 Task: Find a place in Sidlaghatta, India, for 8 guests from 12th to 16th July, with a price range of ₹10,000 to ₹16,000, including amenities like WiFi, TV, and free parking, and features like gym and breakfast.
Action: Mouse moved to (701, 112)
Screenshot: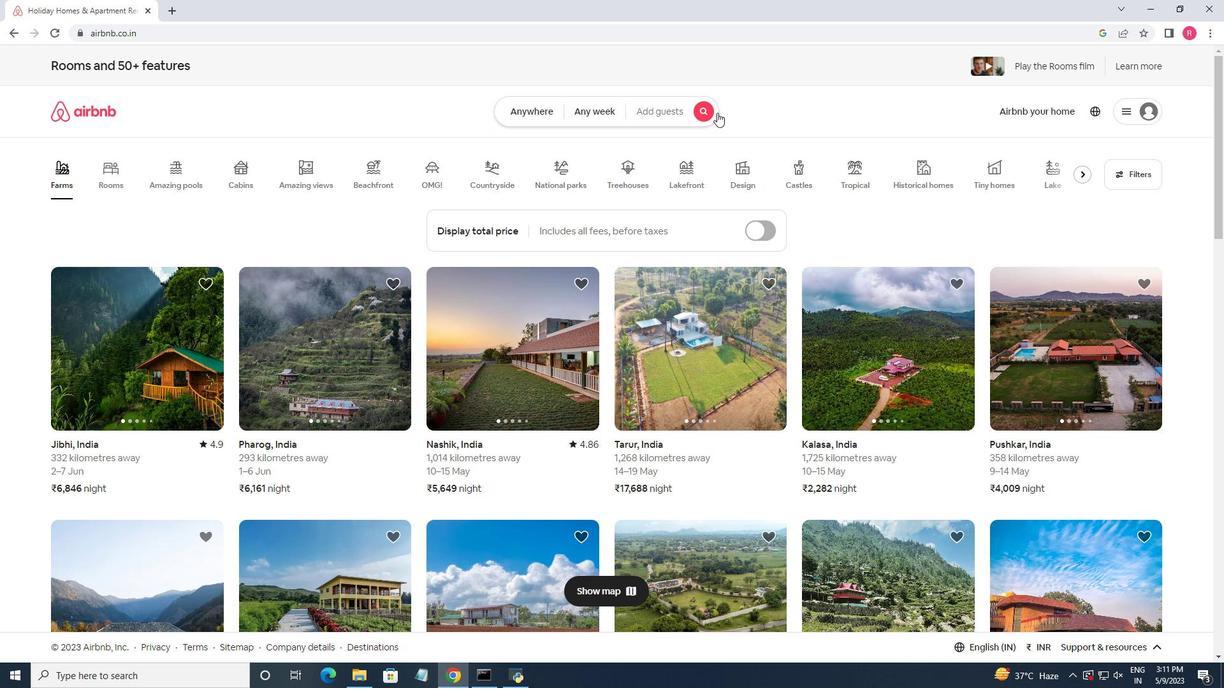
Action: Mouse pressed left at (701, 112)
Screenshot: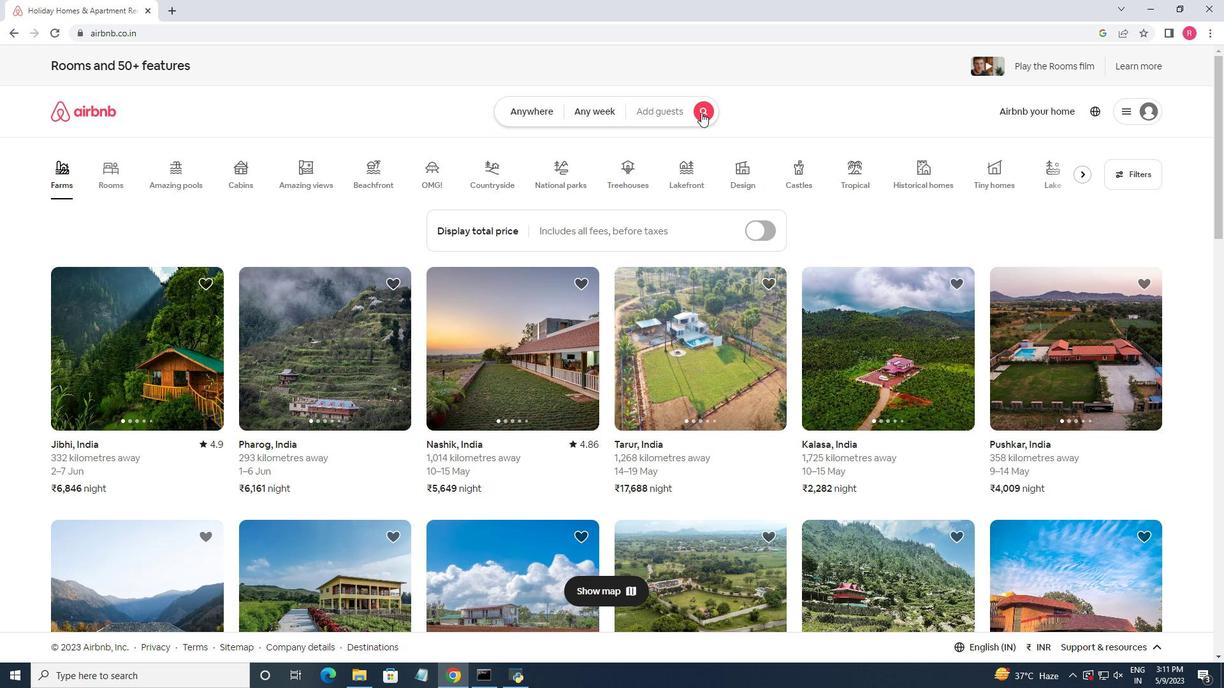 
Action: Mouse moved to (455, 161)
Screenshot: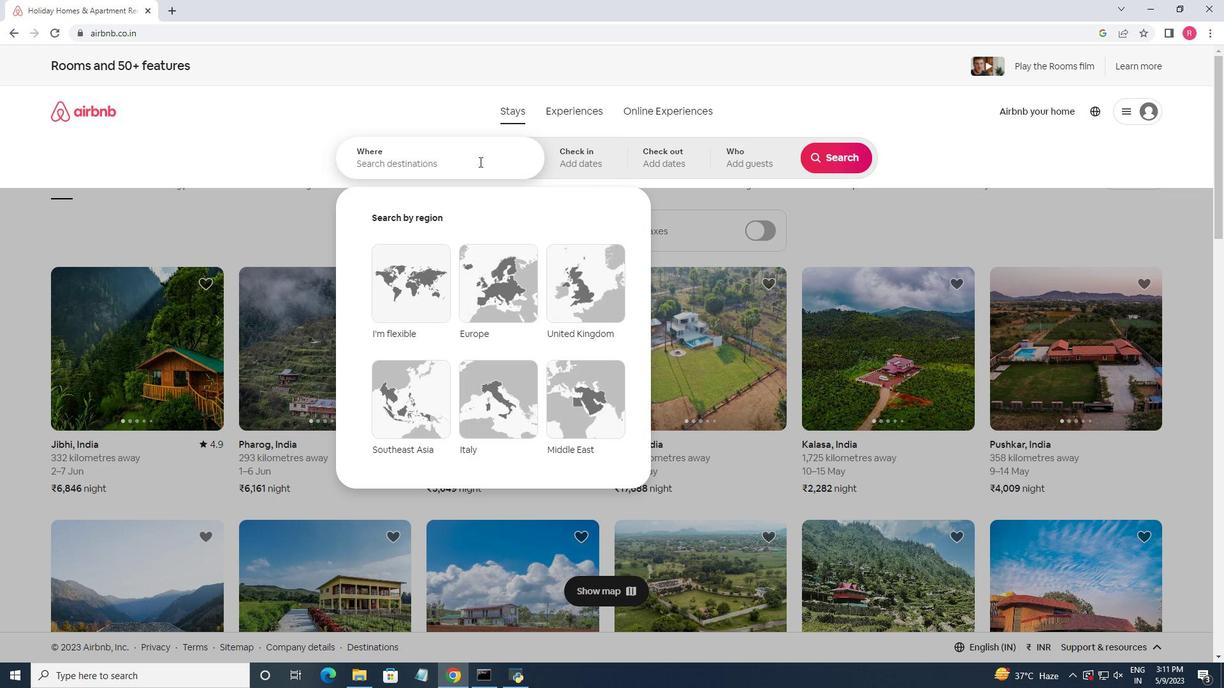 
Action: Mouse pressed left at (455, 161)
Screenshot: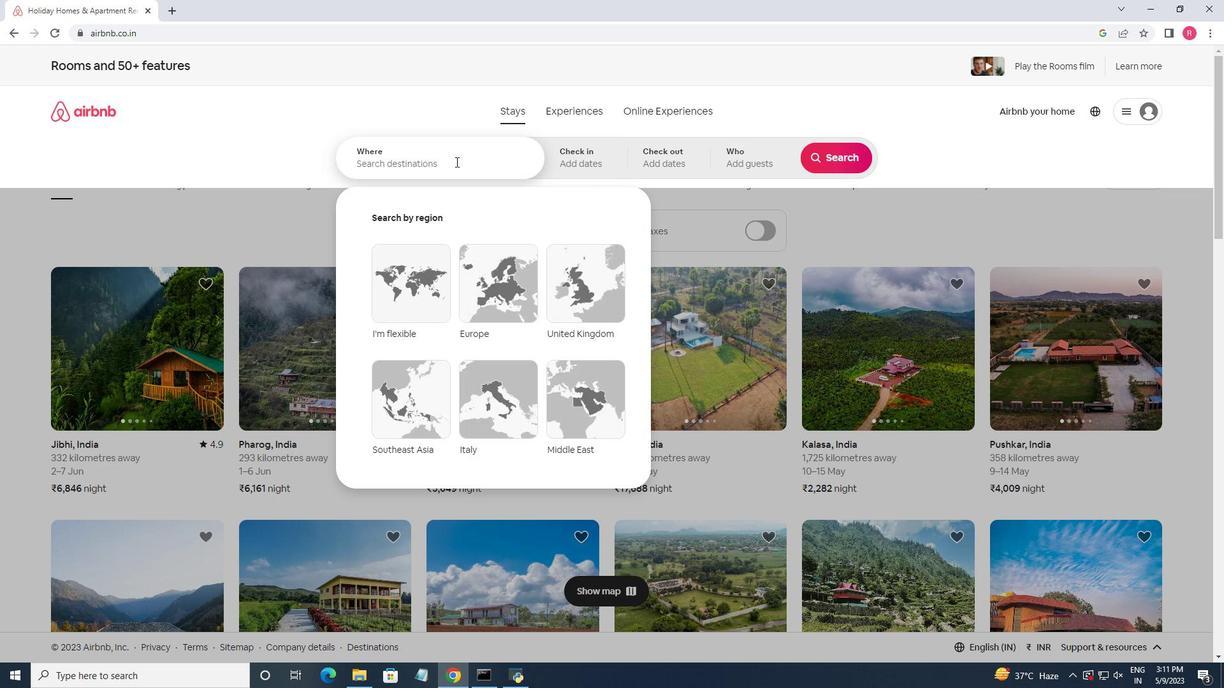 
Action: Mouse moved to (455, 161)
Screenshot: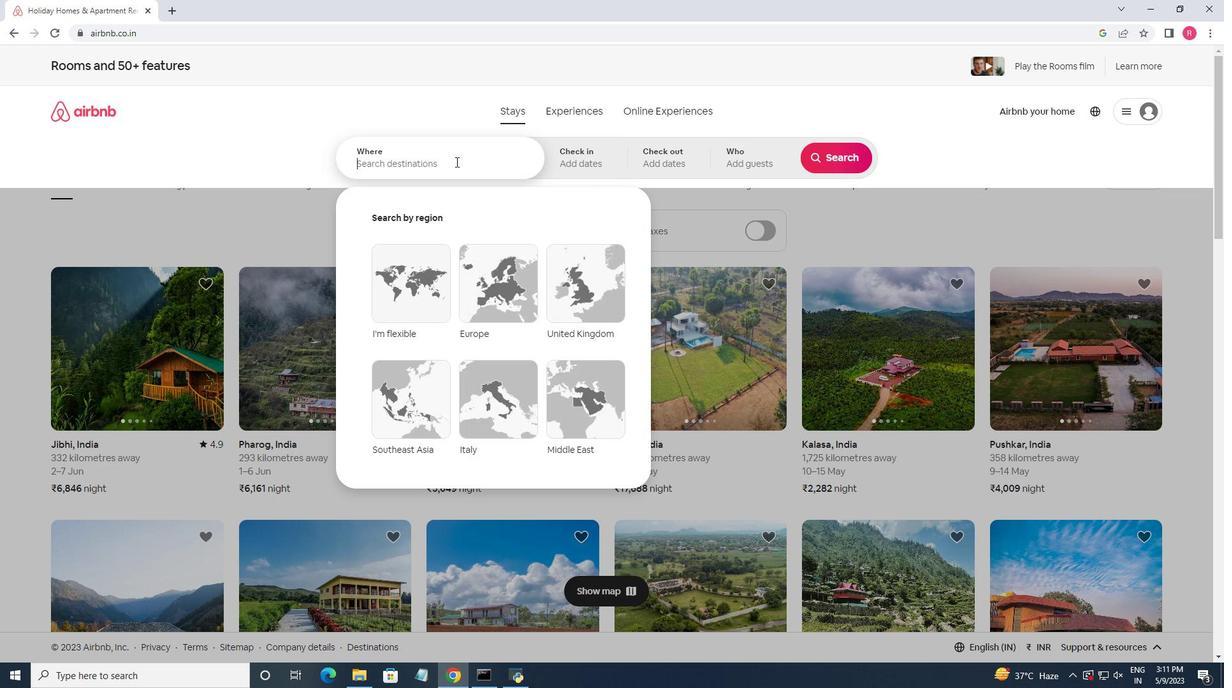 
Action: Key pressed <Key.shift><Key.shift><Key.shift>Sidlaghatta,<Key.space><Key.shift>India
Screenshot: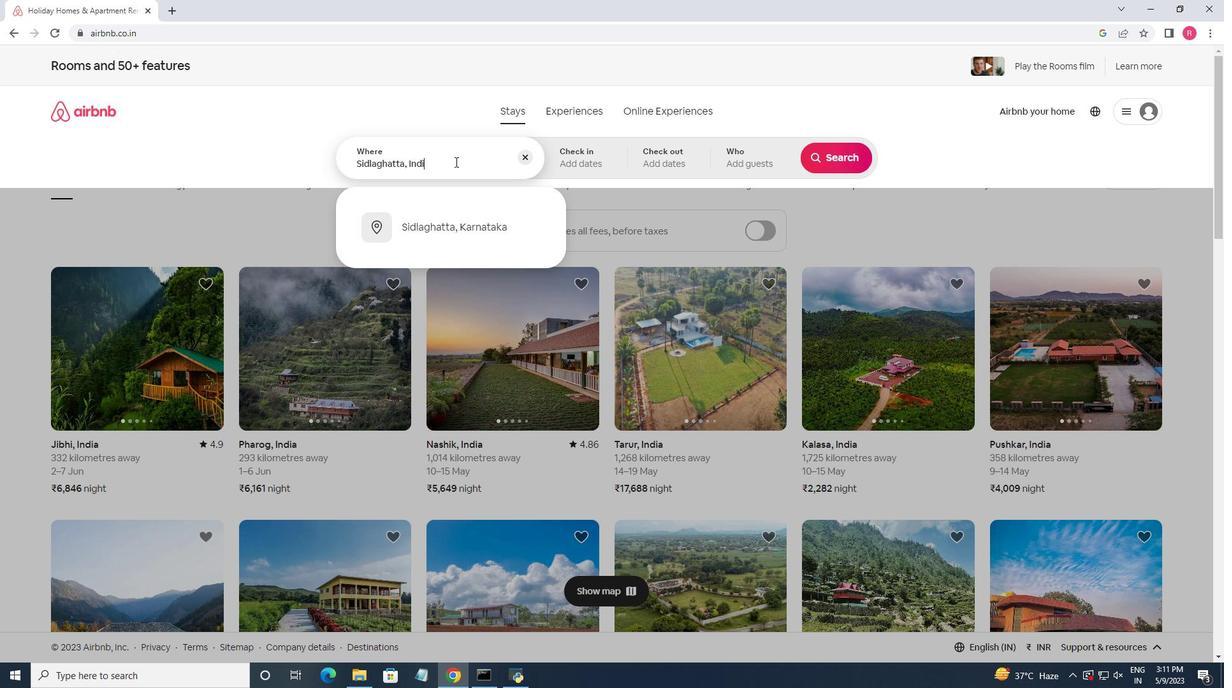
Action: Mouse moved to (468, 176)
Screenshot: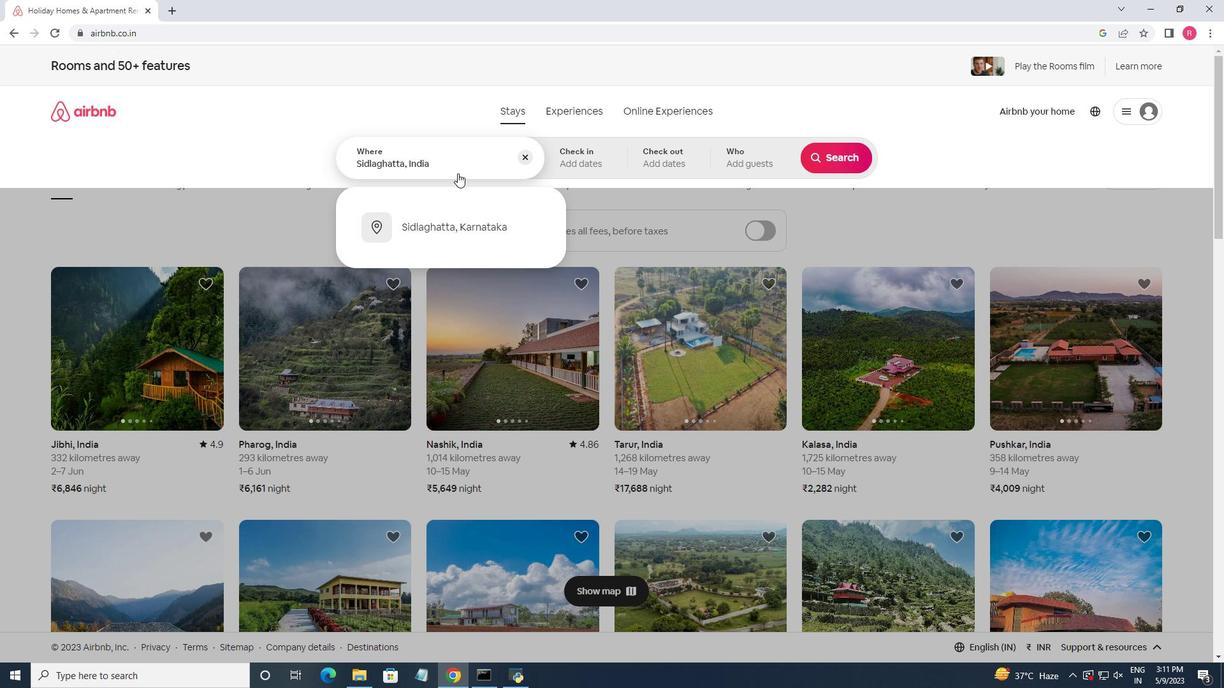 
Action: Key pressed <Key.enter>
Screenshot: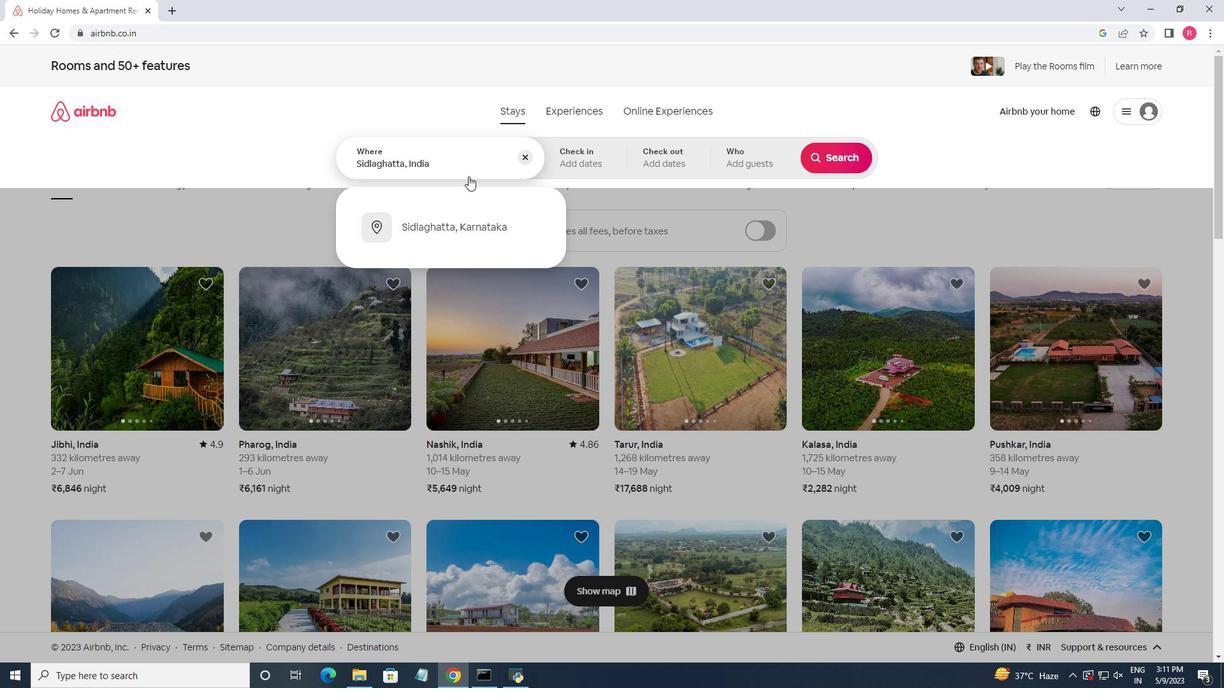 
Action: Mouse moved to (836, 262)
Screenshot: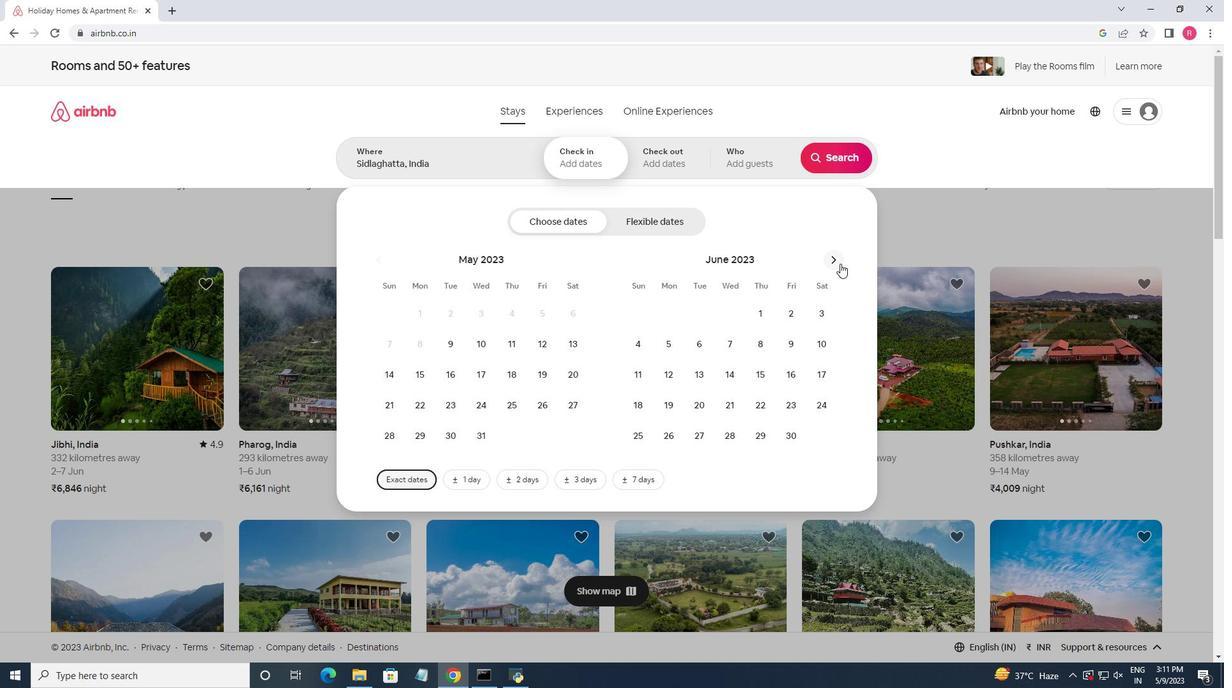 
Action: Mouse pressed left at (836, 262)
Screenshot: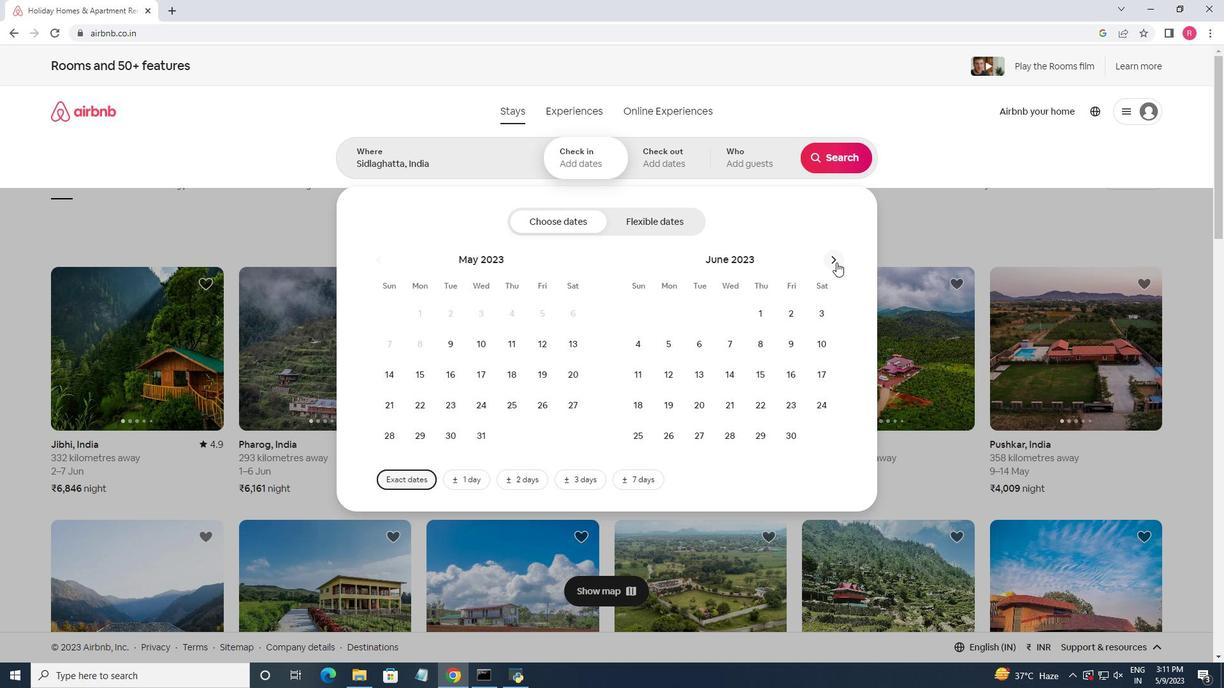 
Action: Mouse moved to (724, 374)
Screenshot: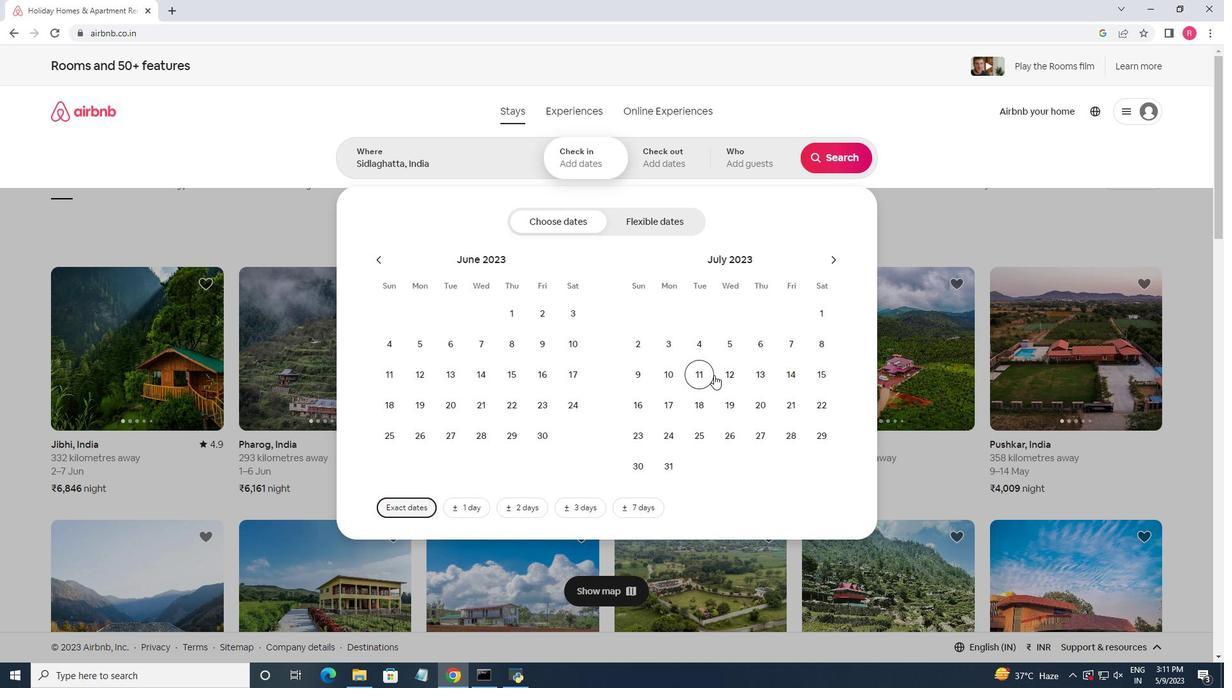 
Action: Mouse pressed left at (724, 374)
Screenshot: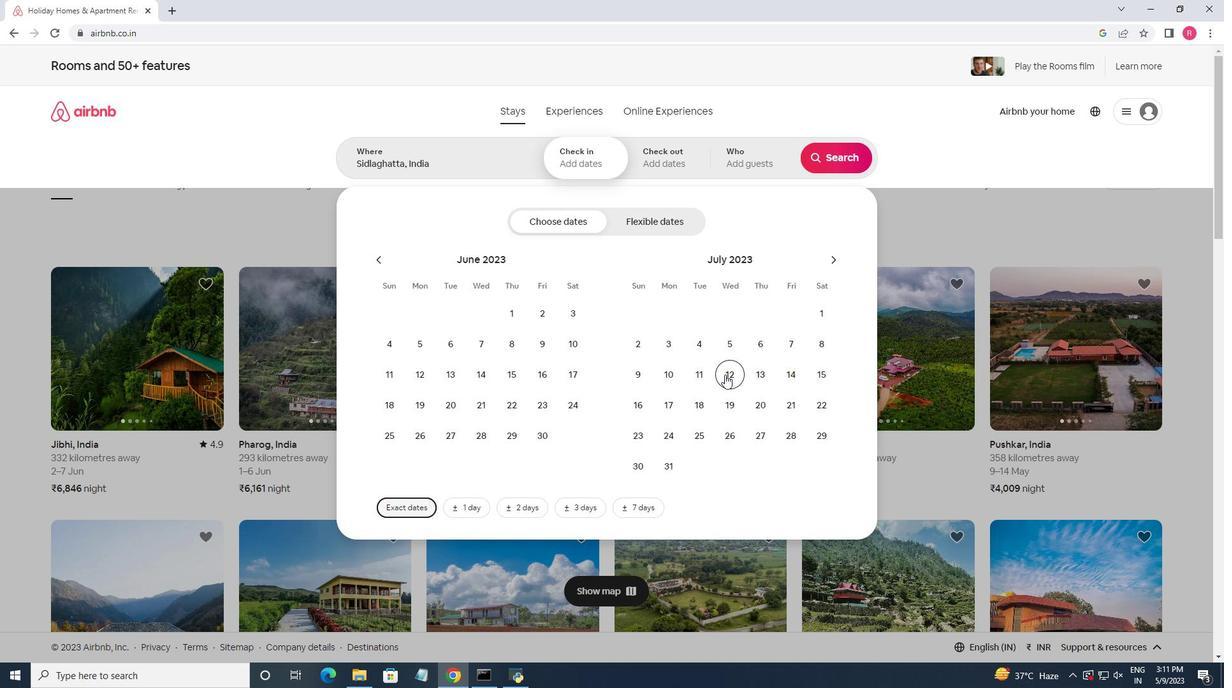 
Action: Mouse moved to (645, 413)
Screenshot: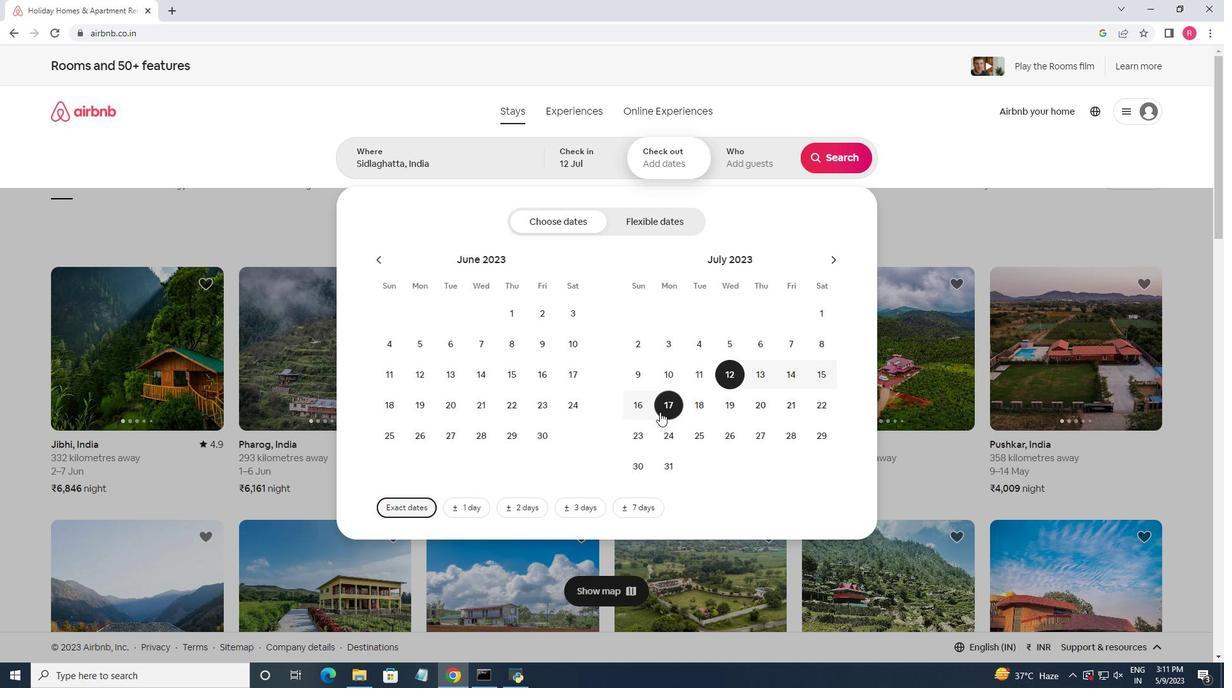 
Action: Mouse pressed left at (645, 413)
Screenshot: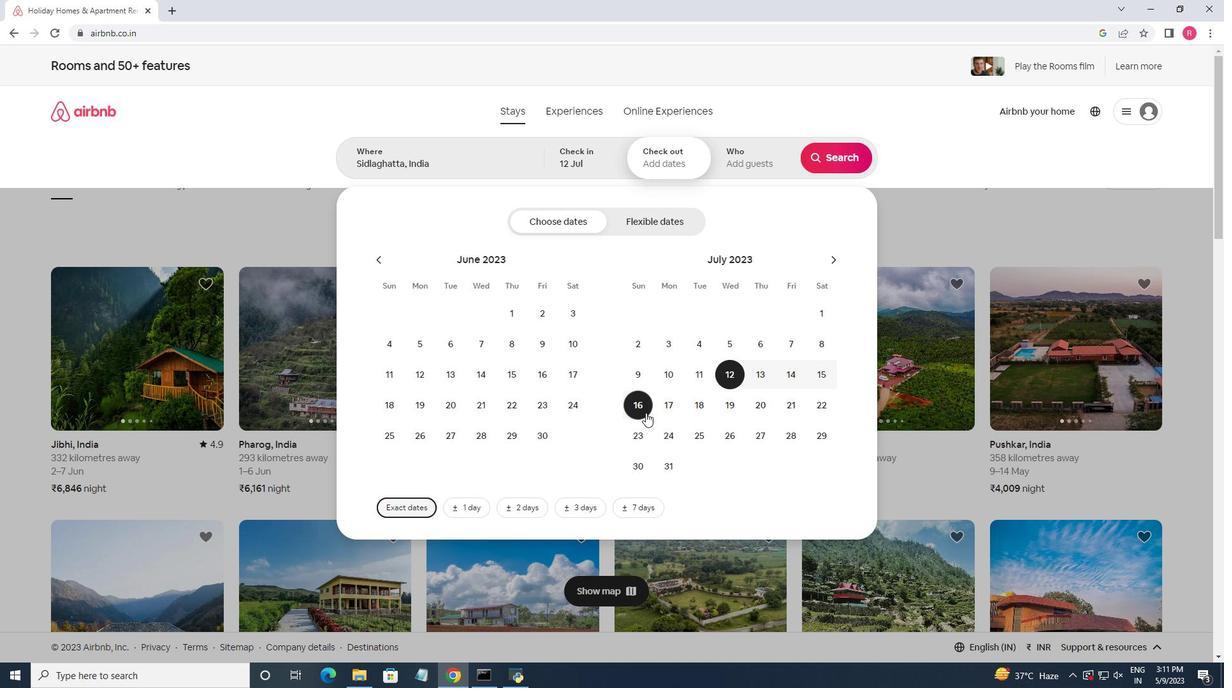 
Action: Mouse moved to (754, 168)
Screenshot: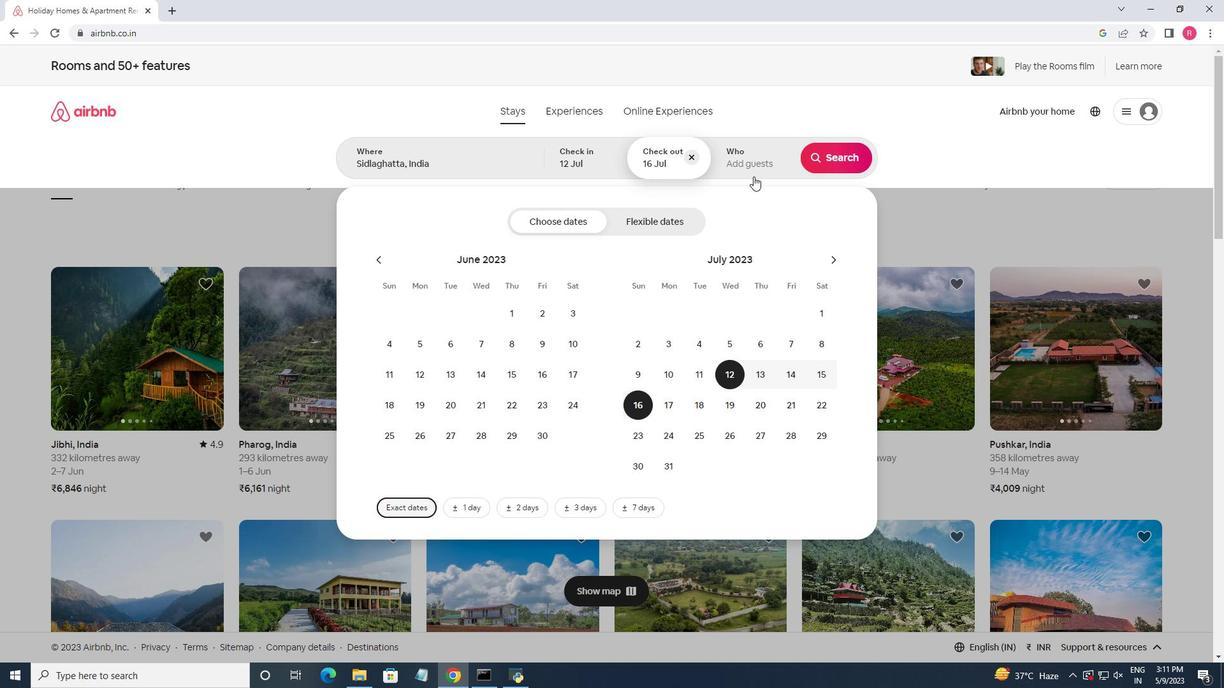 
Action: Mouse pressed left at (754, 168)
Screenshot: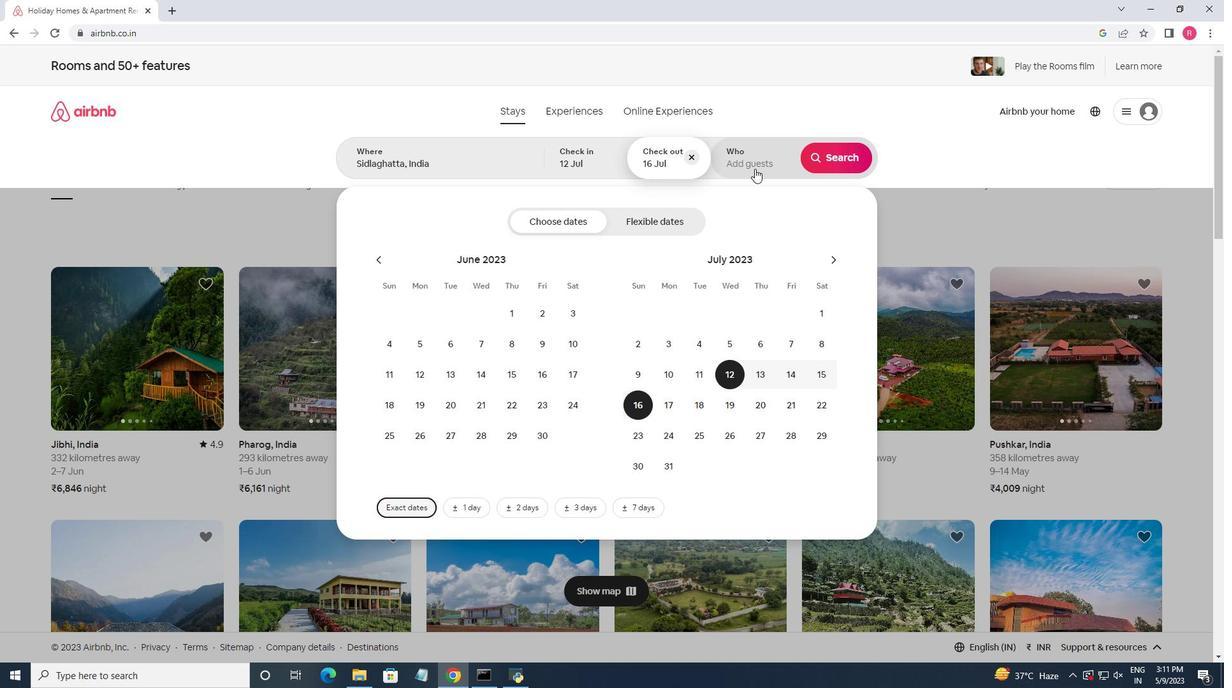 
Action: Mouse moved to (840, 231)
Screenshot: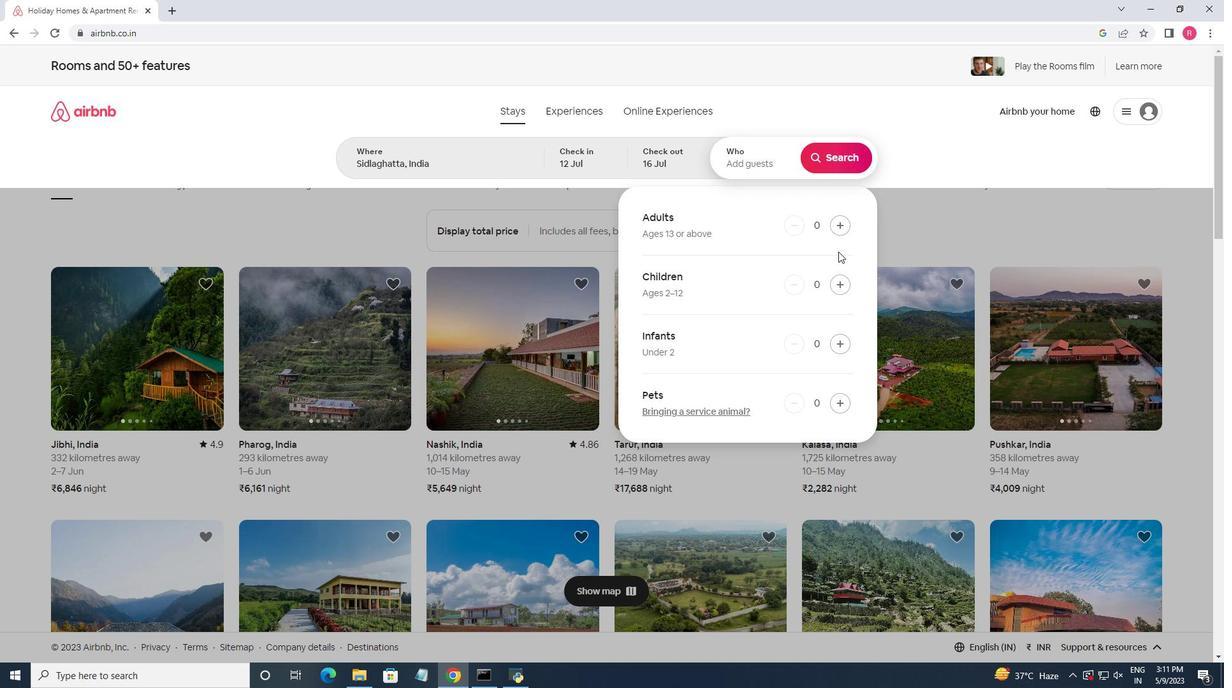 
Action: Mouse pressed left at (840, 231)
Screenshot: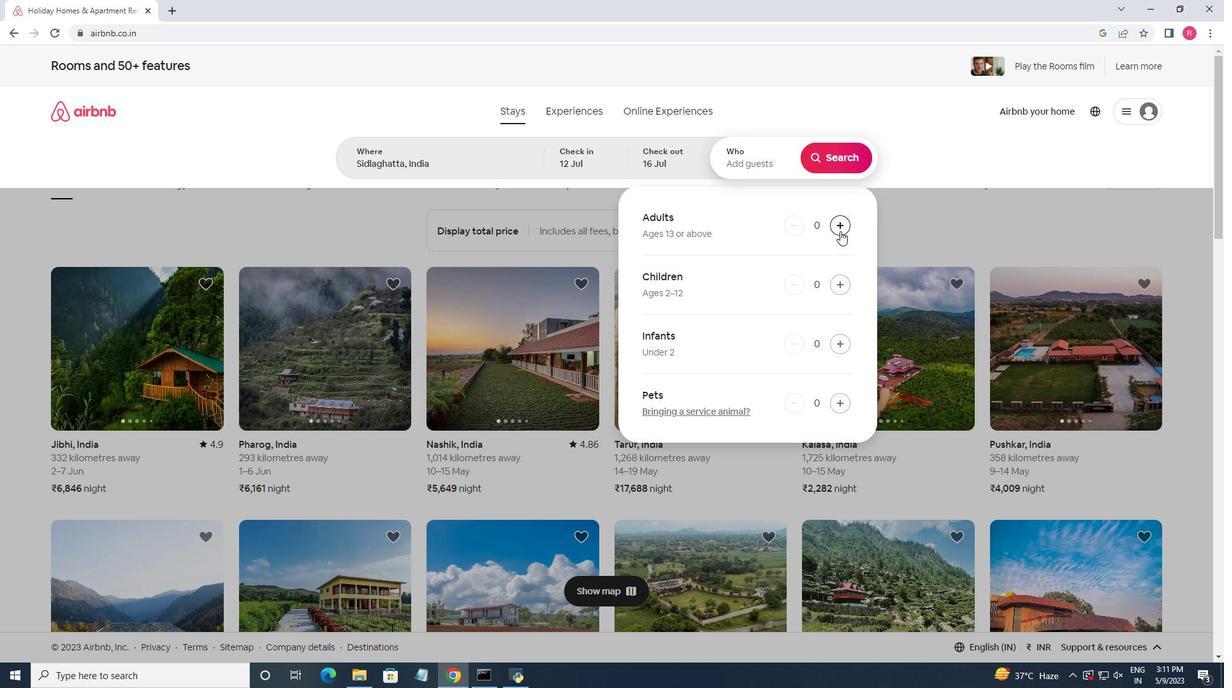 
Action: Mouse pressed left at (840, 231)
Screenshot: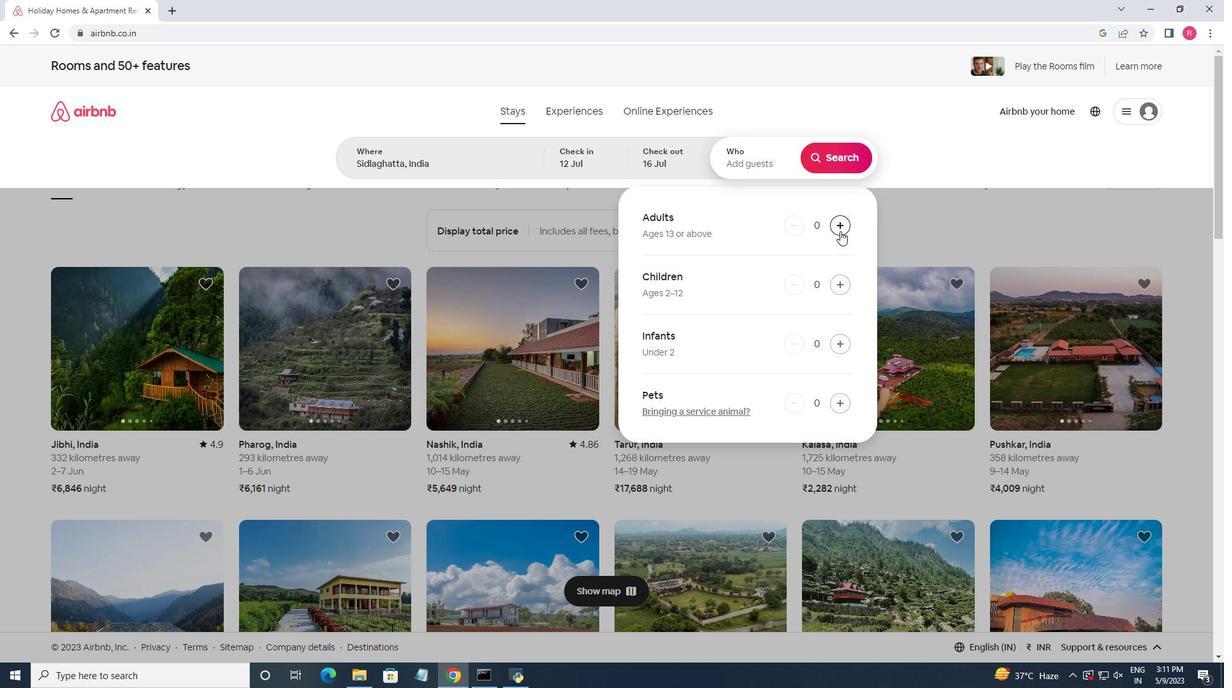 
Action: Mouse pressed left at (840, 231)
Screenshot: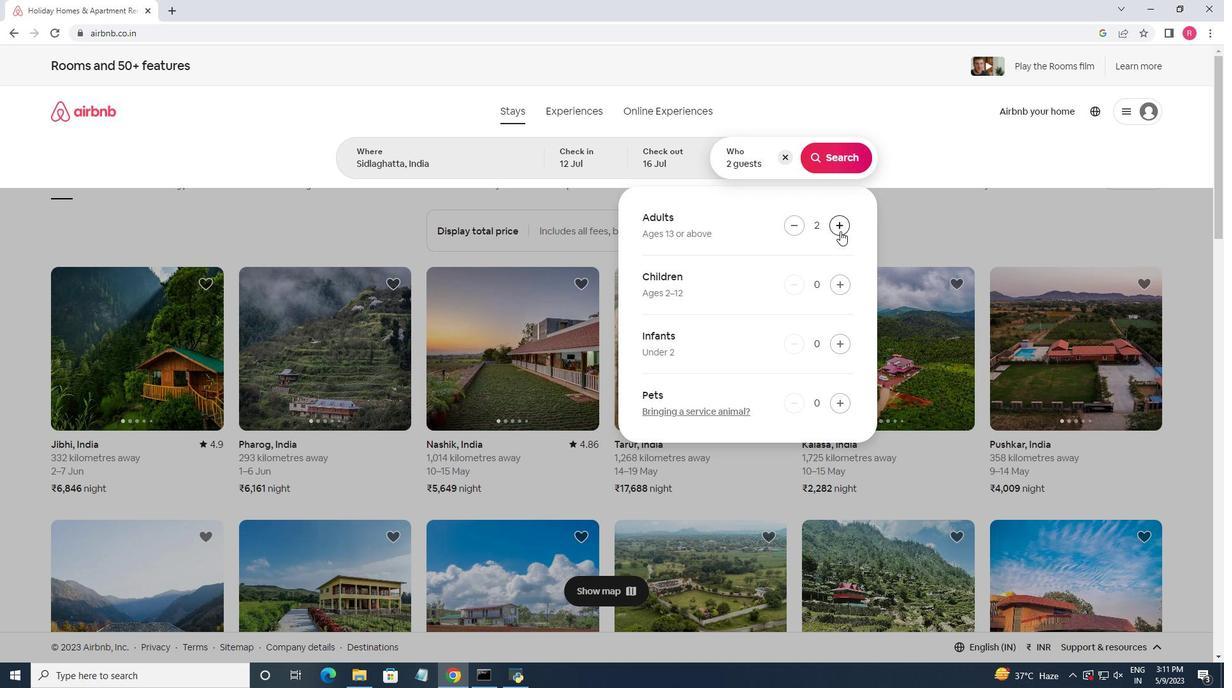 
Action: Mouse pressed left at (840, 231)
Screenshot: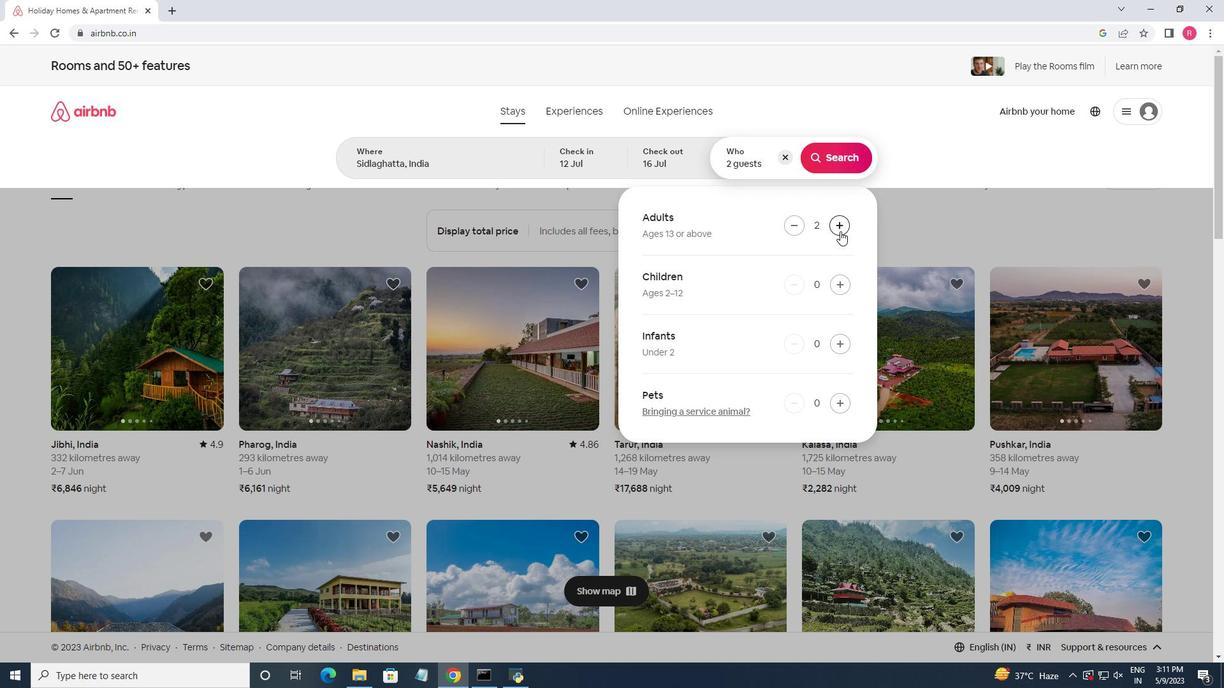 
Action: Mouse pressed left at (840, 231)
Screenshot: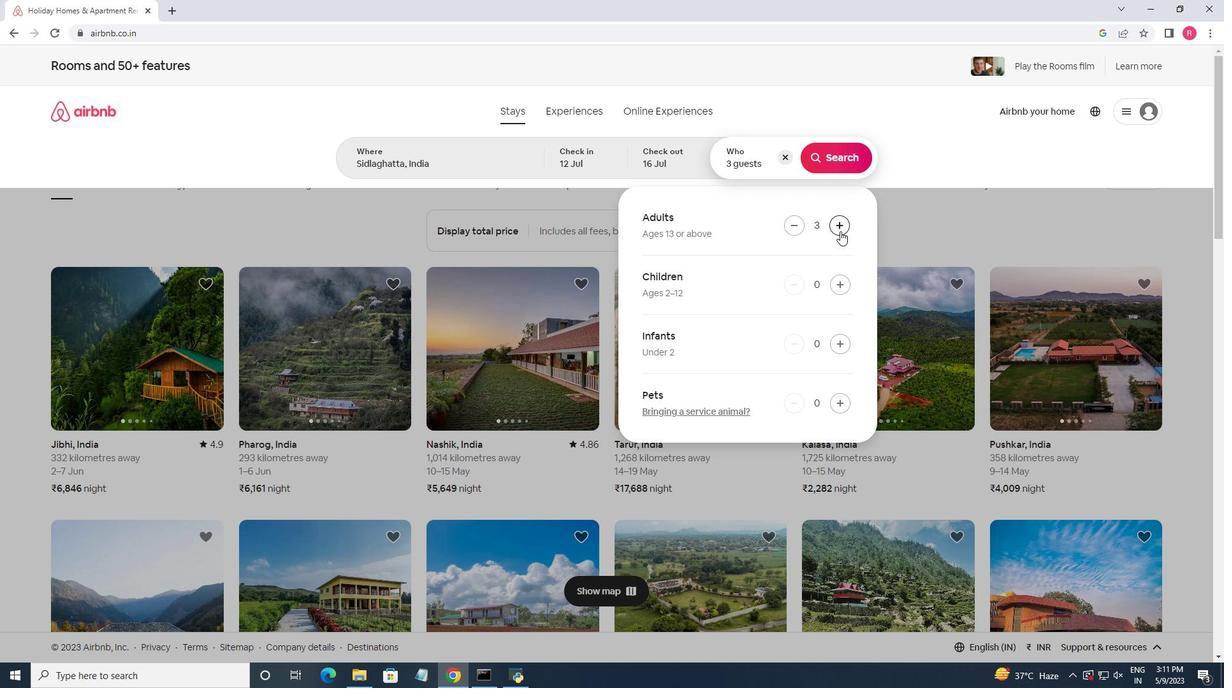 
Action: Mouse pressed left at (840, 231)
Screenshot: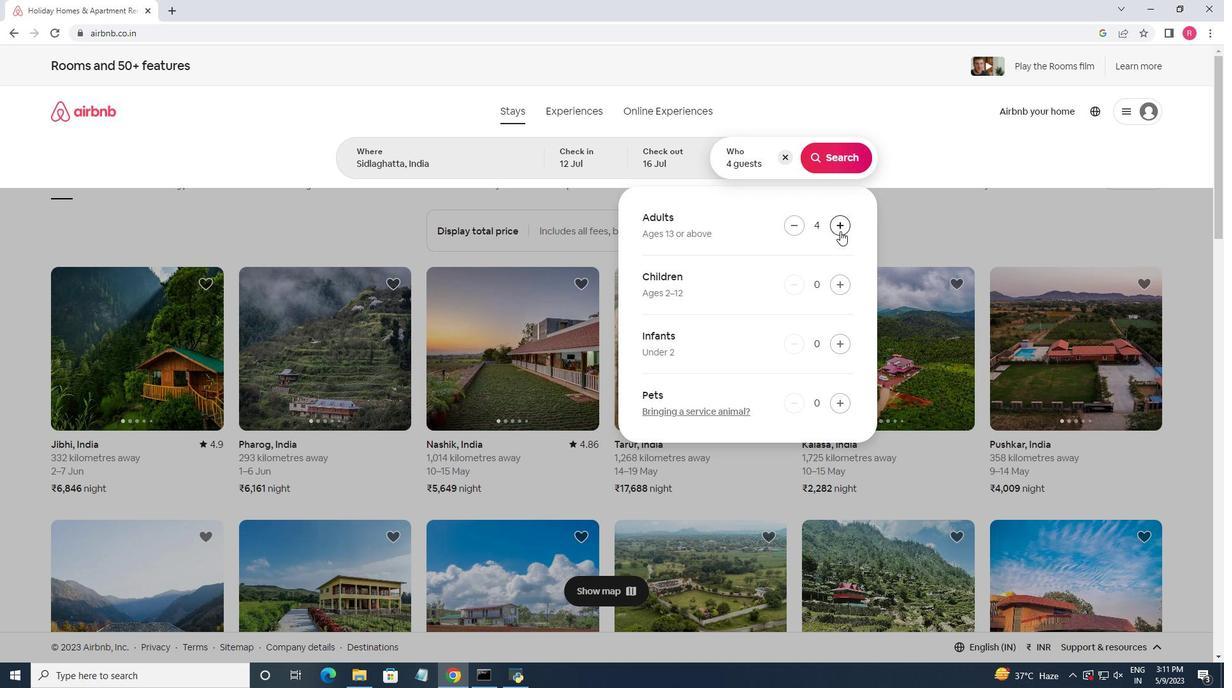 
Action: Mouse pressed left at (840, 231)
Screenshot: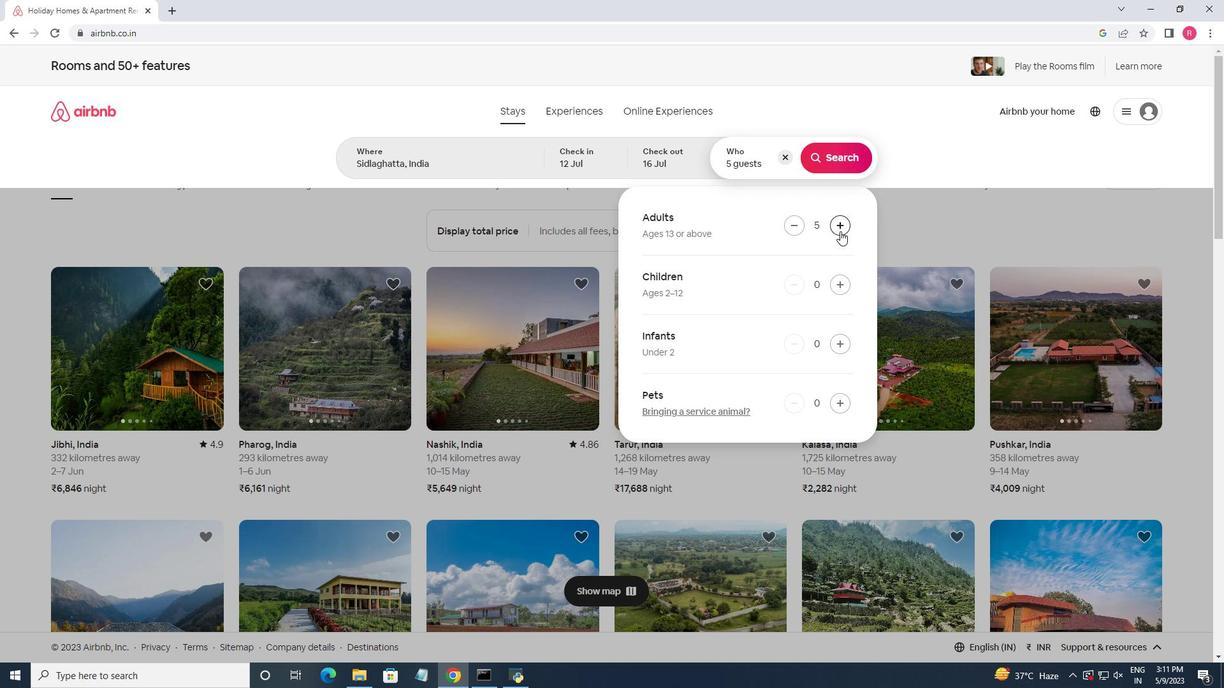 
Action: Mouse moved to (840, 216)
Screenshot: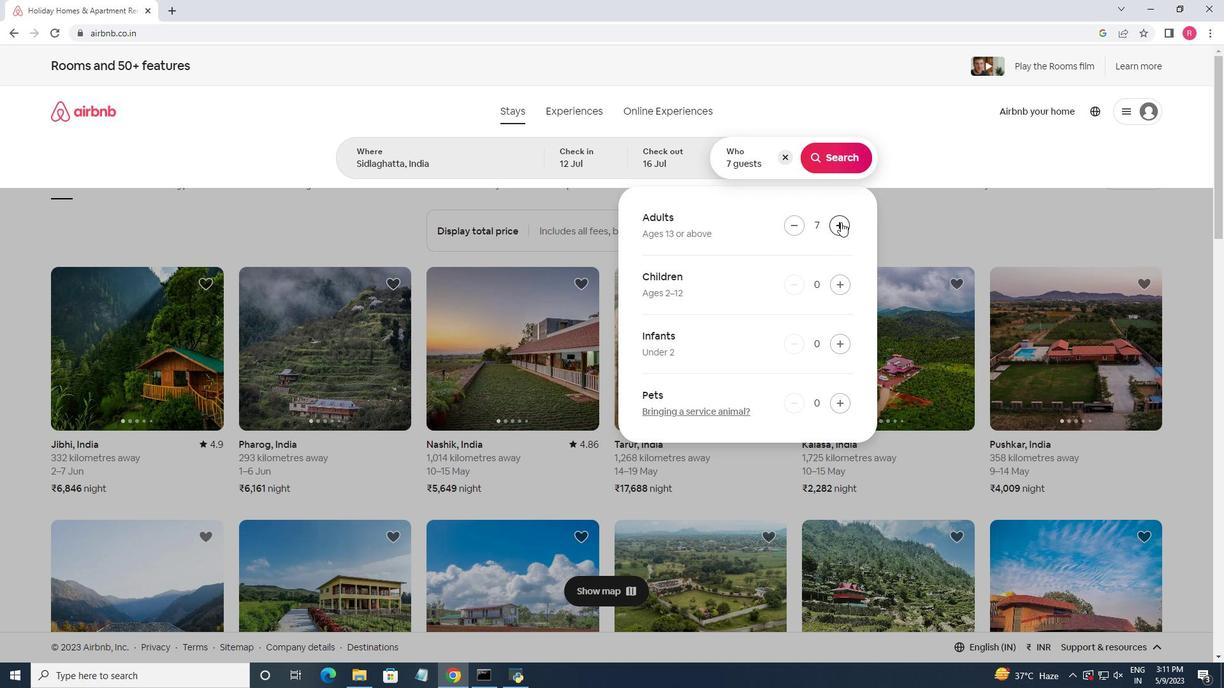
Action: Mouse pressed left at (840, 216)
Screenshot: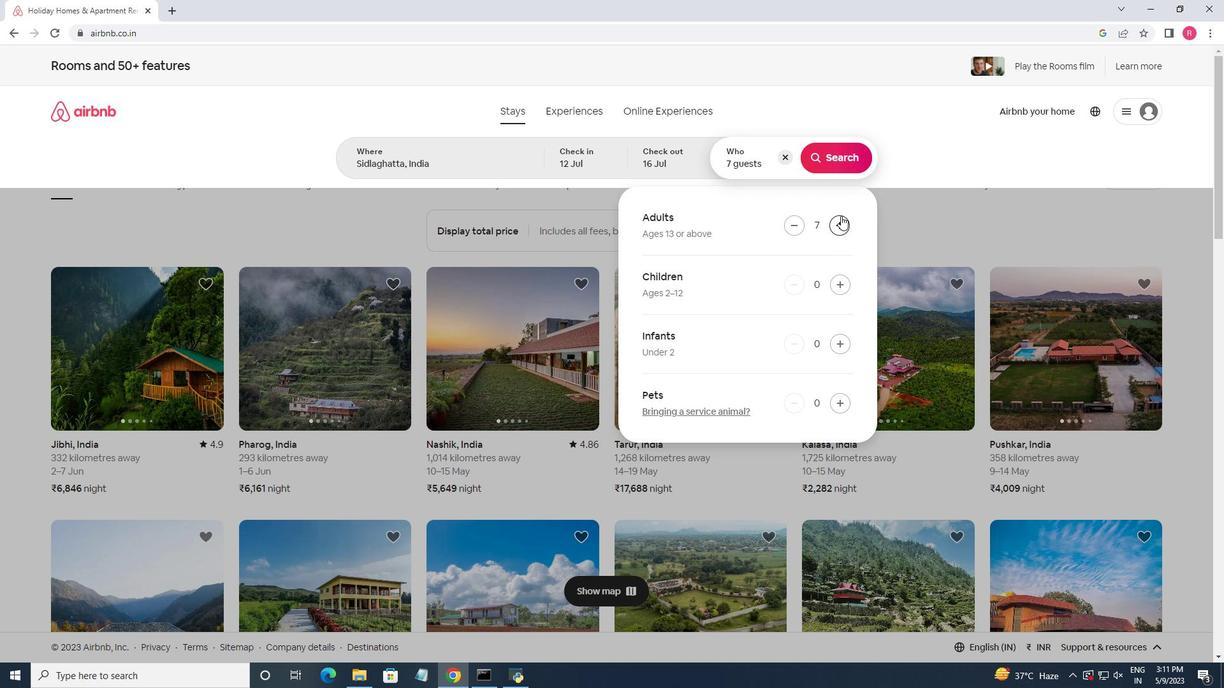 
Action: Mouse moved to (835, 158)
Screenshot: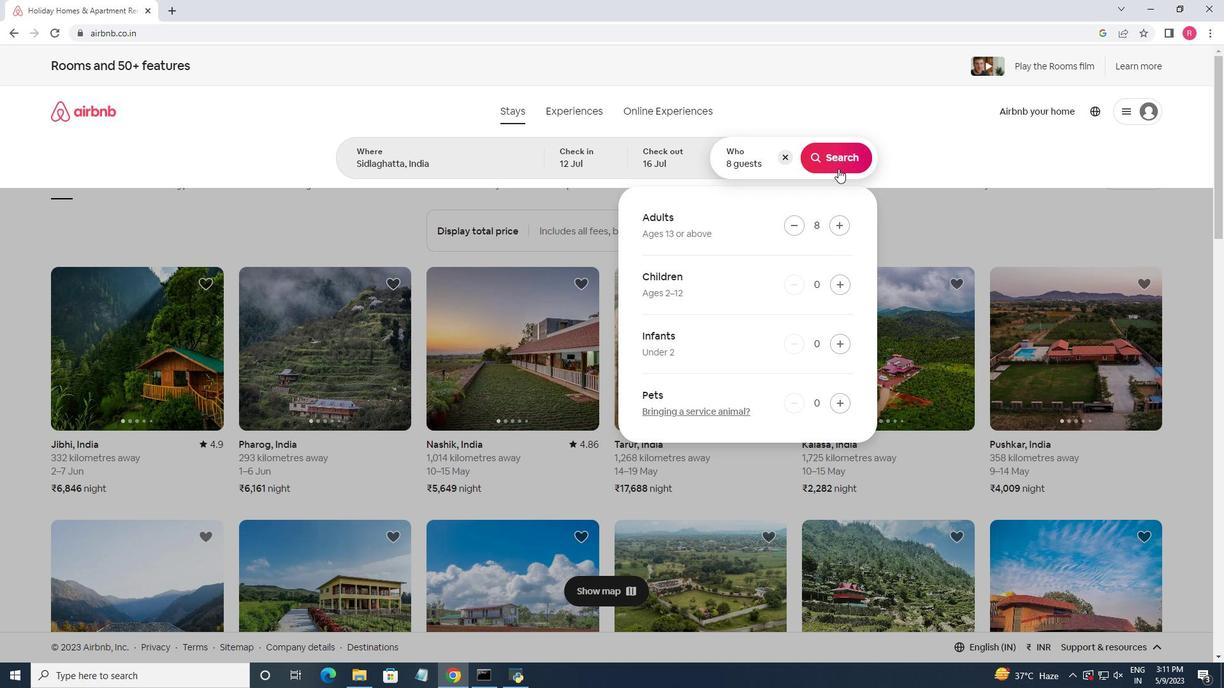 
Action: Mouse pressed left at (835, 158)
Screenshot: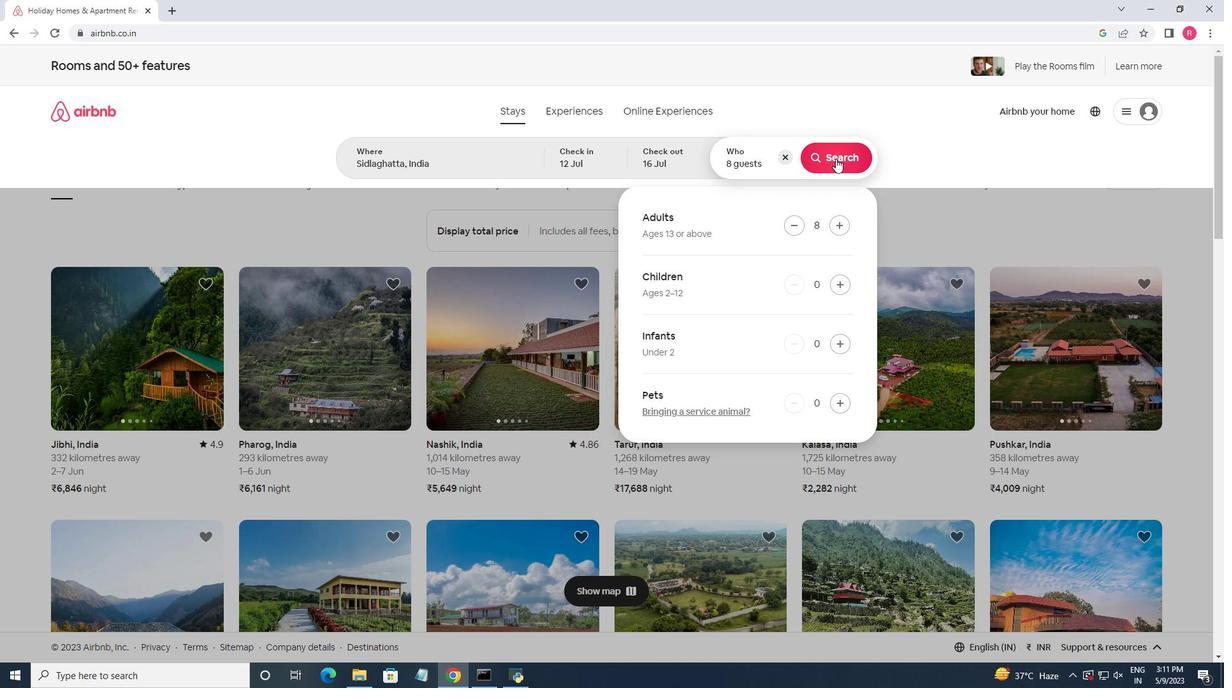 
Action: Mouse moved to (1164, 117)
Screenshot: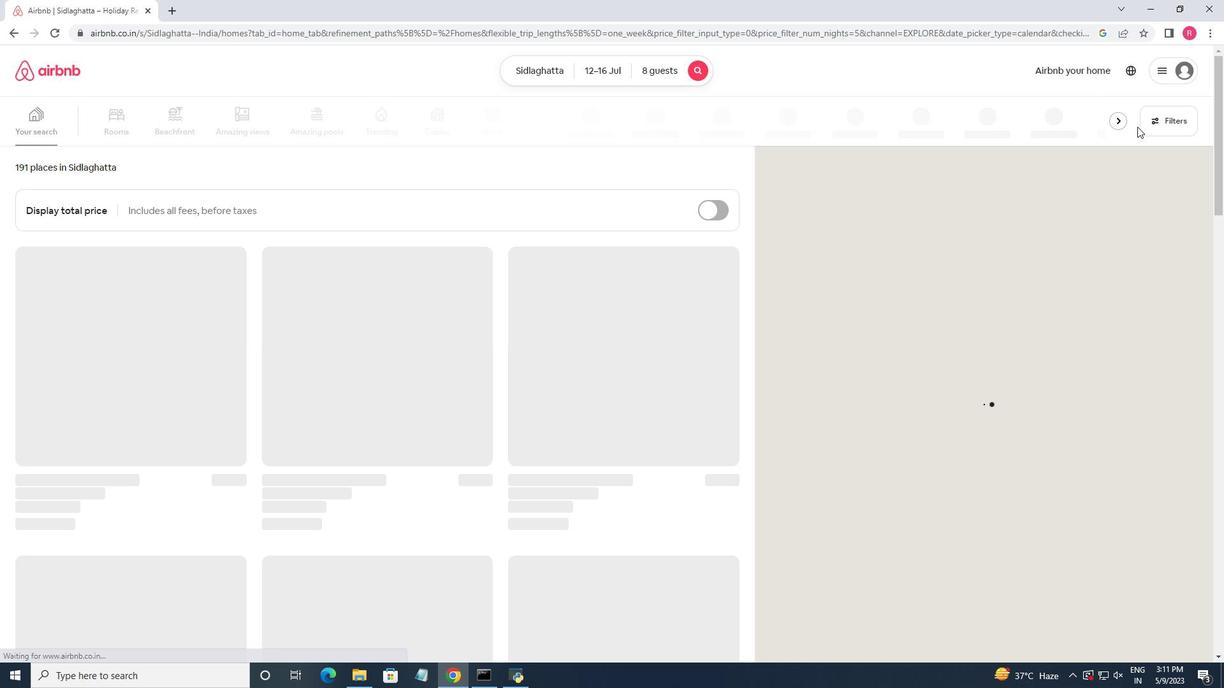 
Action: Mouse pressed left at (1164, 117)
Screenshot: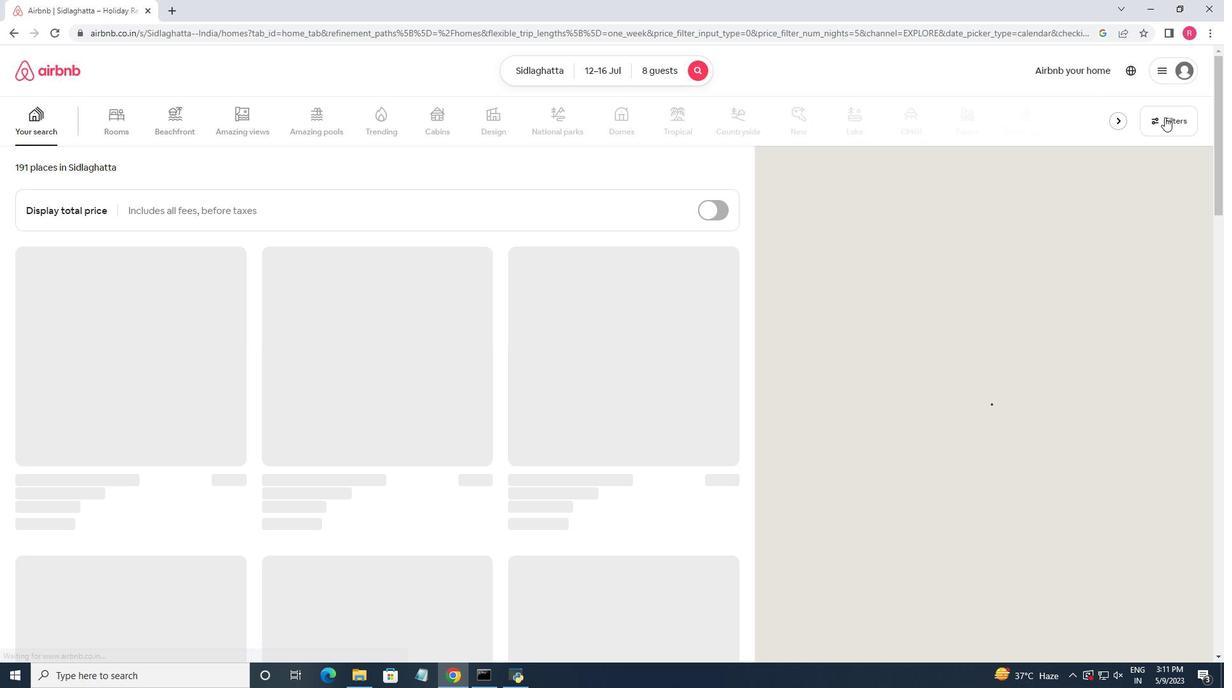 
Action: Mouse moved to (479, 420)
Screenshot: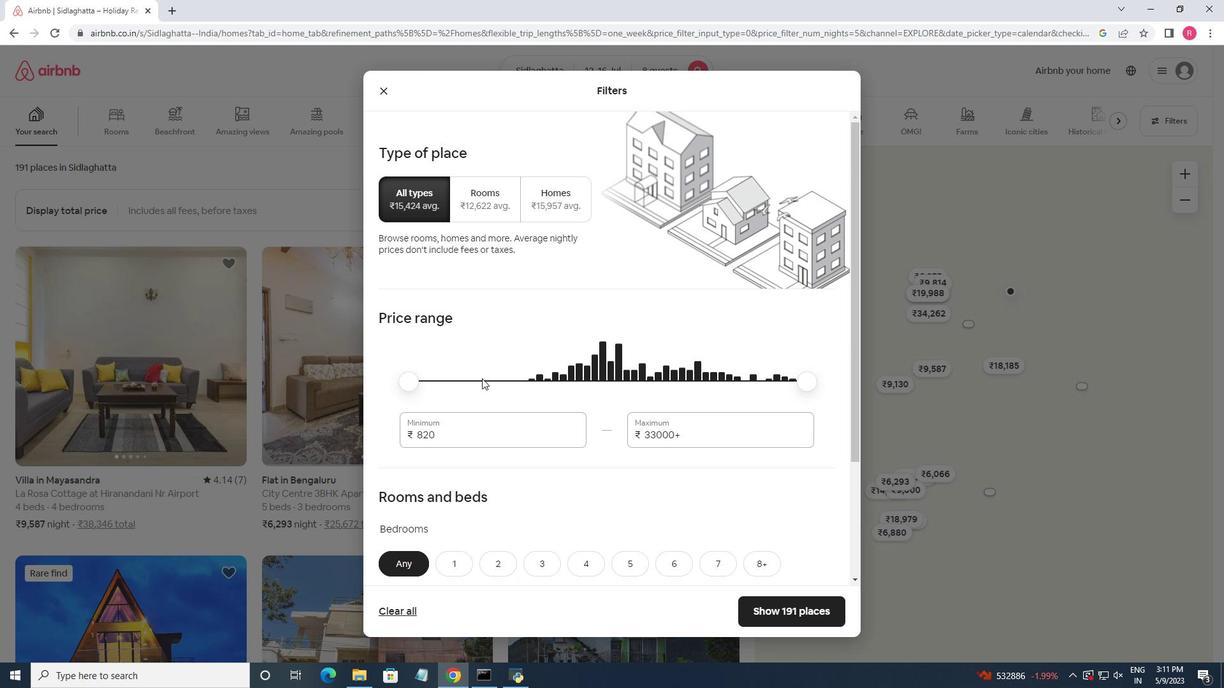 
Action: Mouse pressed left at (479, 420)
Screenshot: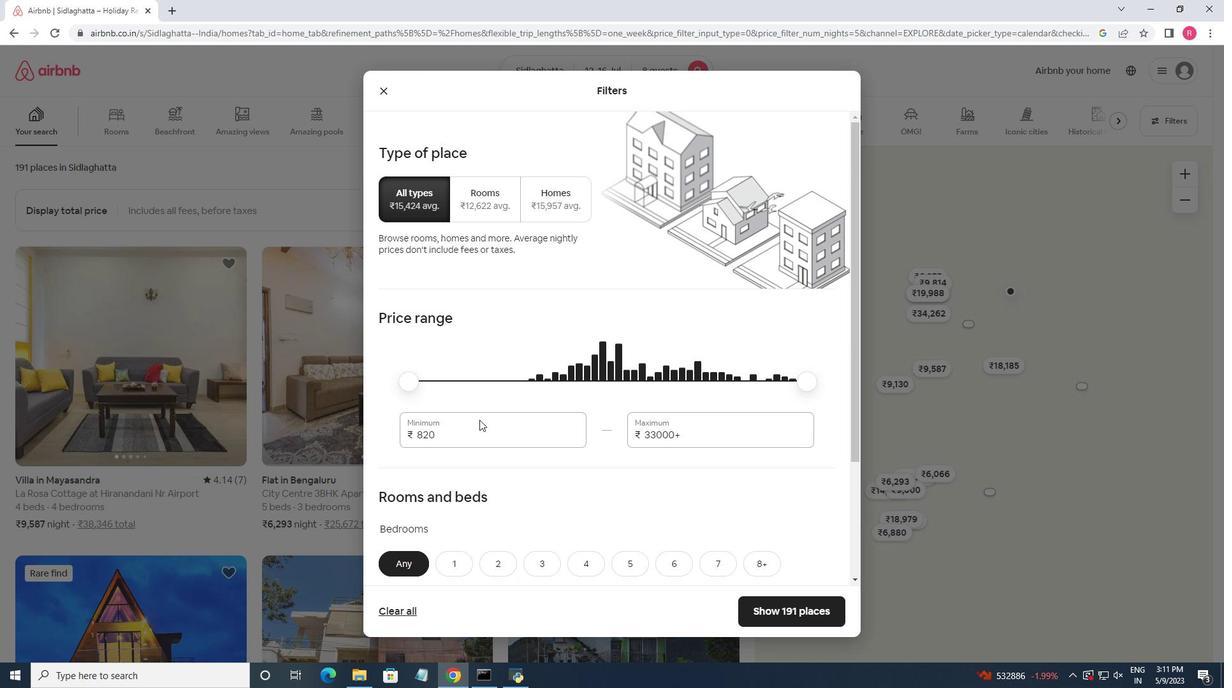 
Action: Mouse pressed left at (479, 420)
Screenshot: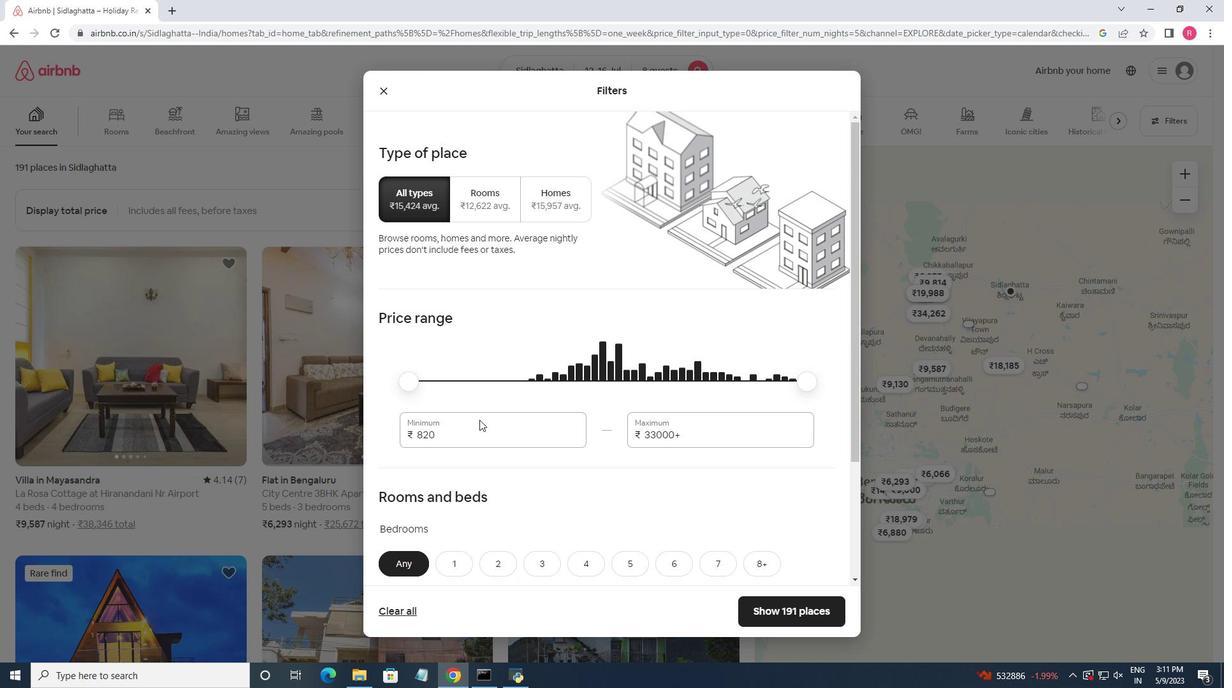 
Action: Mouse moved to (478, 420)
Screenshot: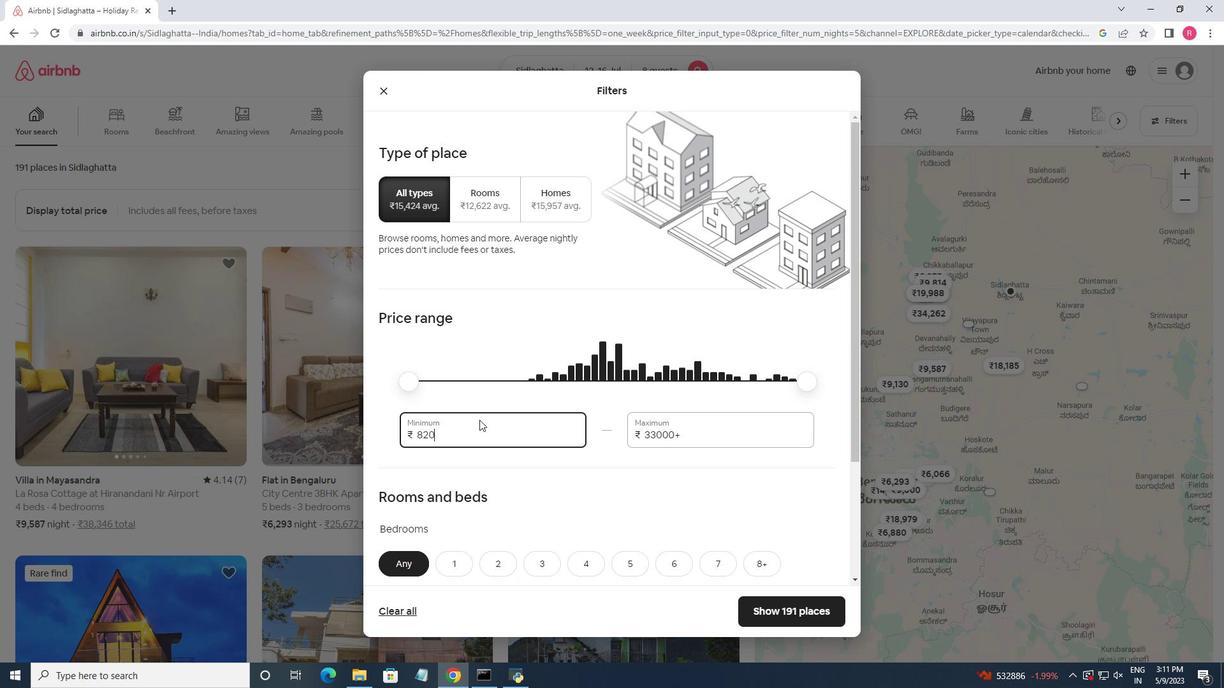
Action: Key pressed <Key.backspace><Key.backspace><Key.backspace>10000<Key.tab>16000
Screenshot: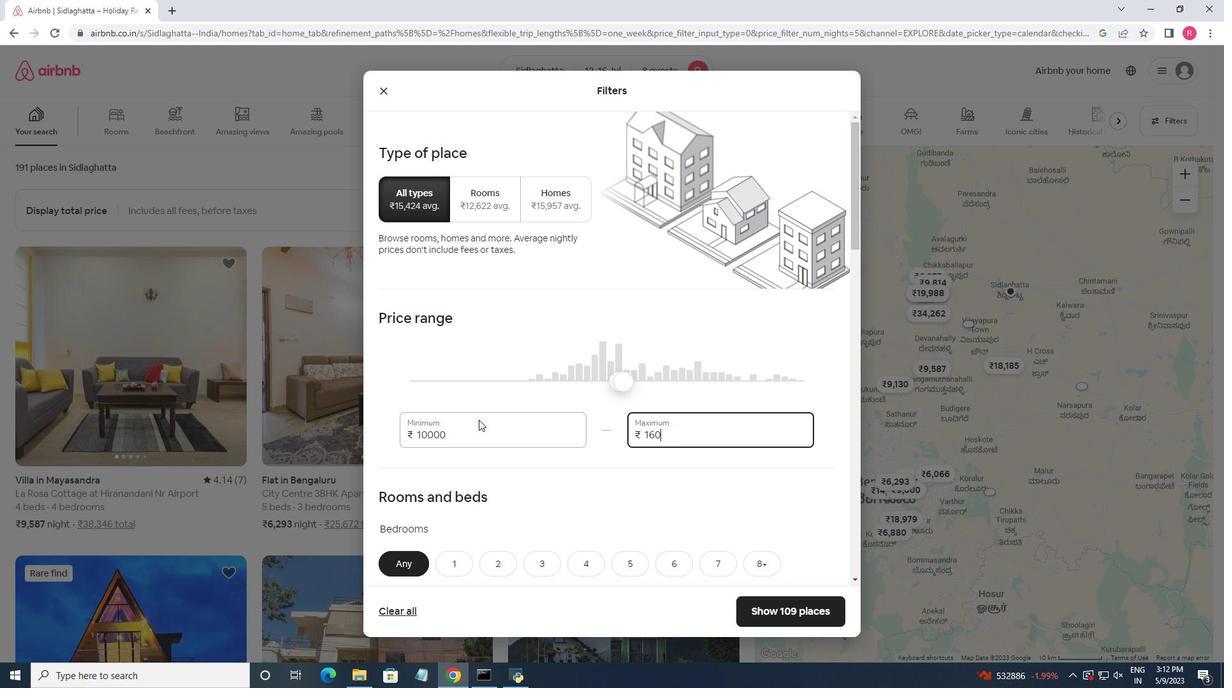
Action: Mouse moved to (547, 451)
Screenshot: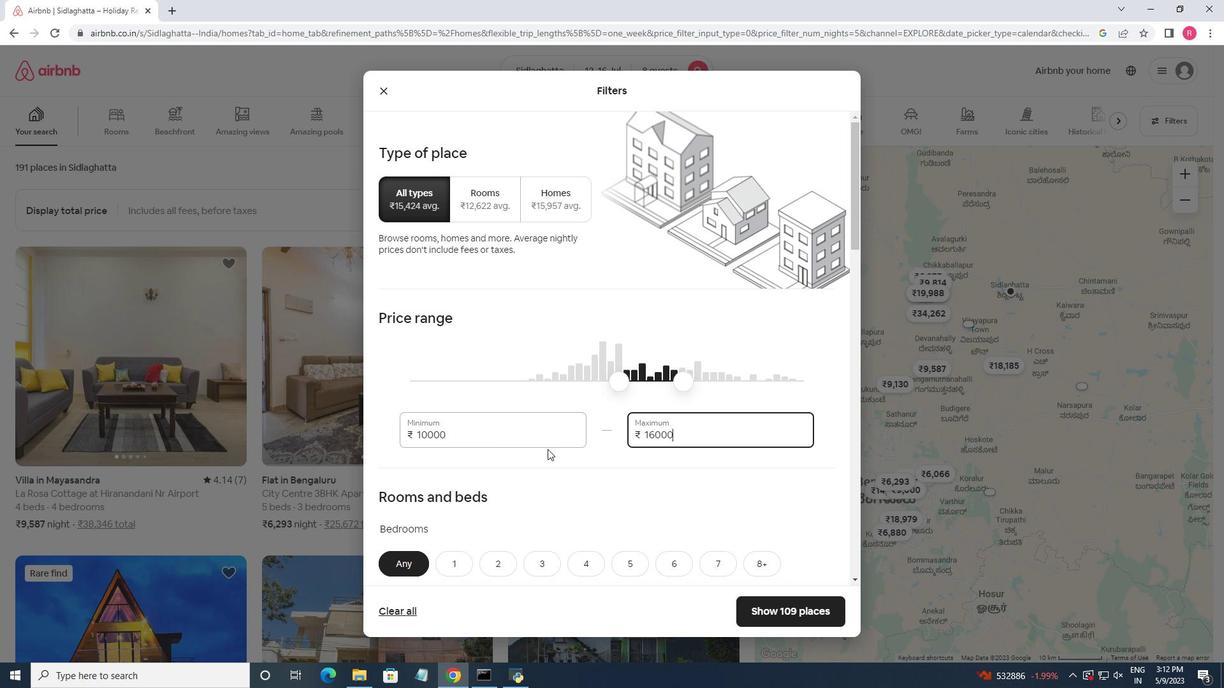 
Action: Mouse scrolled (547, 450) with delta (0, 0)
Screenshot: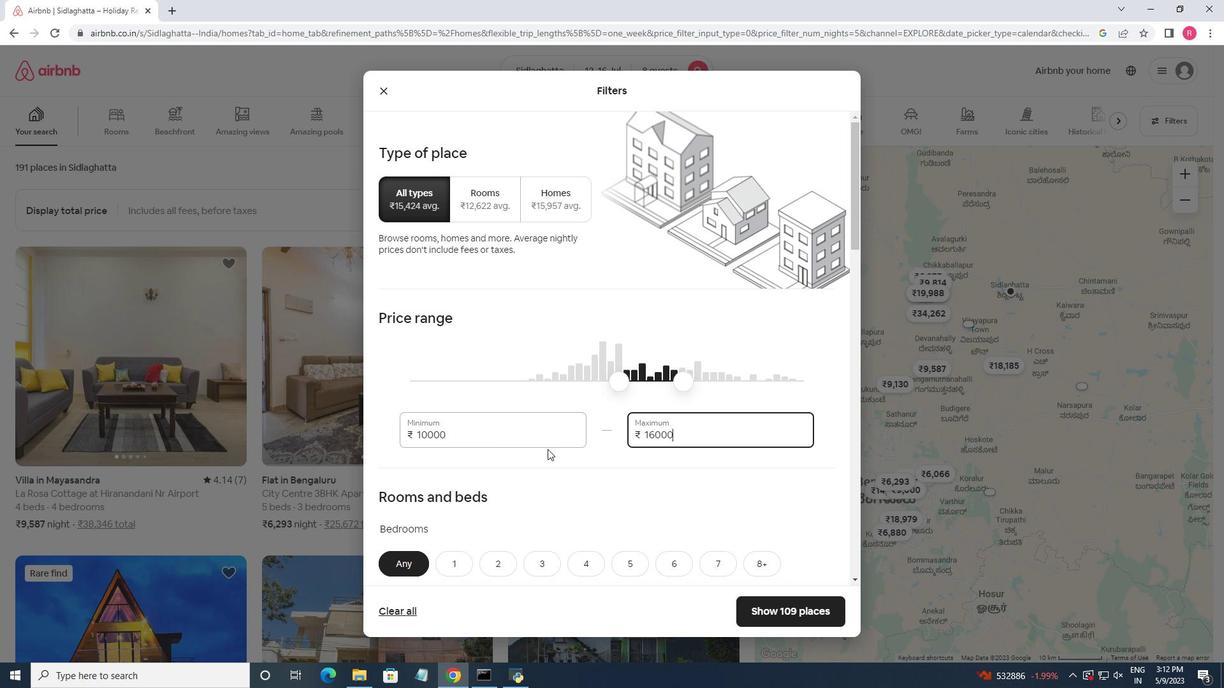 
Action: Mouse moved to (547, 452)
Screenshot: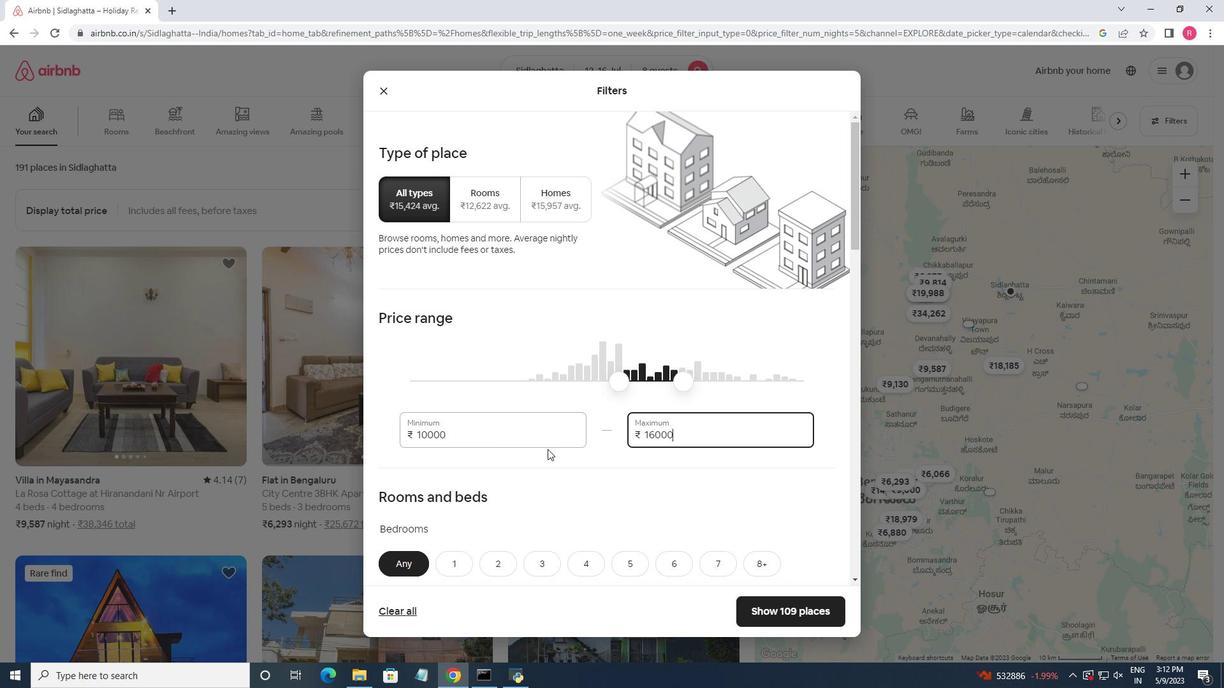 
Action: Mouse scrolled (547, 451) with delta (0, 0)
Screenshot: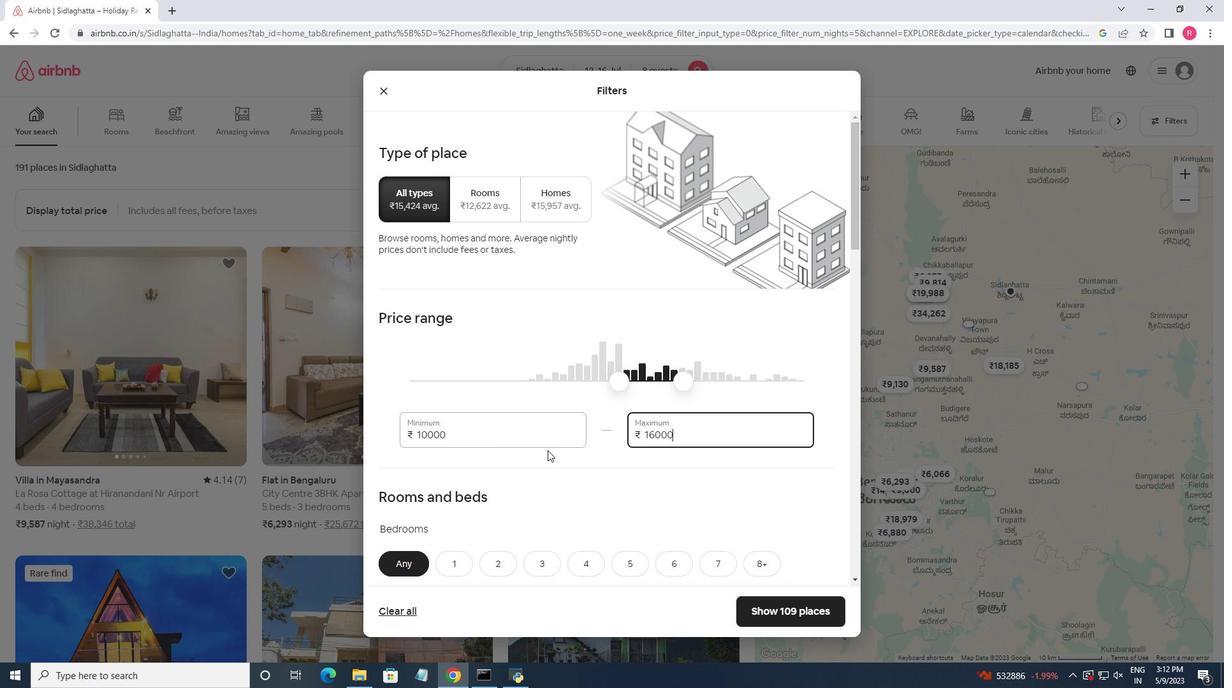 
Action: Mouse moved to (768, 437)
Screenshot: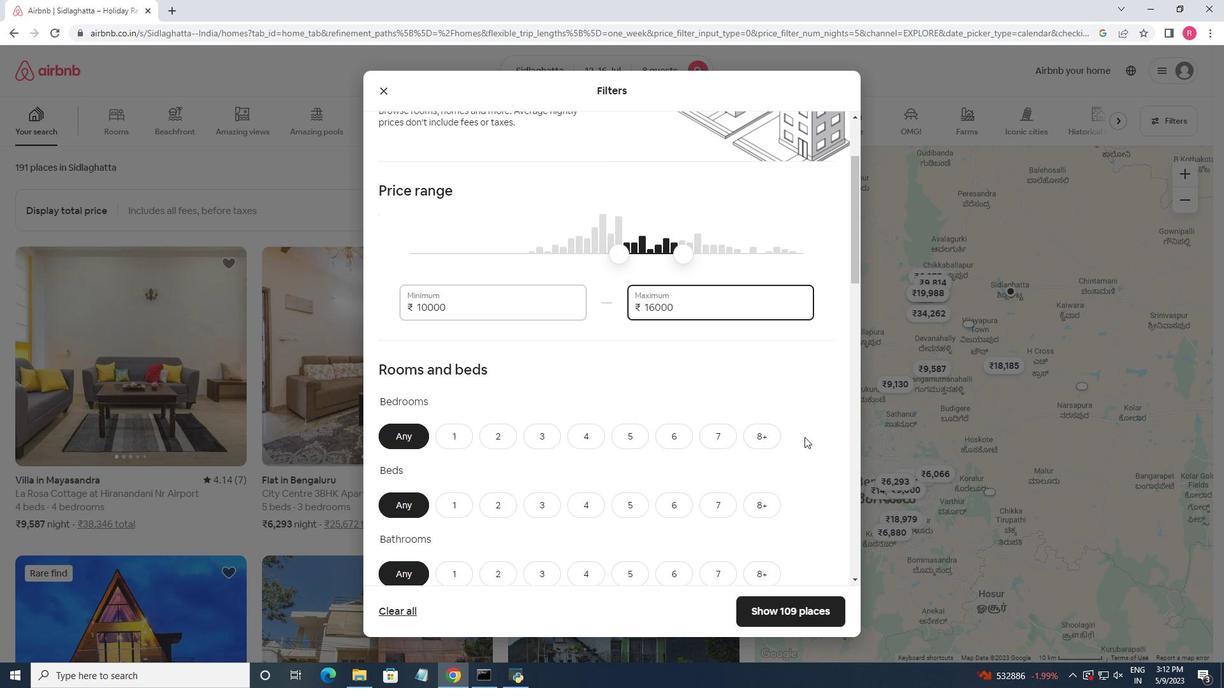 
Action: Mouse pressed left at (768, 437)
Screenshot: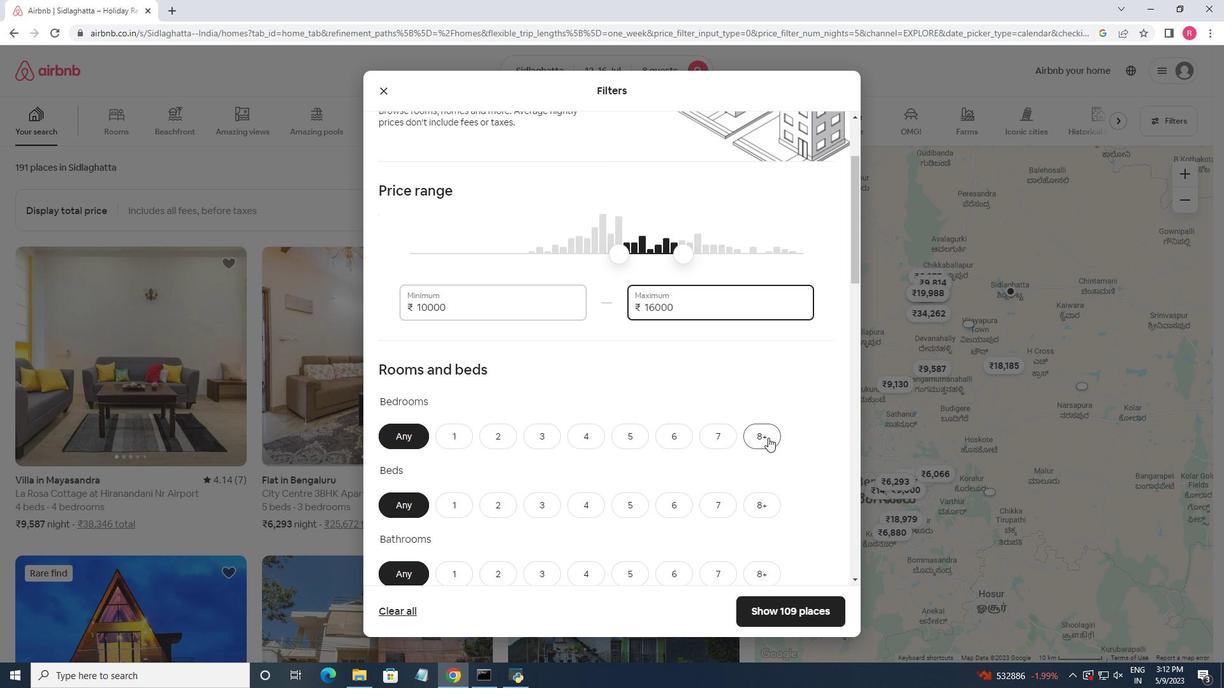 
Action: Mouse moved to (766, 506)
Screenshot: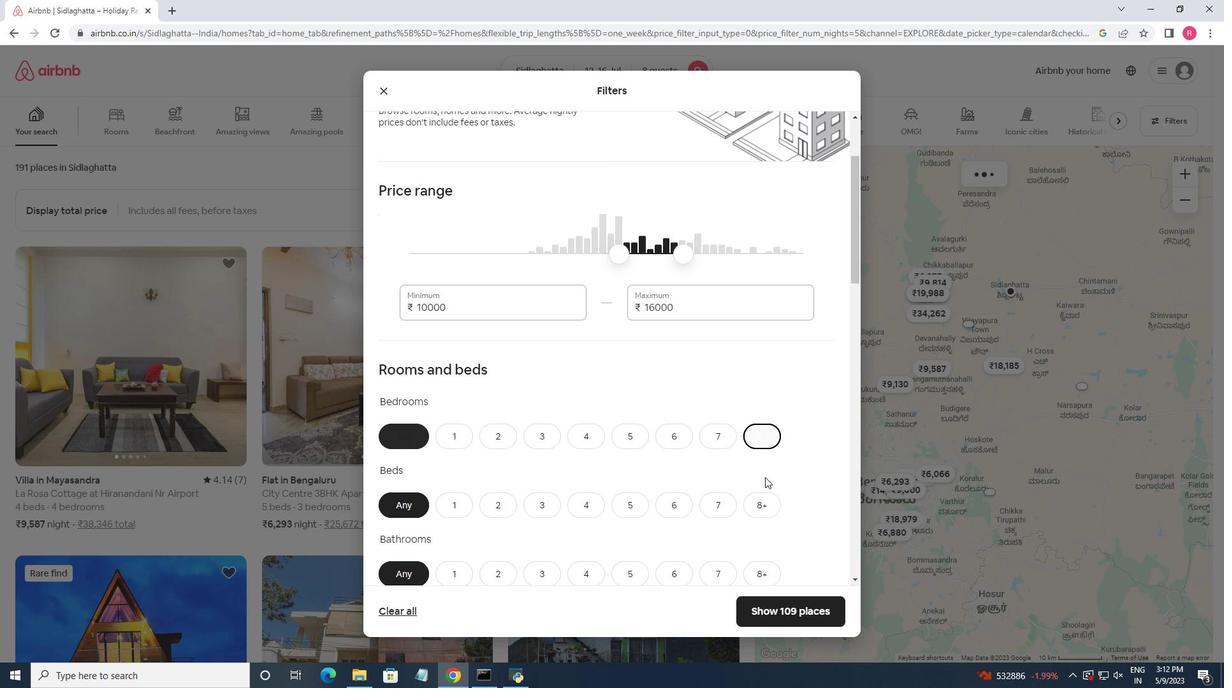 
Action: Mouse pressed left at (766, 506)
Screenshot: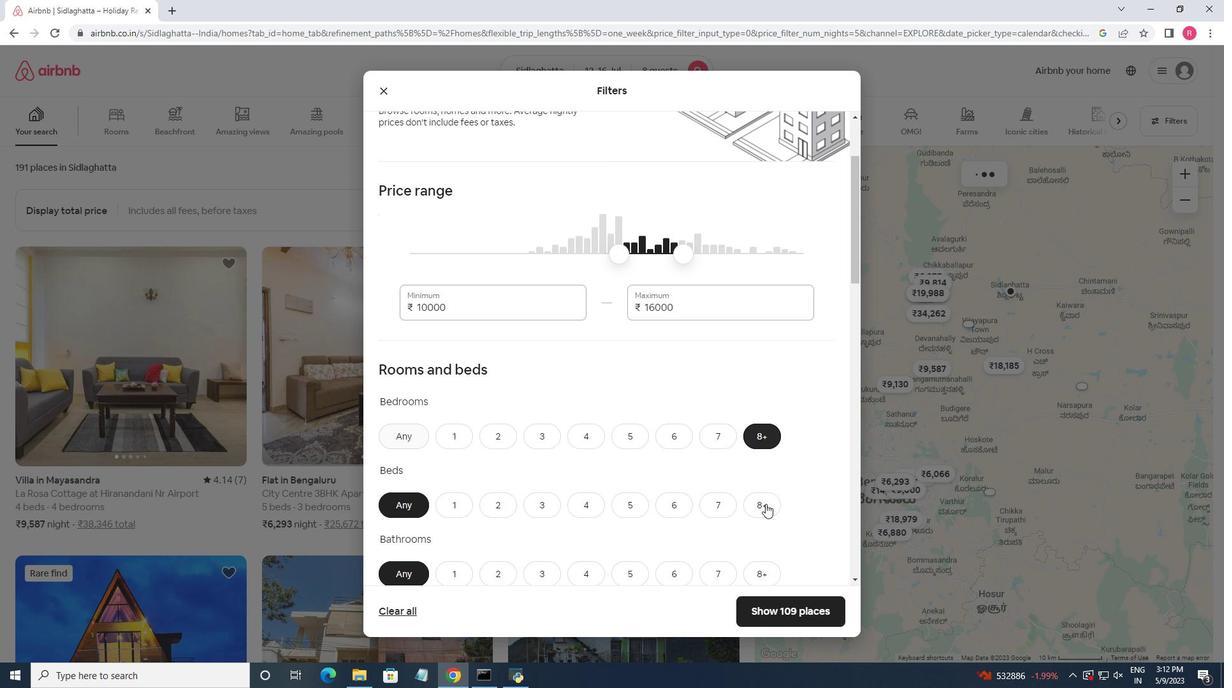 
Action: Mouse moved to (800, 432)
Screenshot: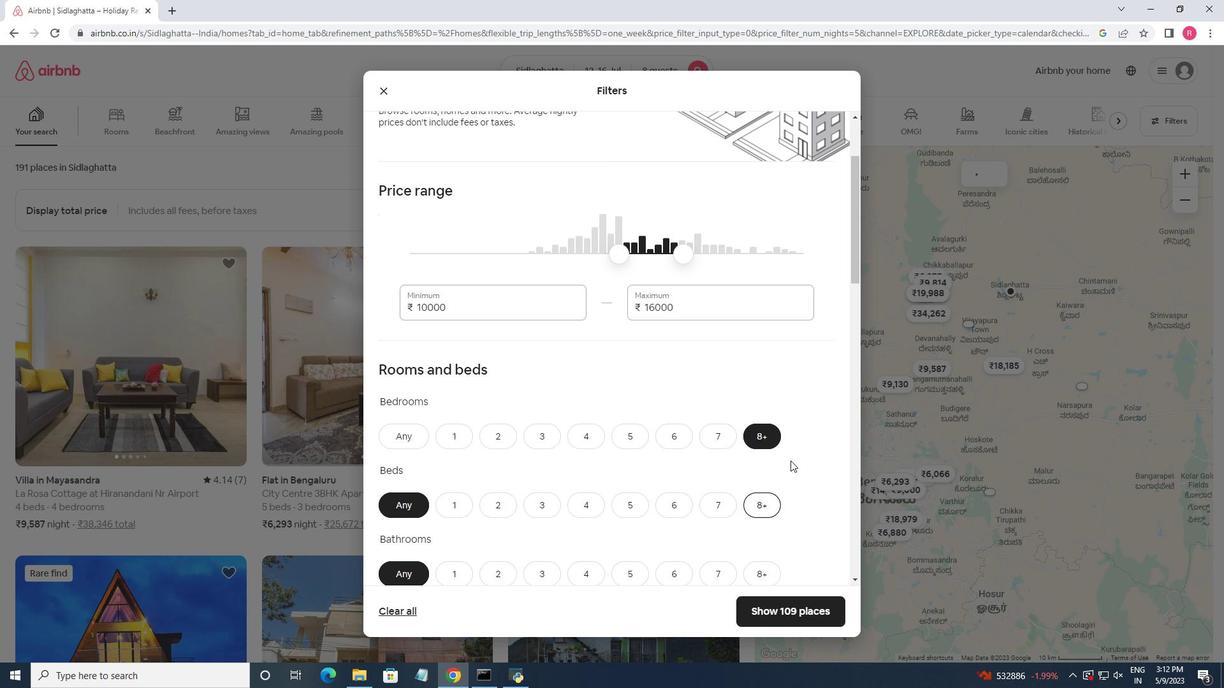 
Action: Mouse scrolled (800, 431) with delta (0, 0)
Screenshot: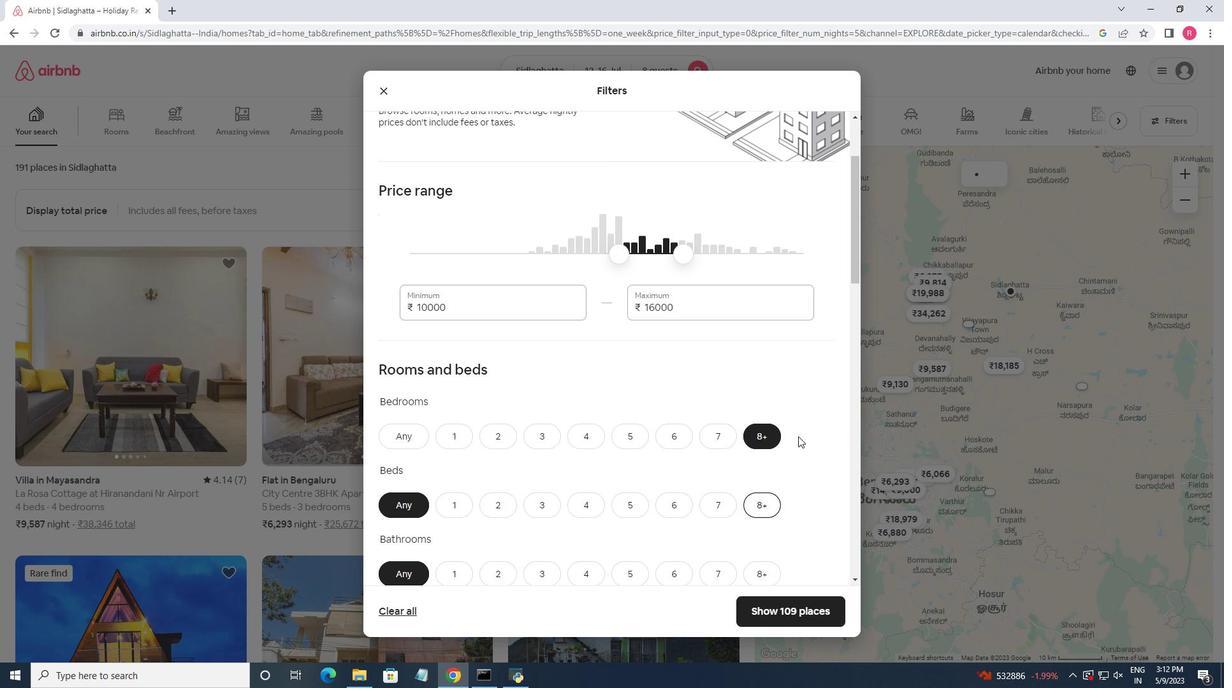 
Action: Mouse scrolled (800, 431) with delta (0, 0)
Screenshot: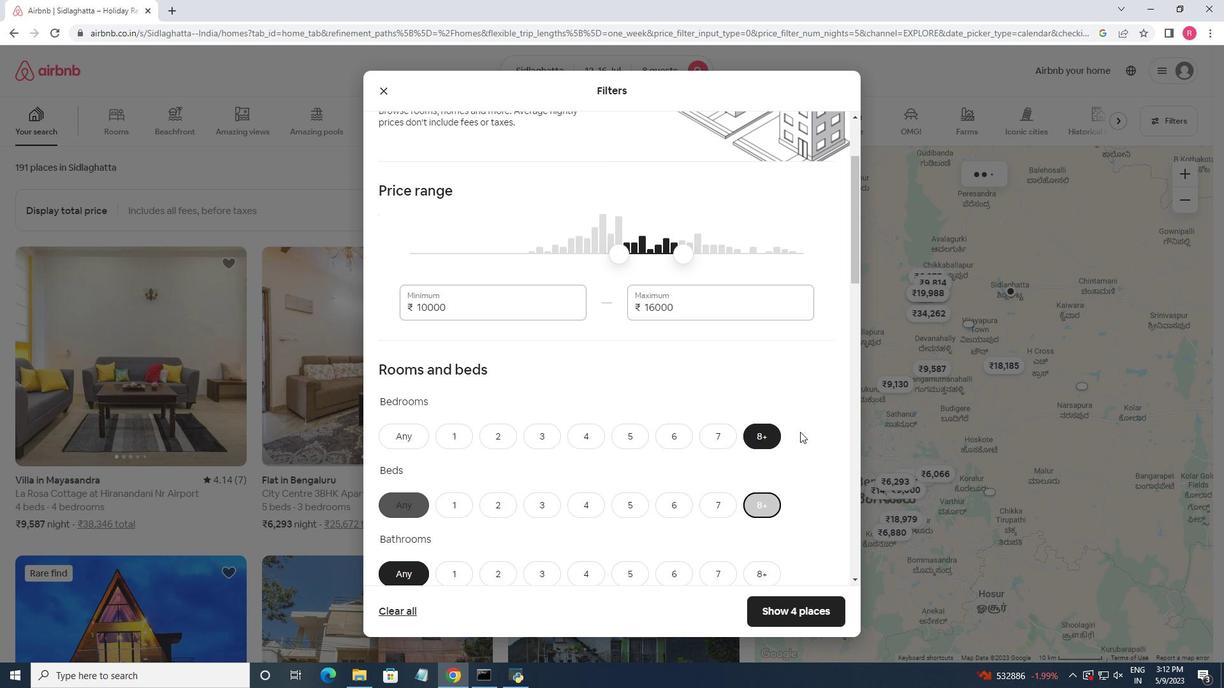 
Action: Mouse moved to (770, 452)
Screenshot: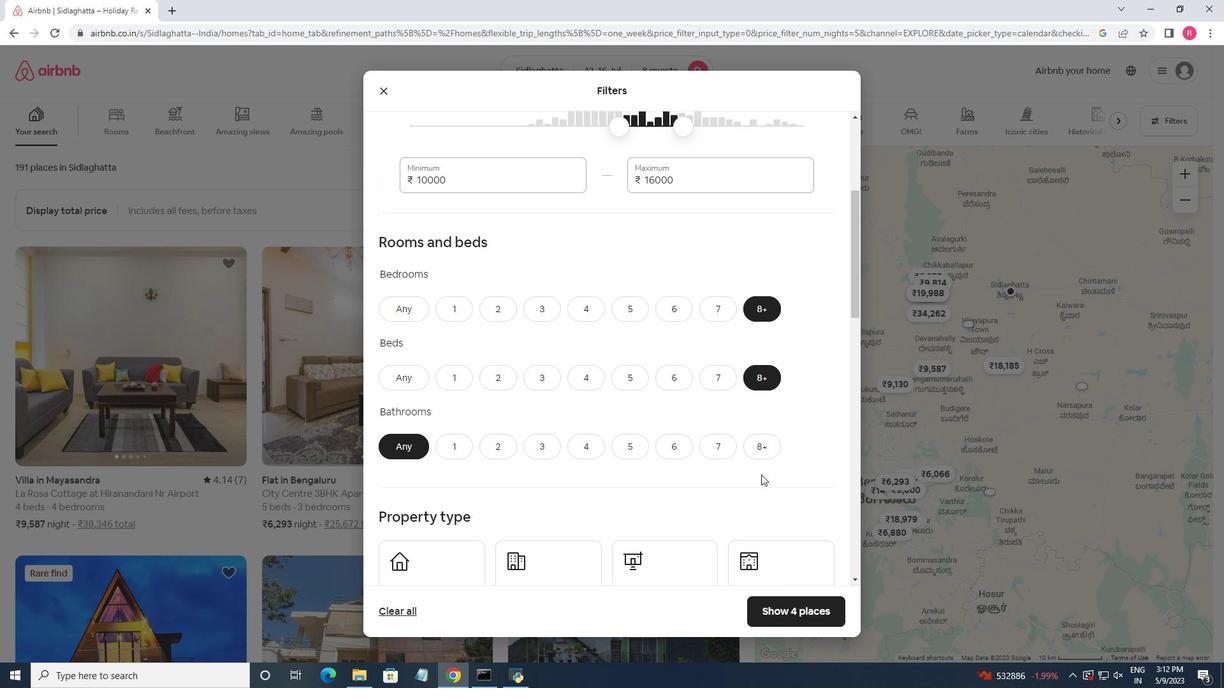 
Action: Mouse pressed left at (770, 452)
Screenshot: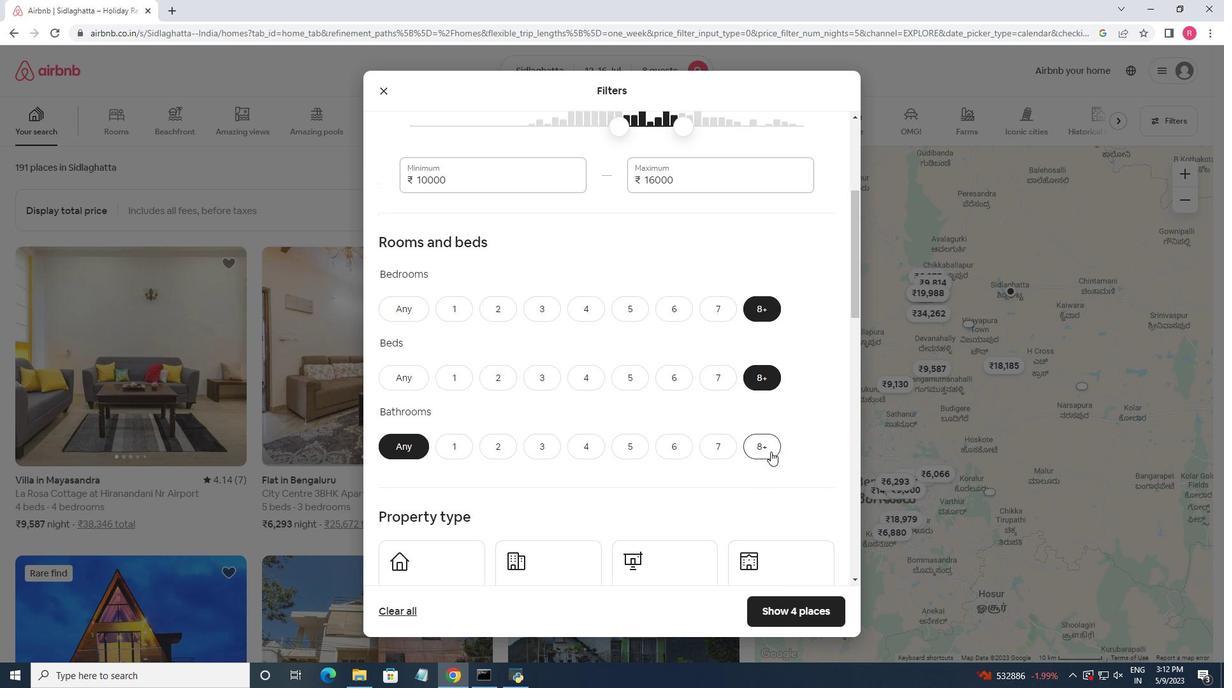 
Action: Mouse moved to (713, 410)
Screenshot: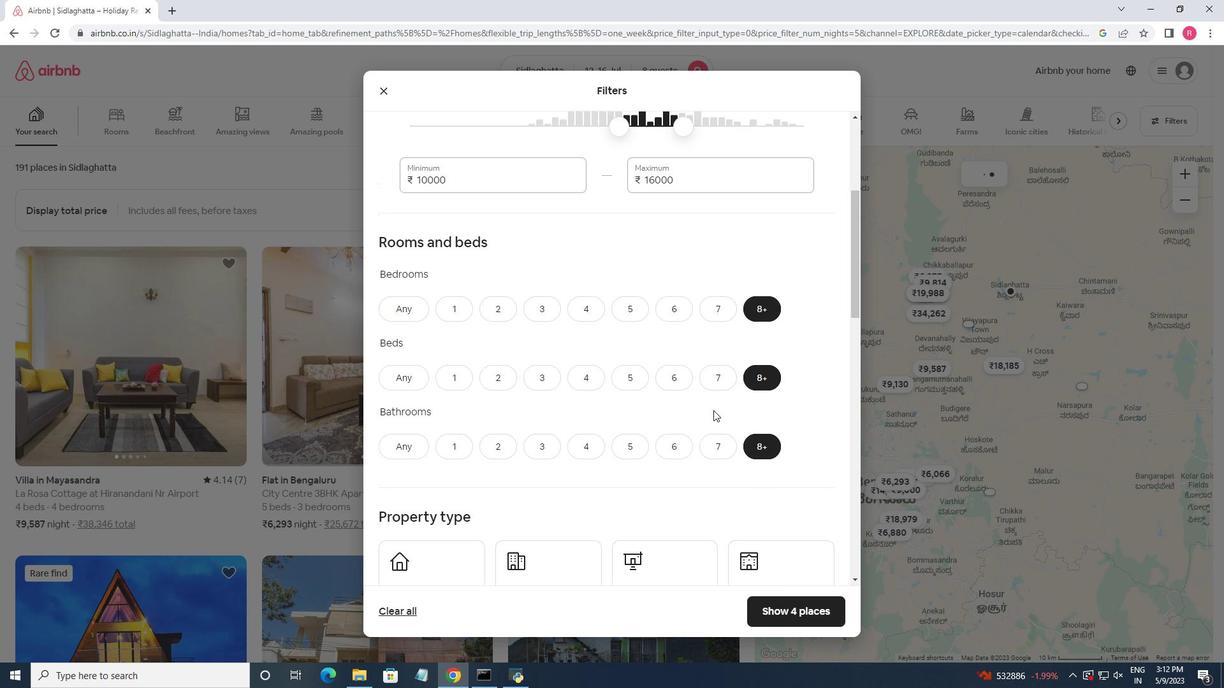 
Action: Mouse scrolled (713, 409) with delta (0, 0)
Screenshot: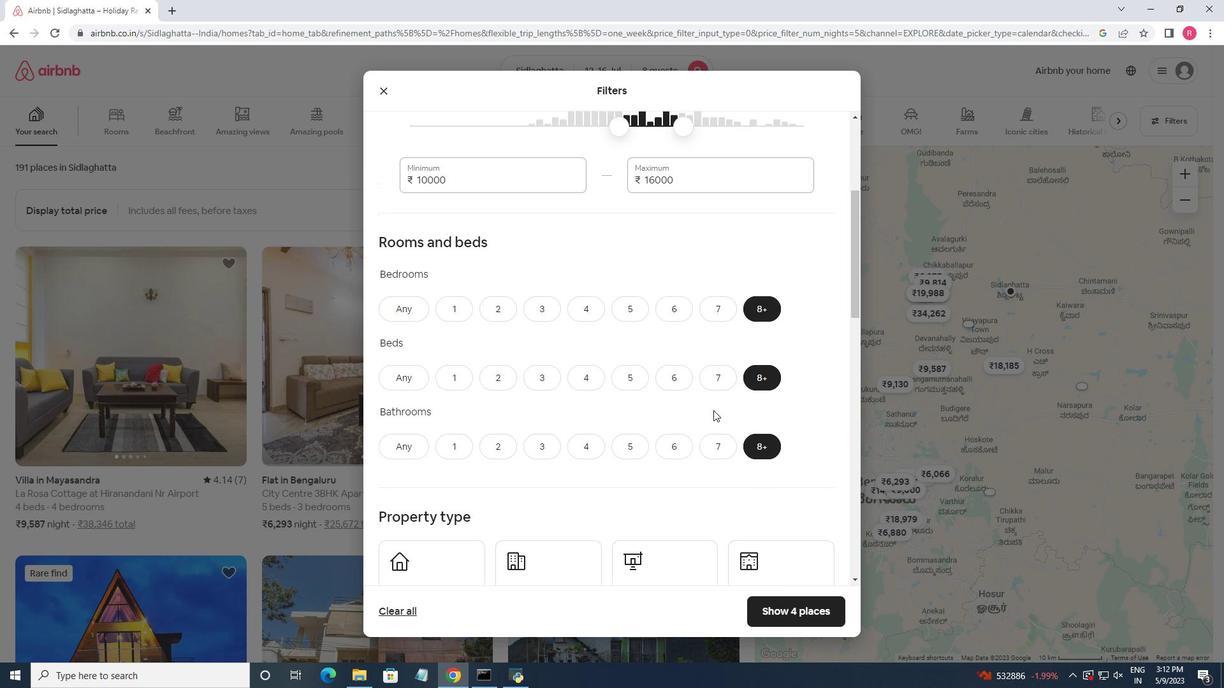 
Action: Mouse moved to (712, 410)
Screenshot: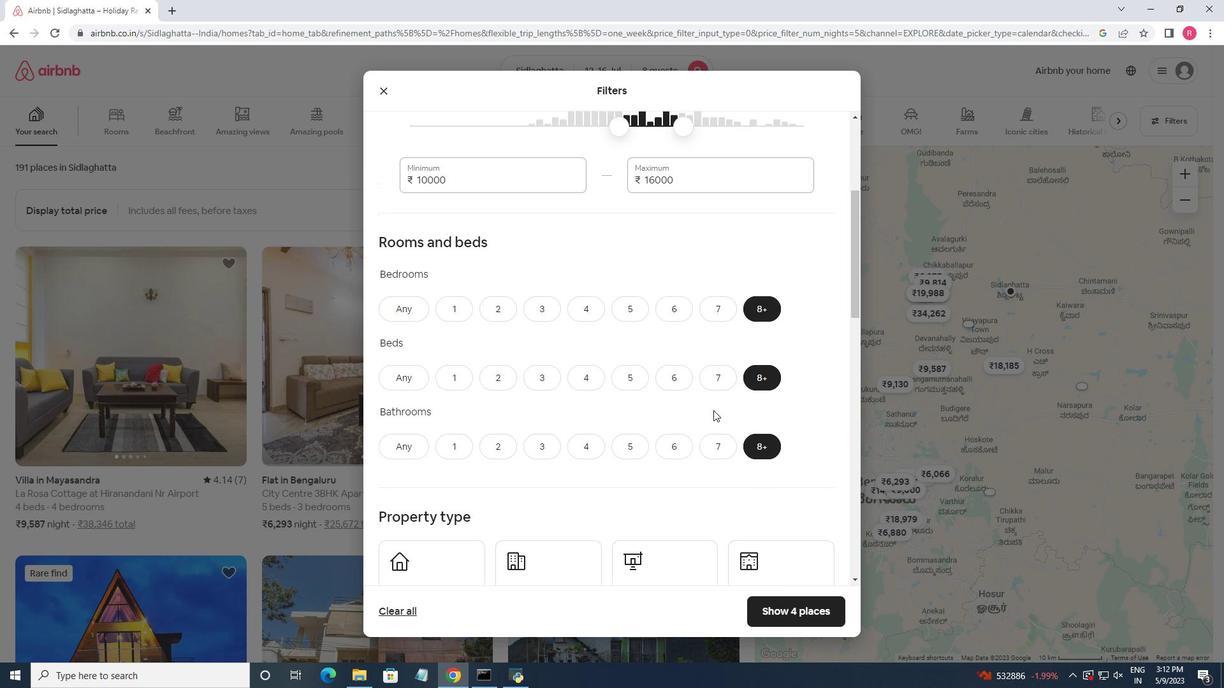 
Action: Mouse scrolled (712, 409) with delta (0, 0)
Screenshot: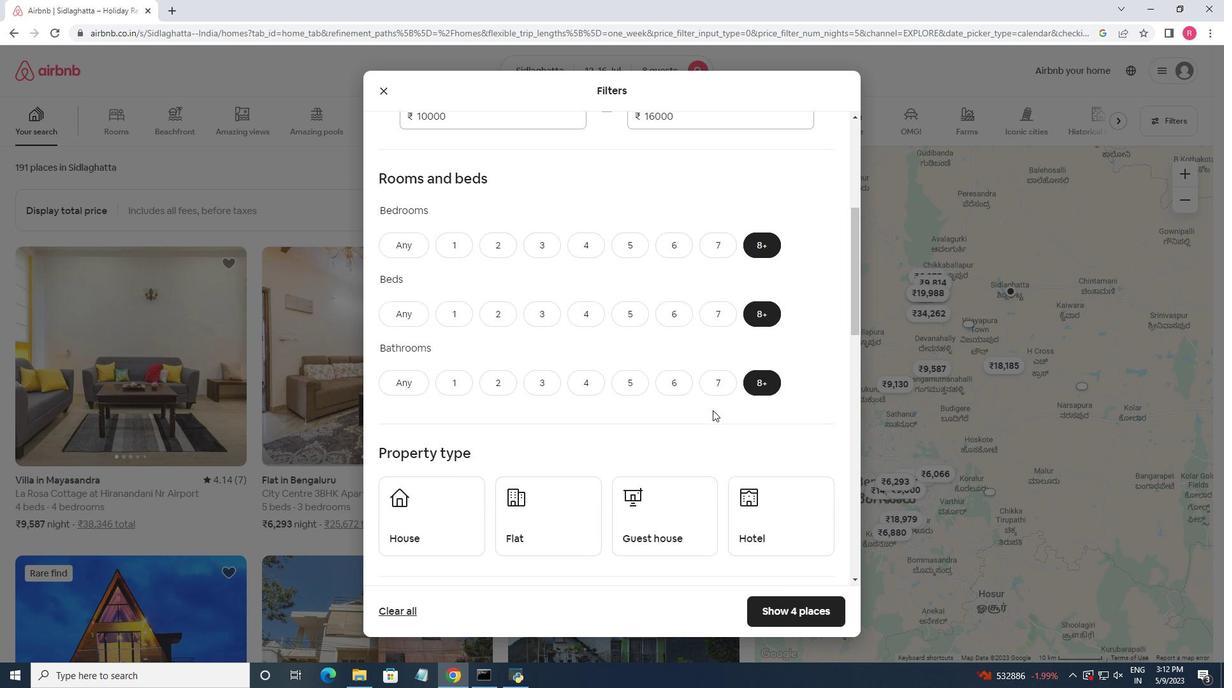 
Action: Mouse scrolled (712, 409) with delta (0, 0)
Screenshot: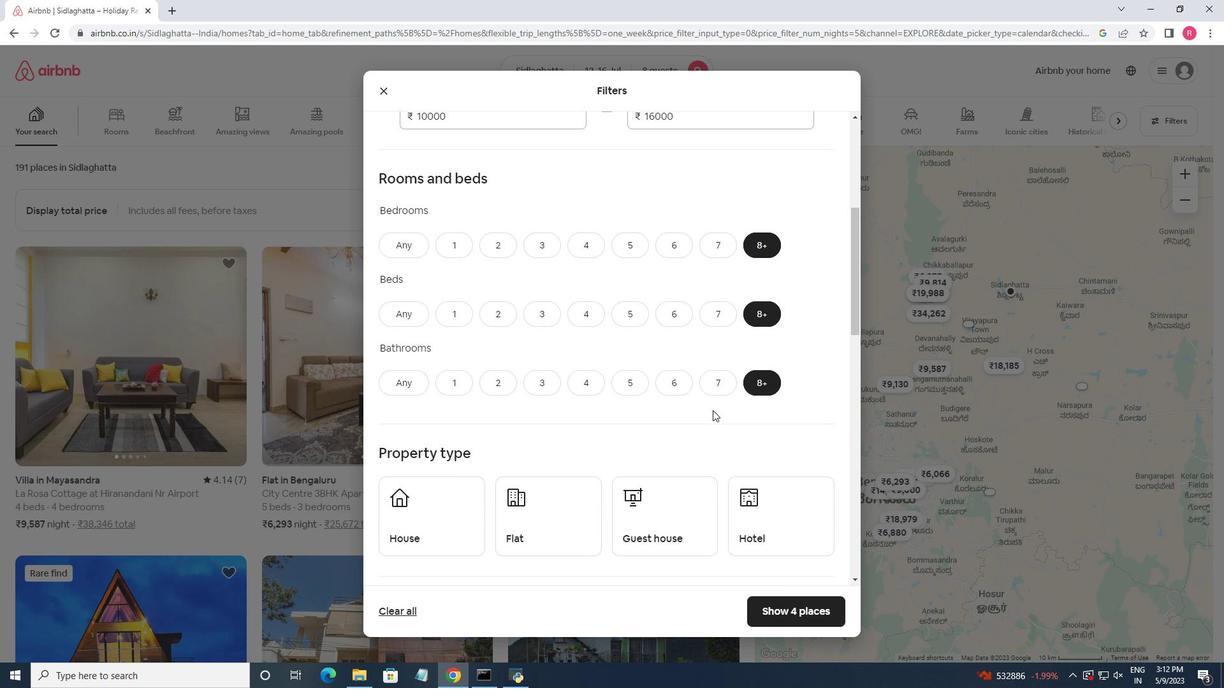 
Action: Mouse moved to (422, 390)
Screenshot: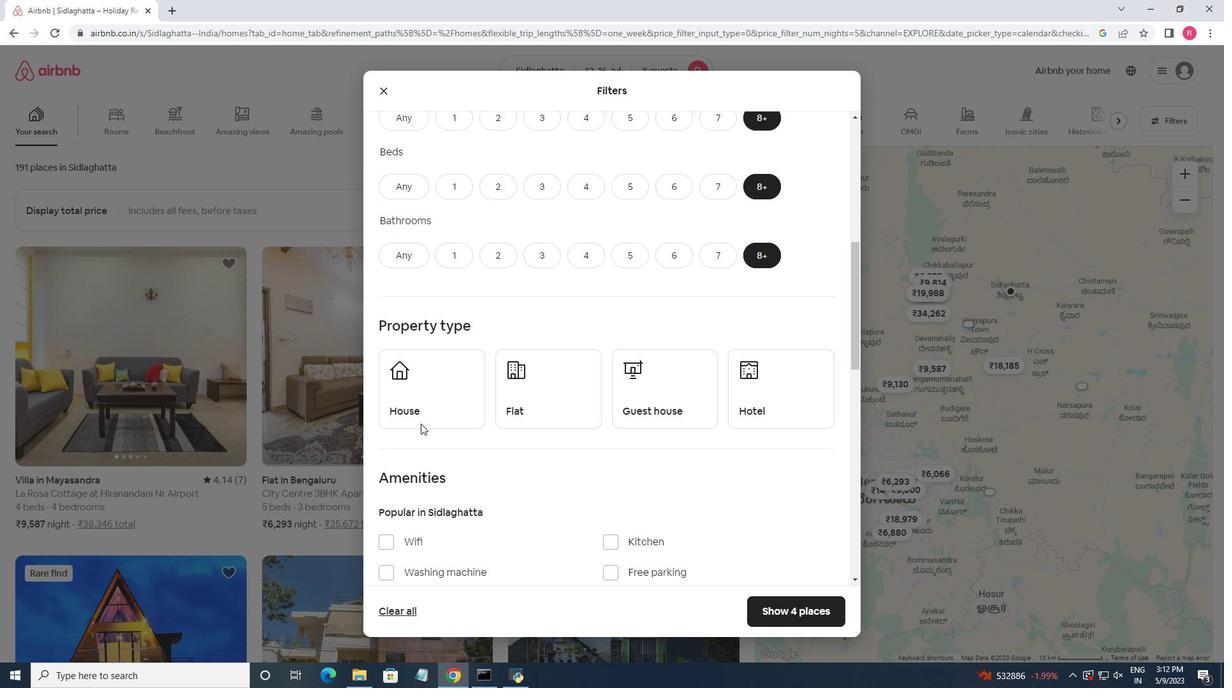 
Action: Mouse pressed left at (422, 390)
Screenshot: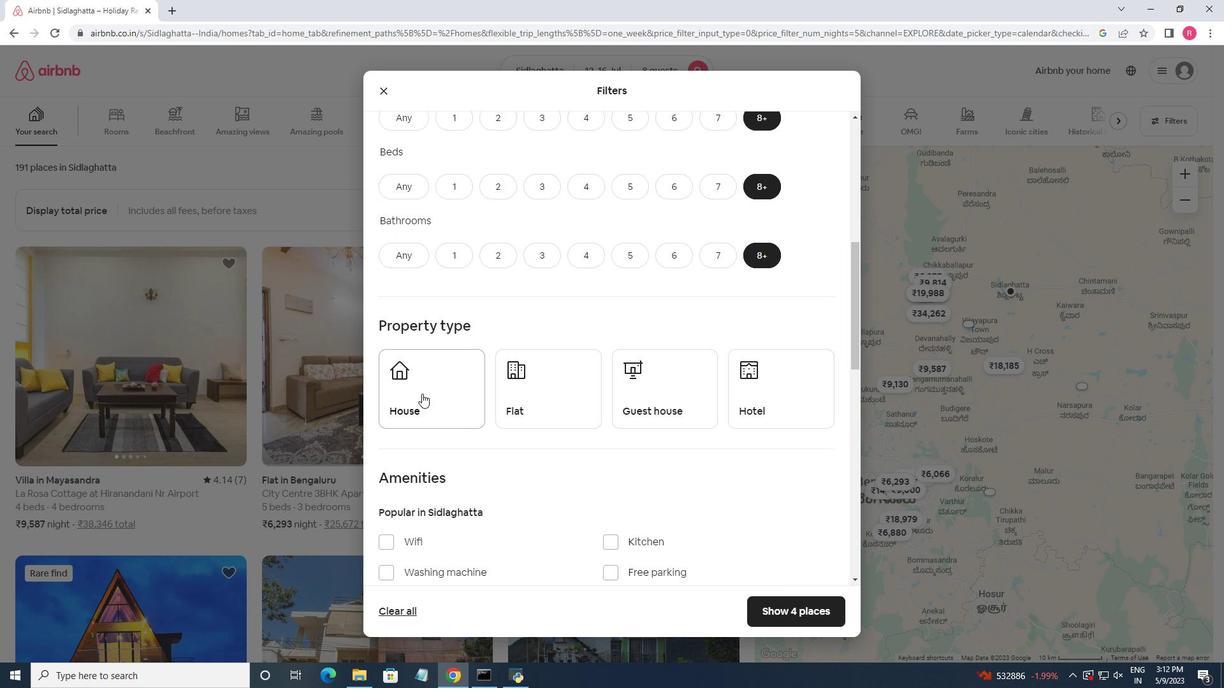 
Action: Mouse moved to (550, 388)
Screenshot: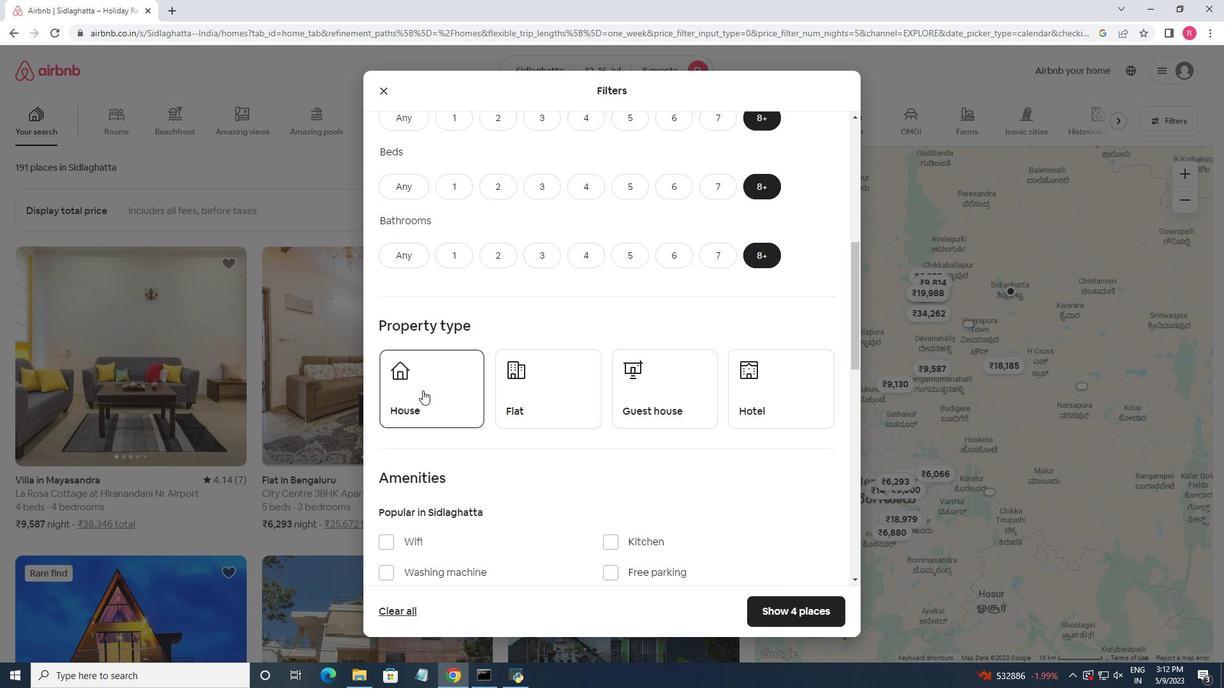 
Action: Mouse pressed left at (550, 388)
Screenshot: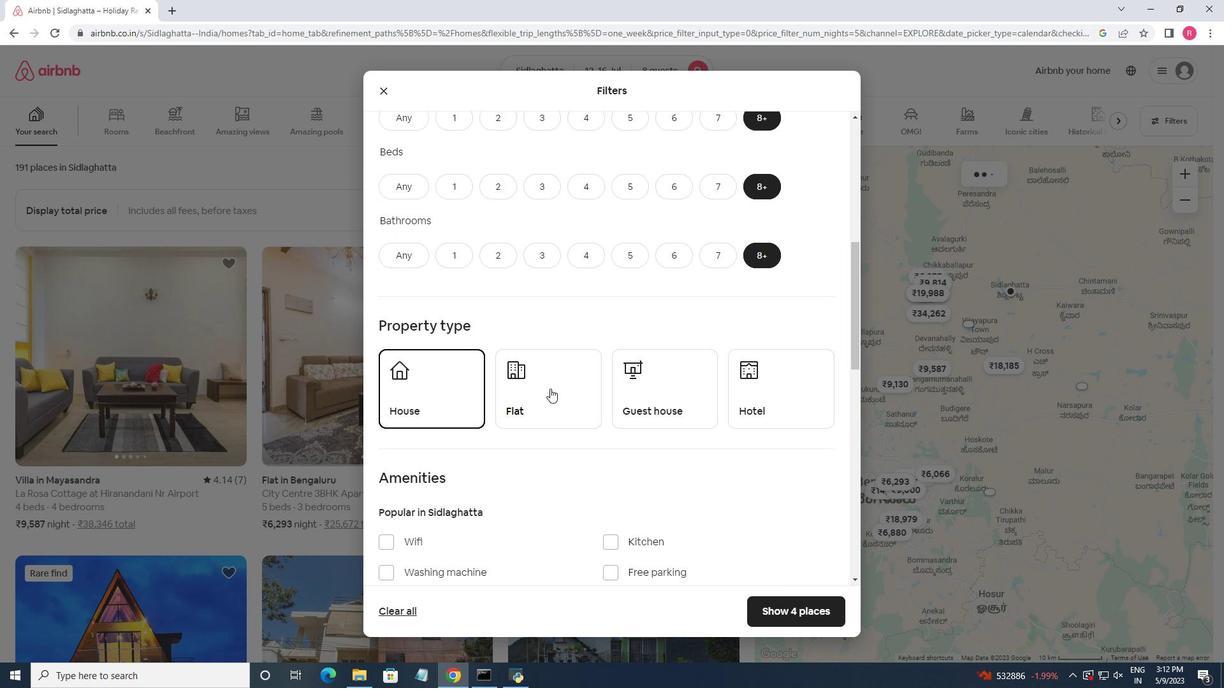 
Action: Mouse moved to (653, 385)
Screenshot: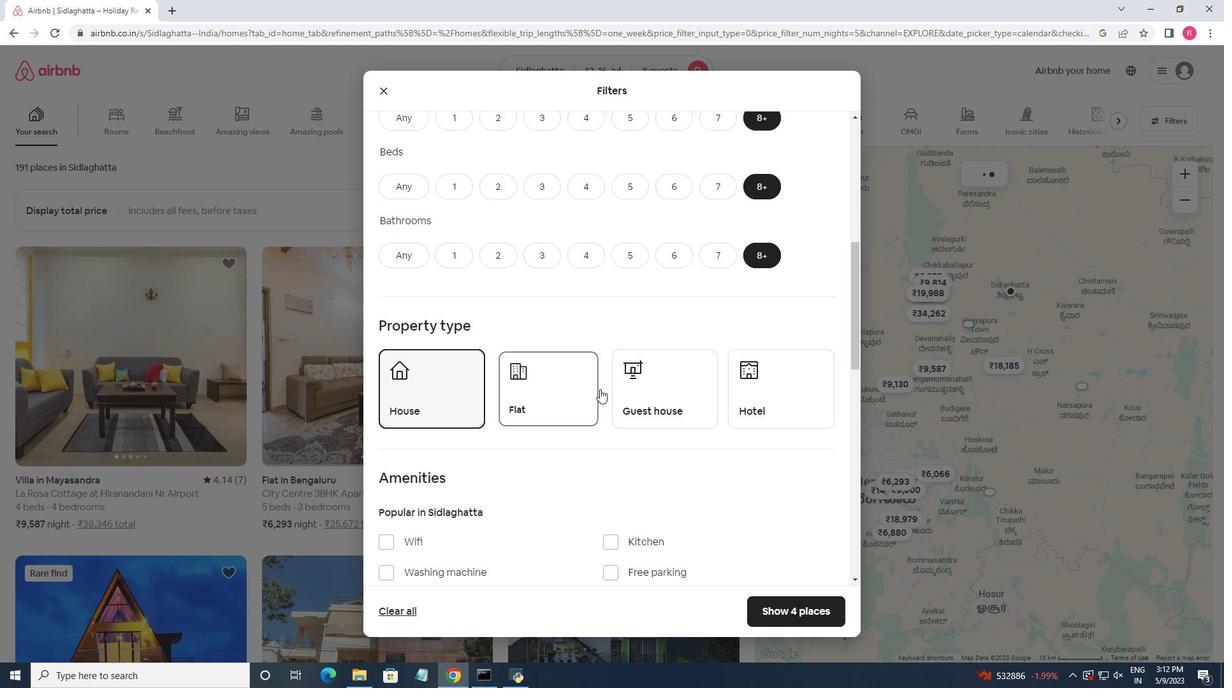 
Action: Mouse pressed left at (653, 385)
Screenshot: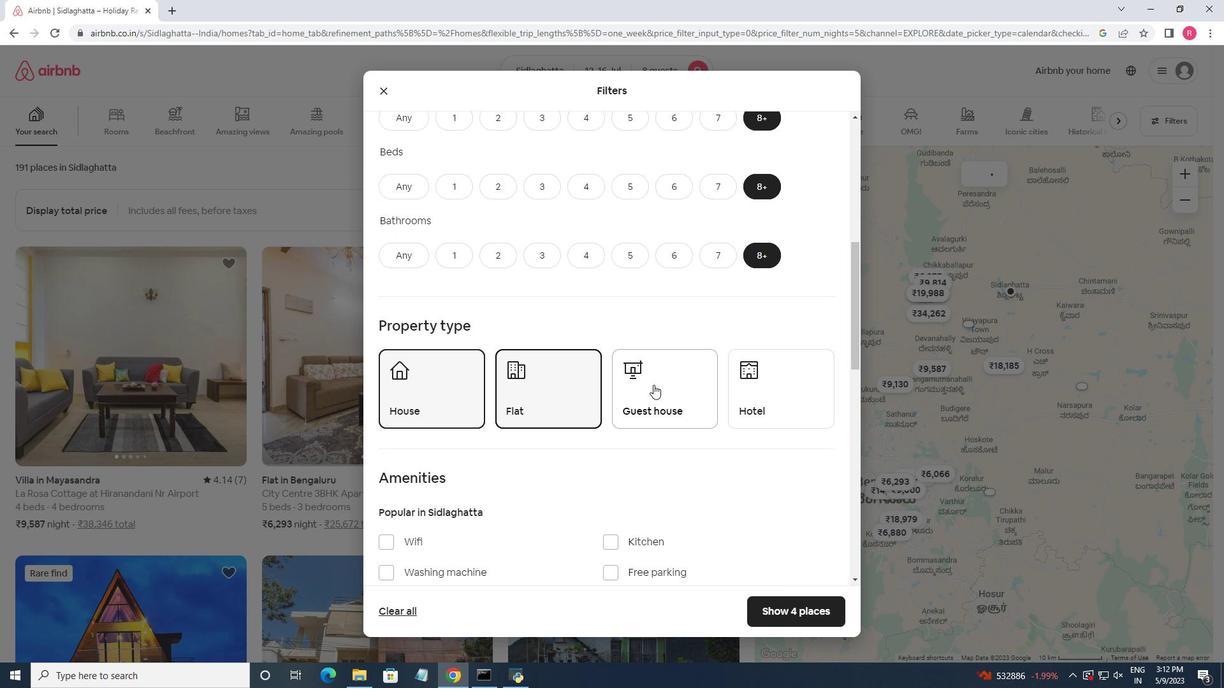 
Action: Mouse moved to (622, 382)
Screenshot: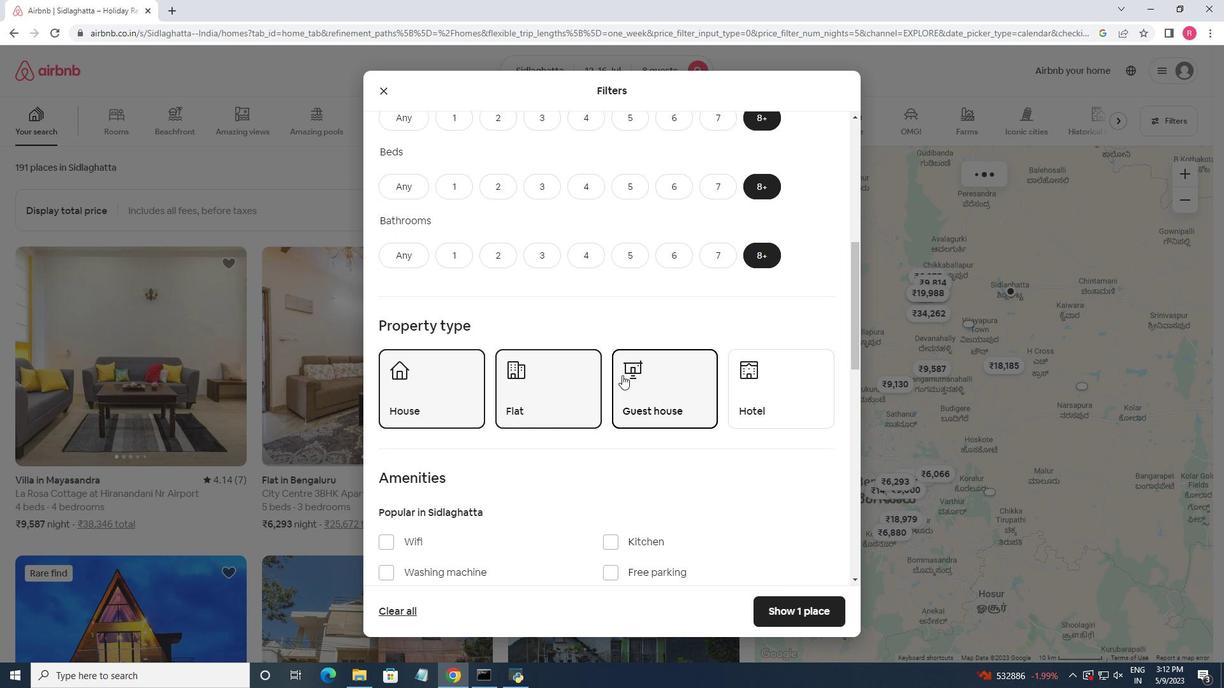
Action: Mouse scrolled (622, 381) with delta (0, 0)
Screenshot: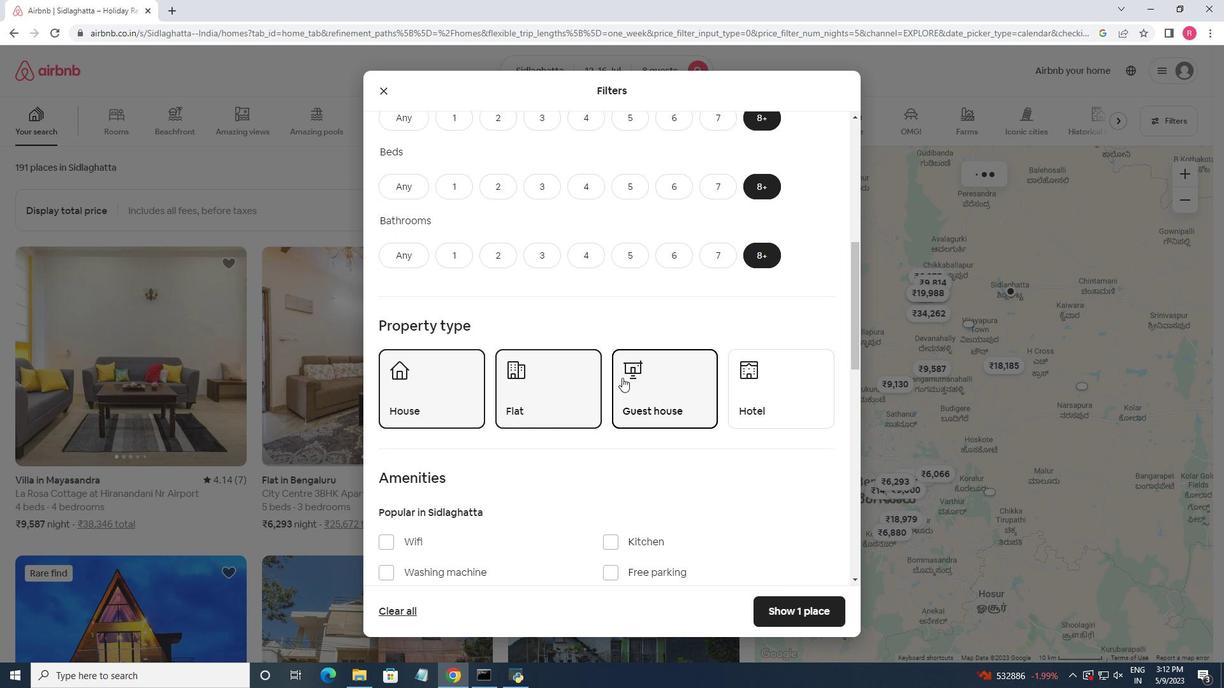 
Action: Mouse moved to (622, 385)
Screenshot: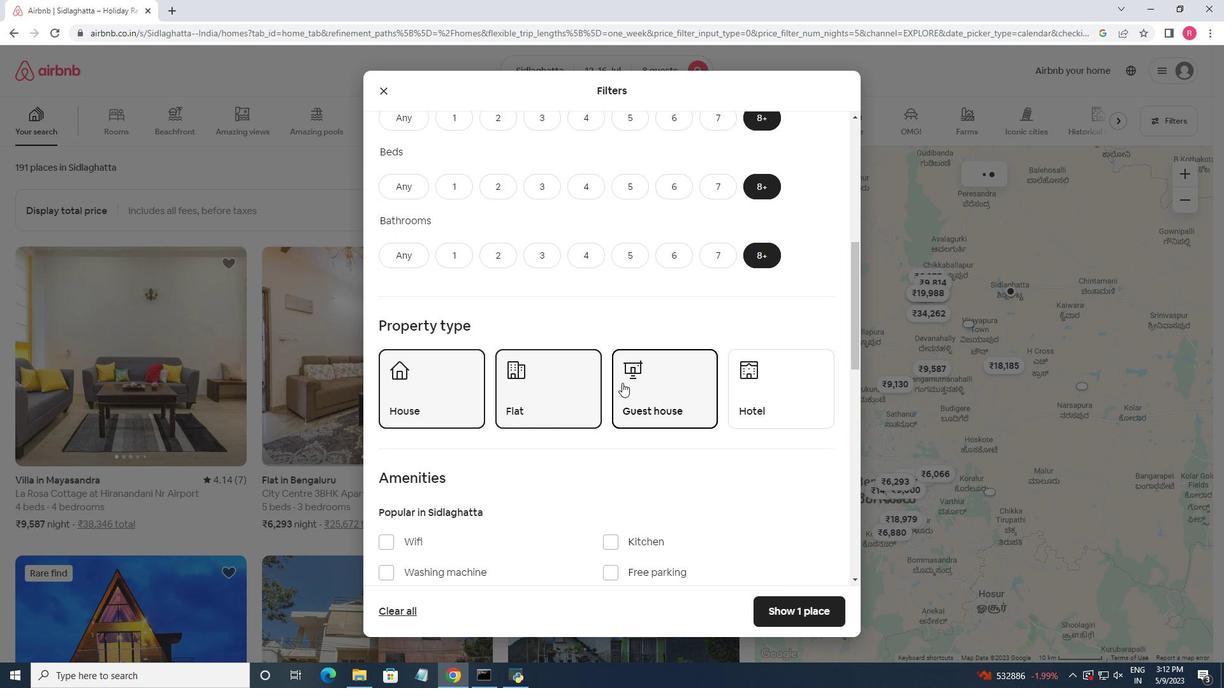 
Action: Mouse scrolled (622, 385) with delta (0, 0)
Screenshot: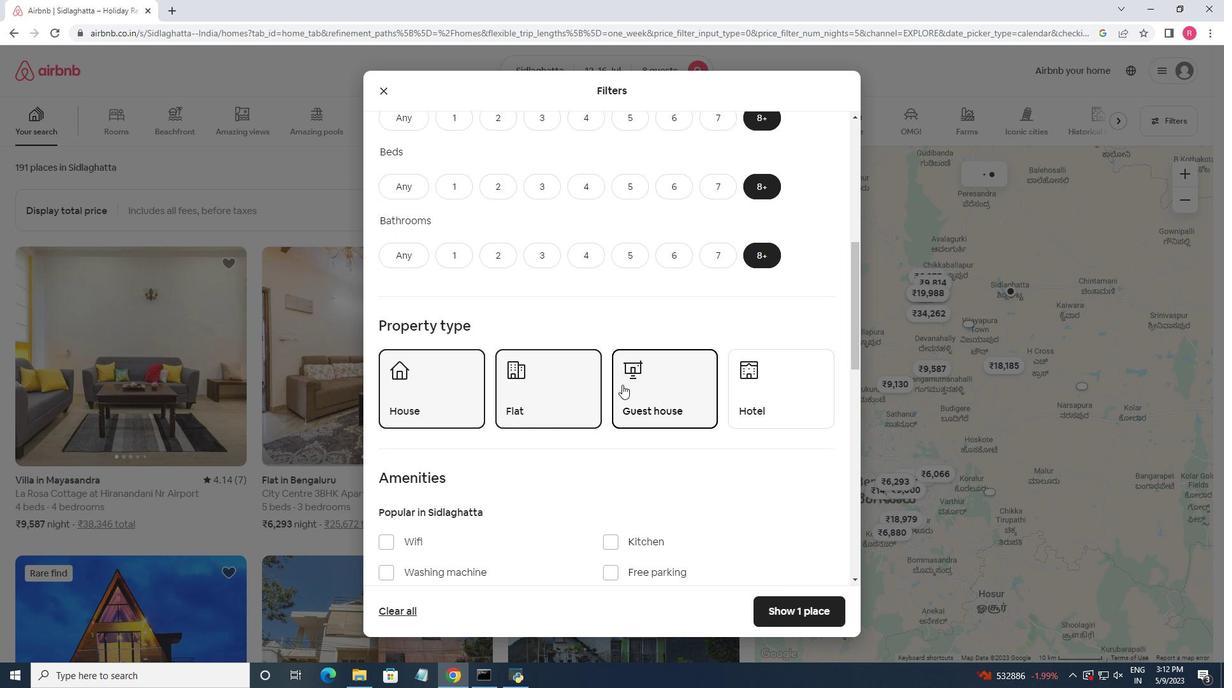 
Action: Mouse moved to (622, 387)
Screenshot: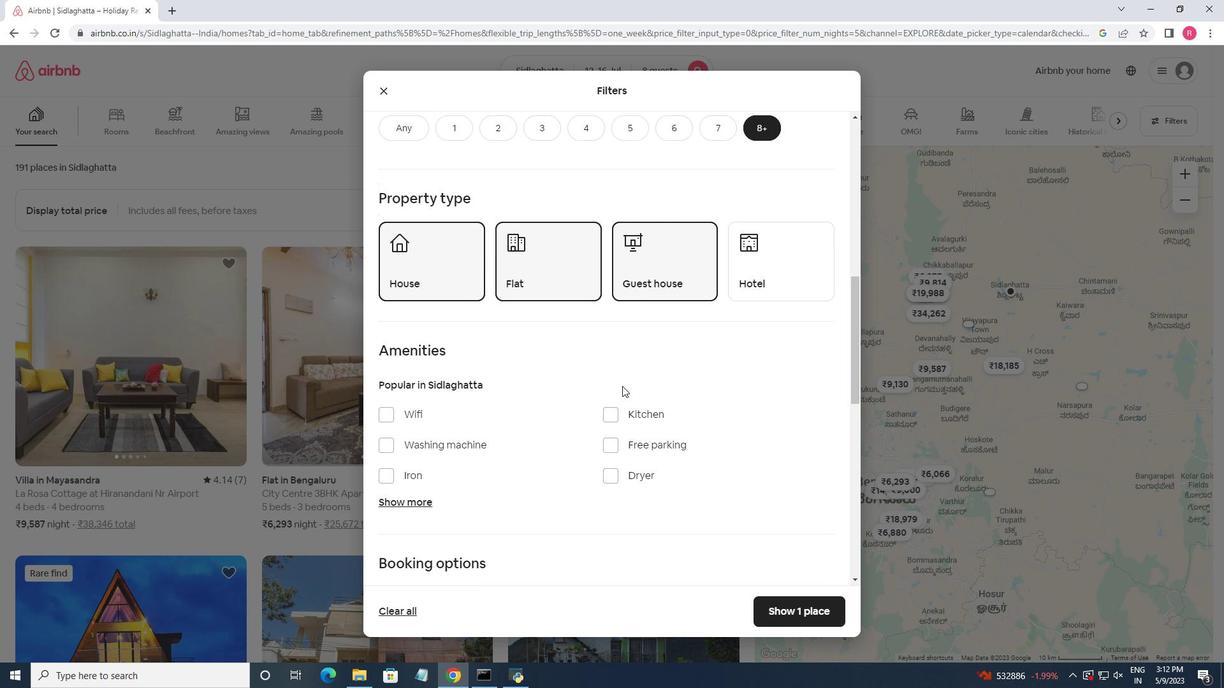 
Action: Mouse scrolled (622, 386) with delta (0, 0)
Screenshot: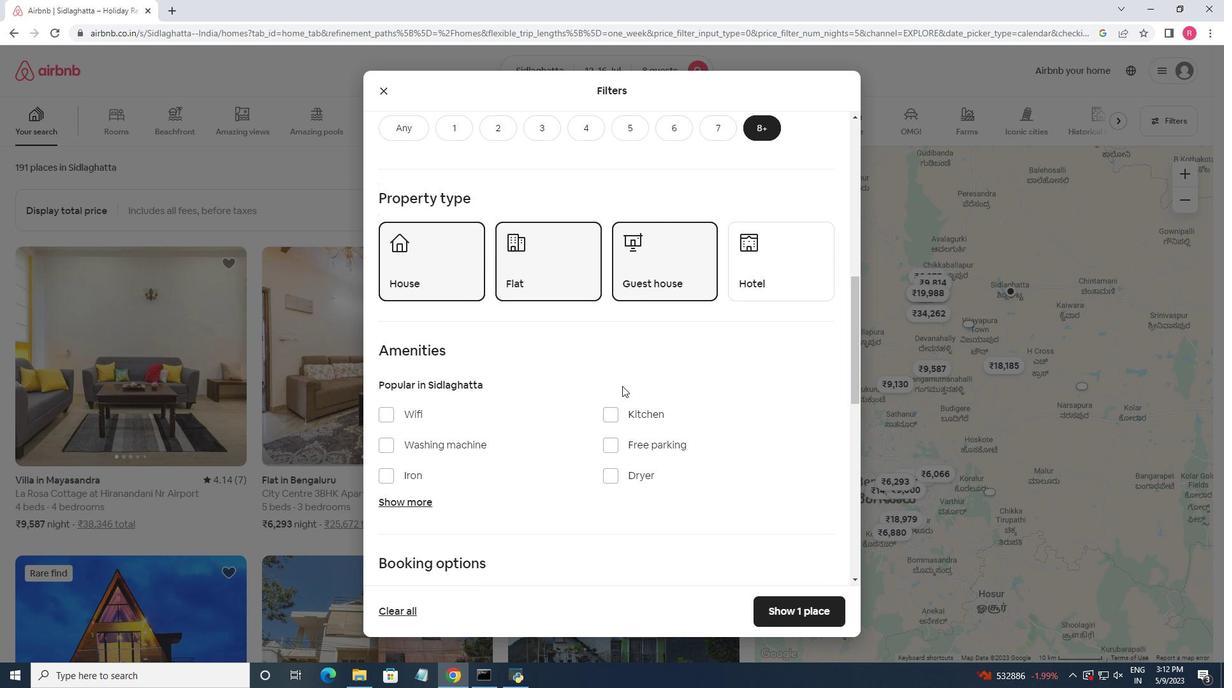 
Action: Mouse scrolled (622, 386) with delta (0, 0)
Screenshot: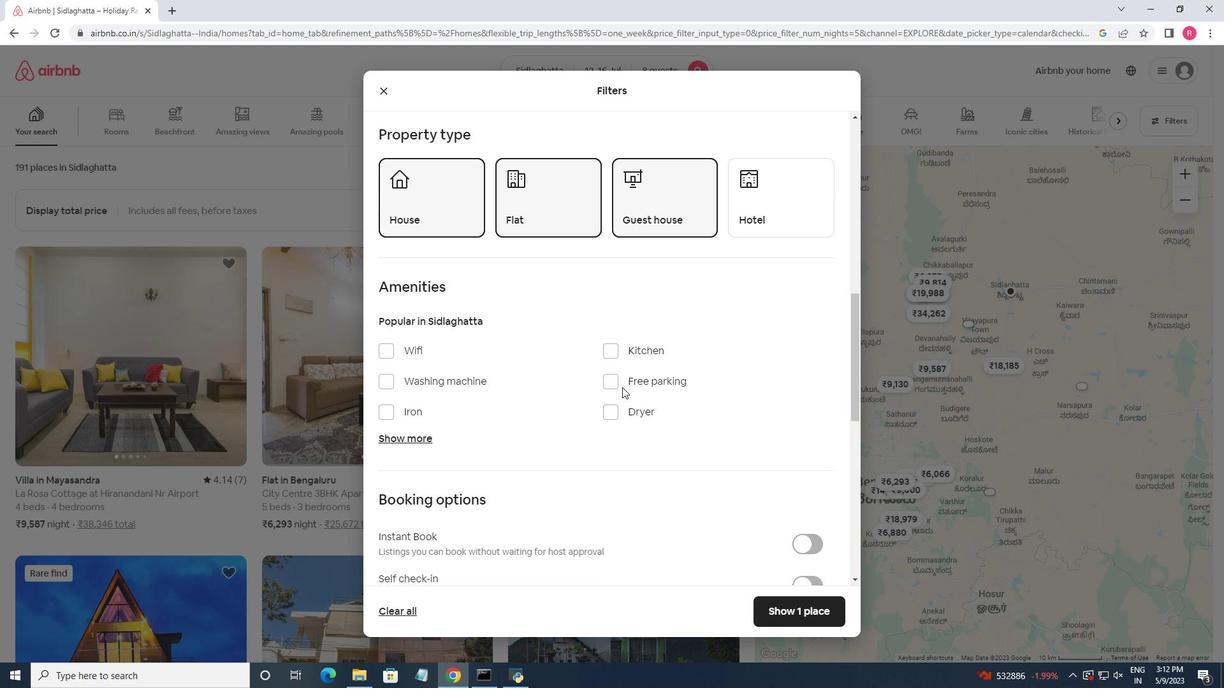 
Action: Mouse moved to (624, 392)
Screenshot: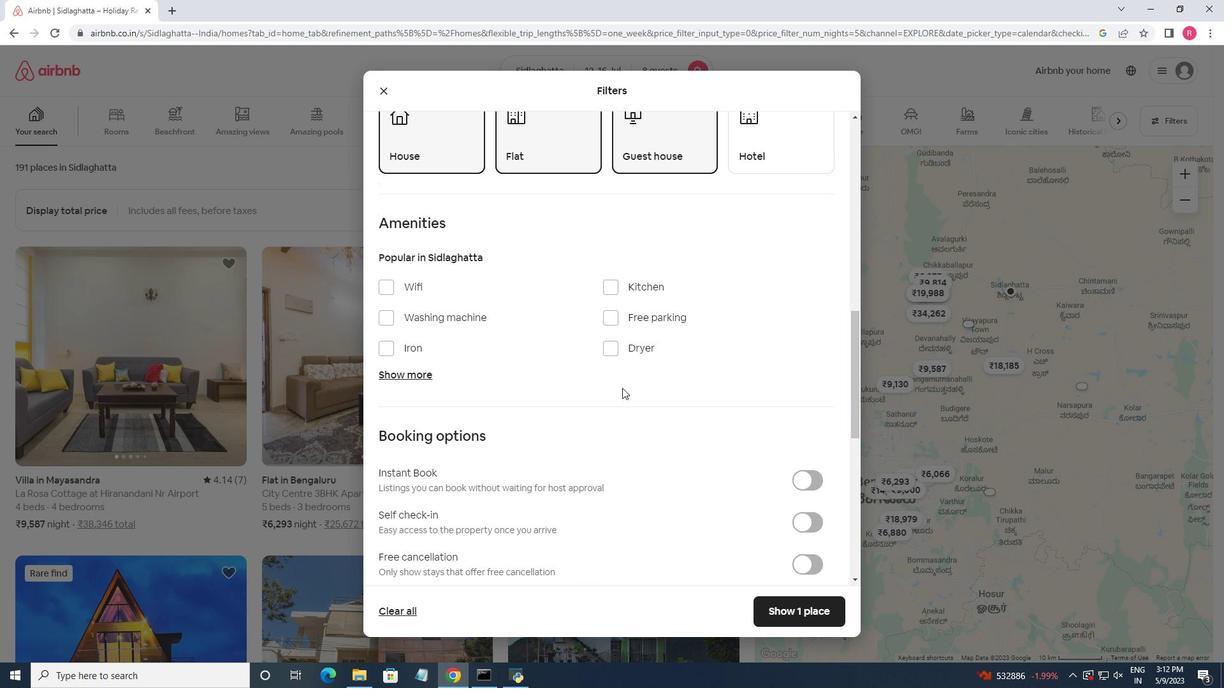 
Action: Mouse scrolled (624, 391) with delta (0, 0)
Screenshot: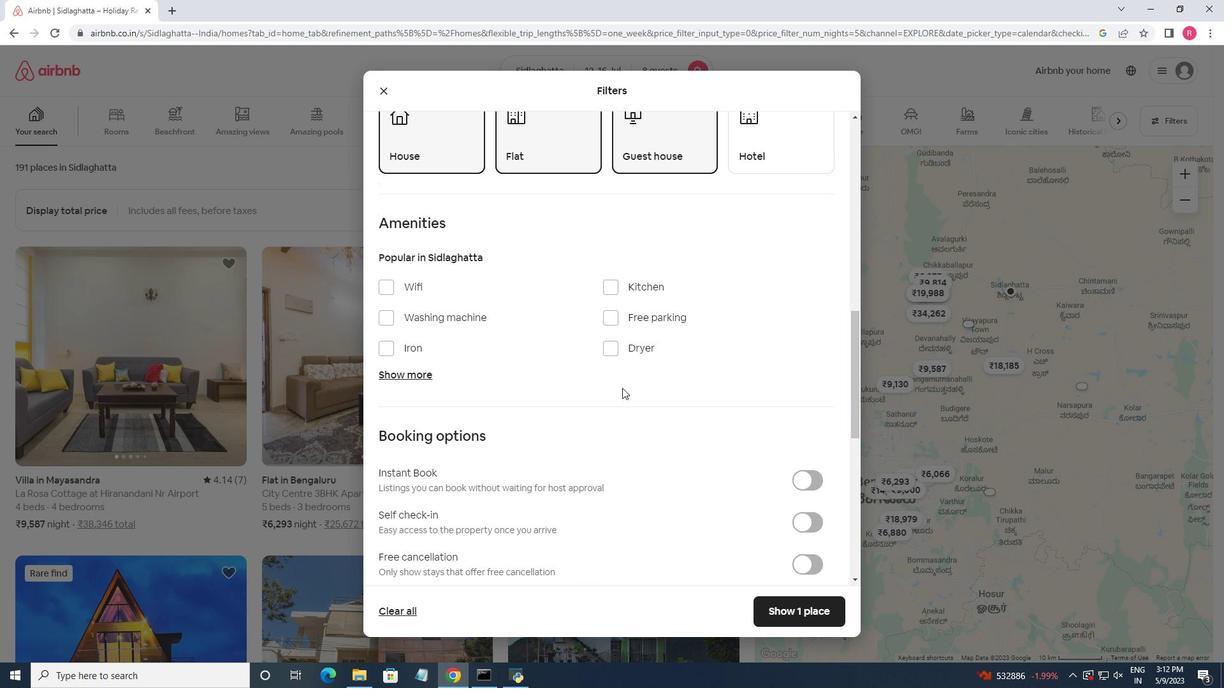 
Action: Mouse moved to (625, 394)
Screenshot: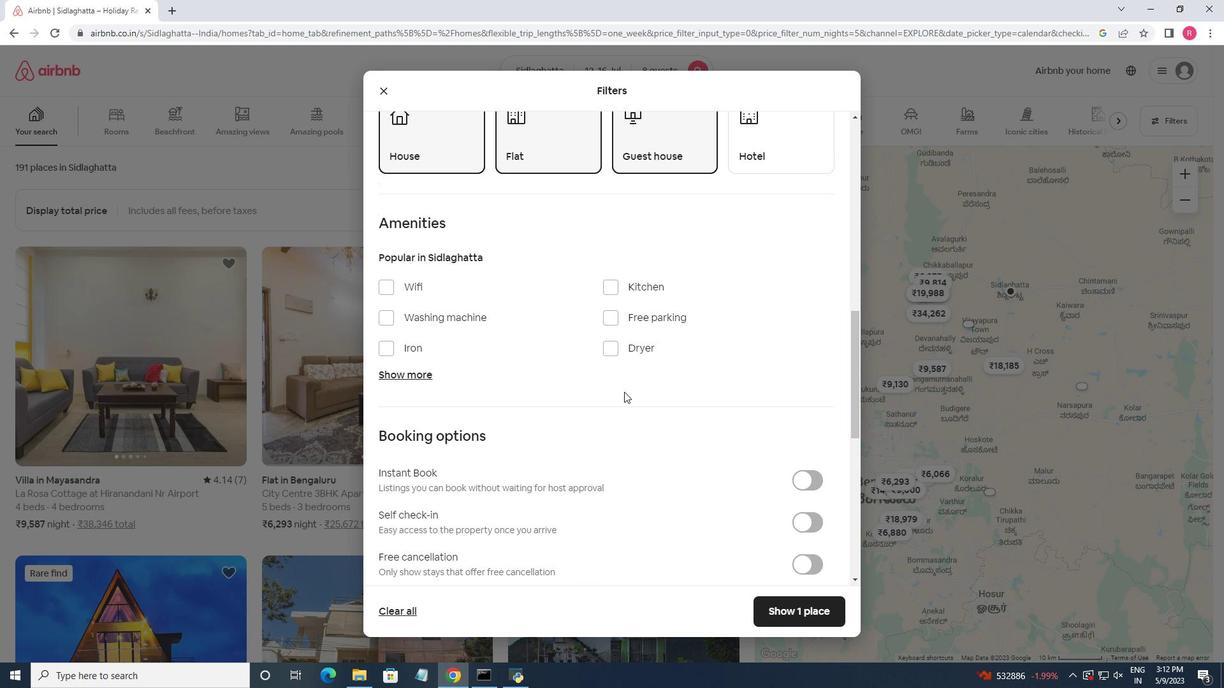 
Action: Mouse scrolled (625, 394) with delta (0, 0)
Screenshot: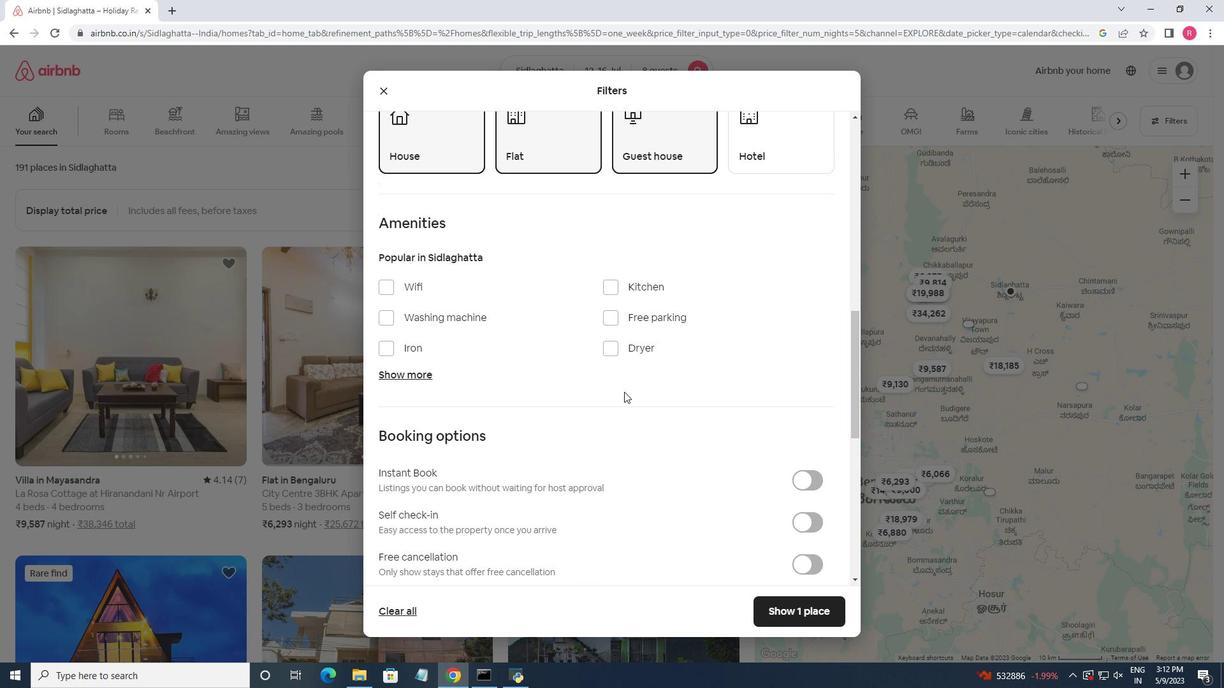 
Action: Mouse moved to (406, 247)
Screenshot: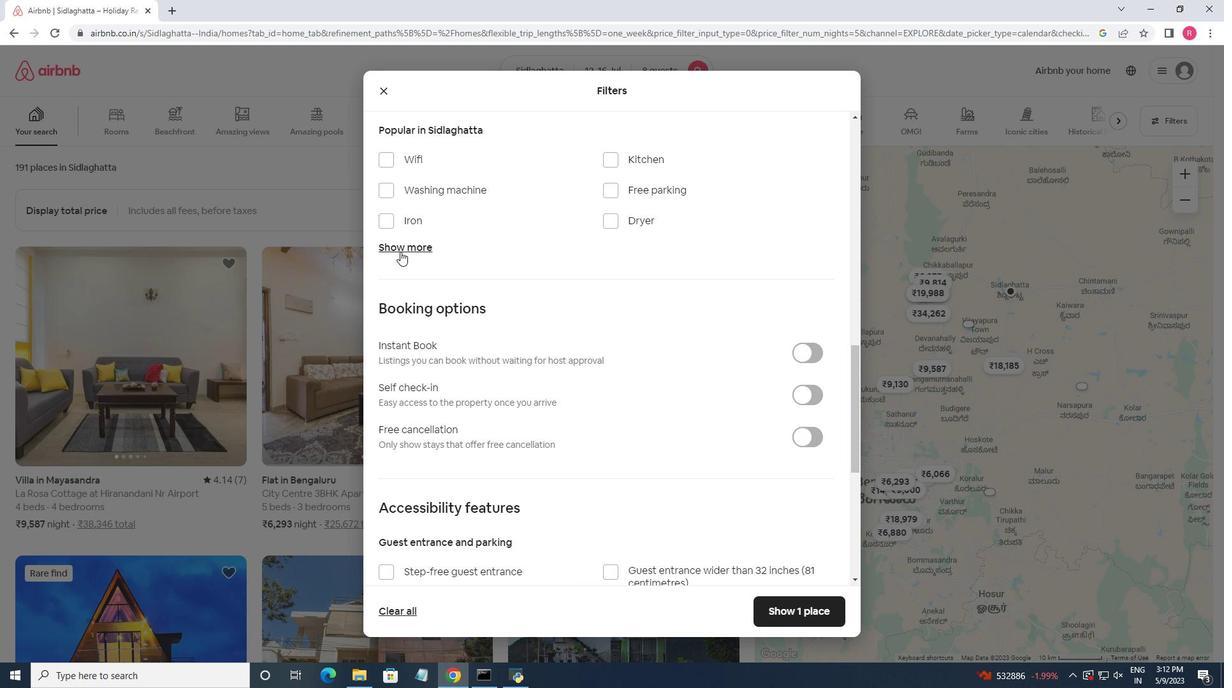 
Action: Mouse pressed left at (406, 247)
Screenshot: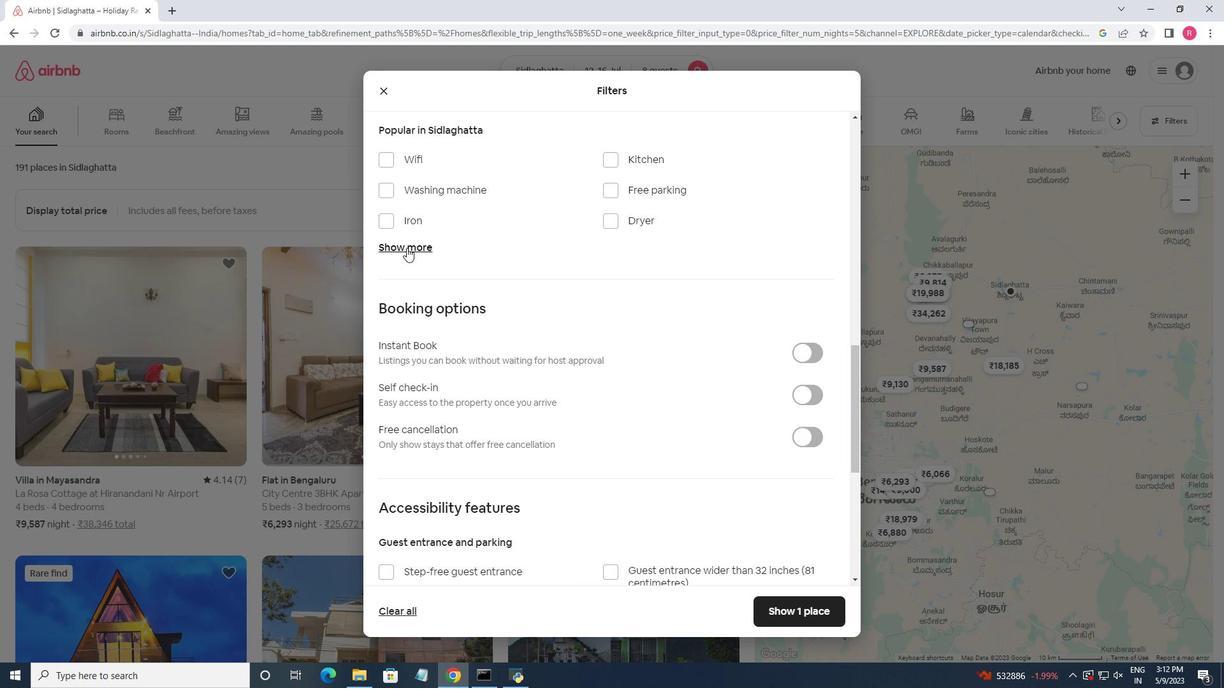 
Action: Mouse moved to (379, 158)
Screenshot: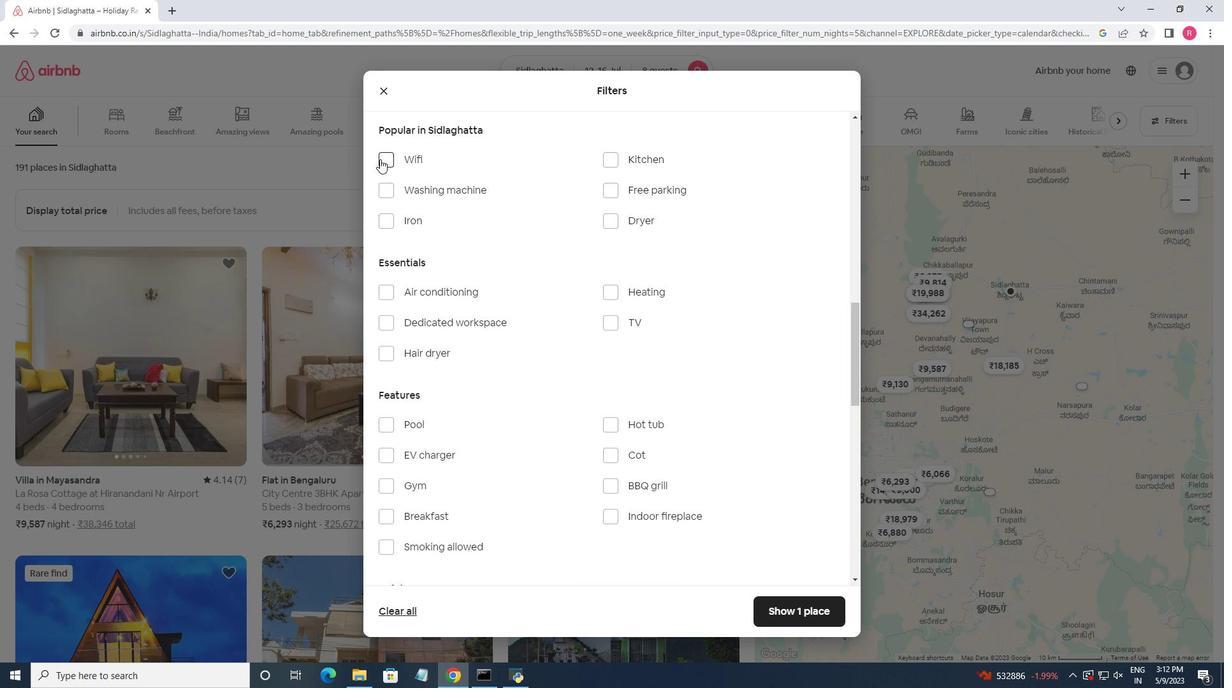 
Action: Mouse pressed left at (379, 158)
Screenshot: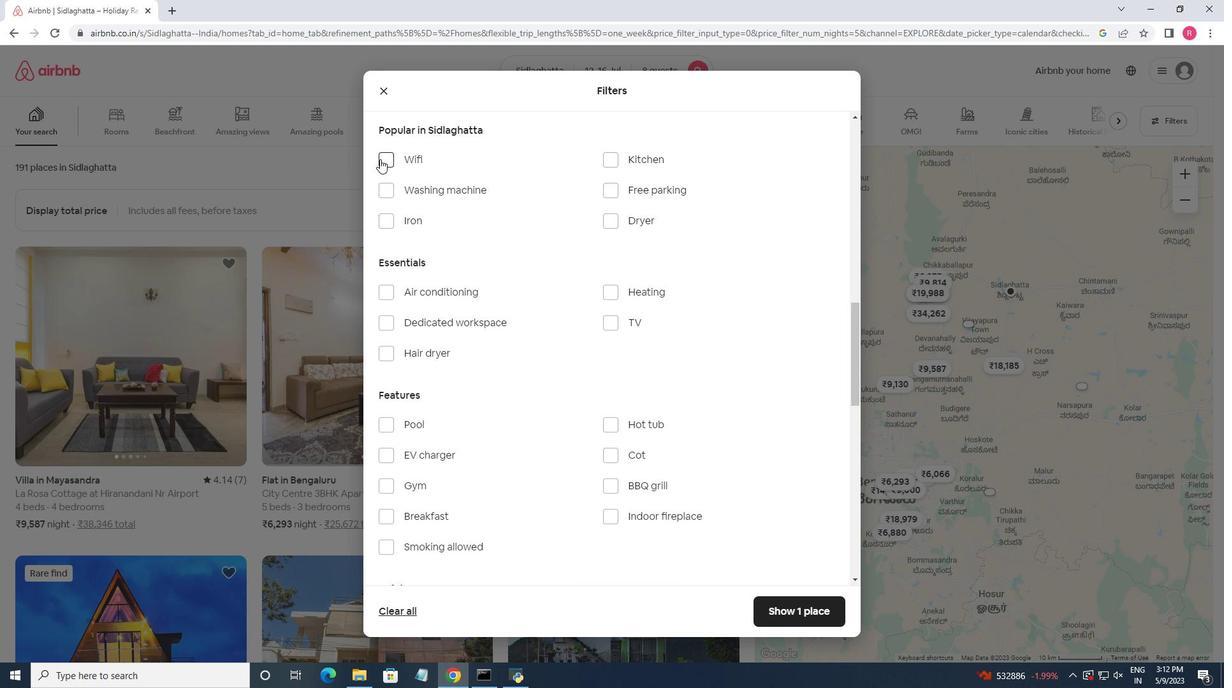 
Action: Mouse moved to (610, 319)
Screenshot: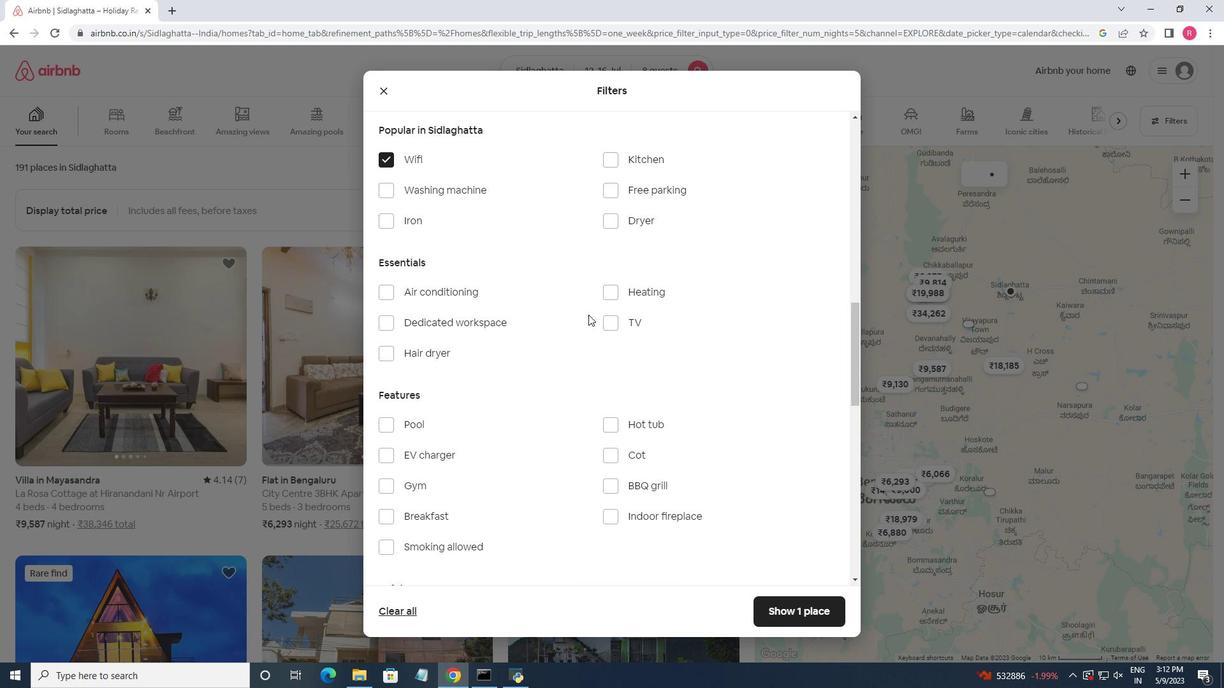 
Action: Mouse pressed left at (610, 319)
Screenshot: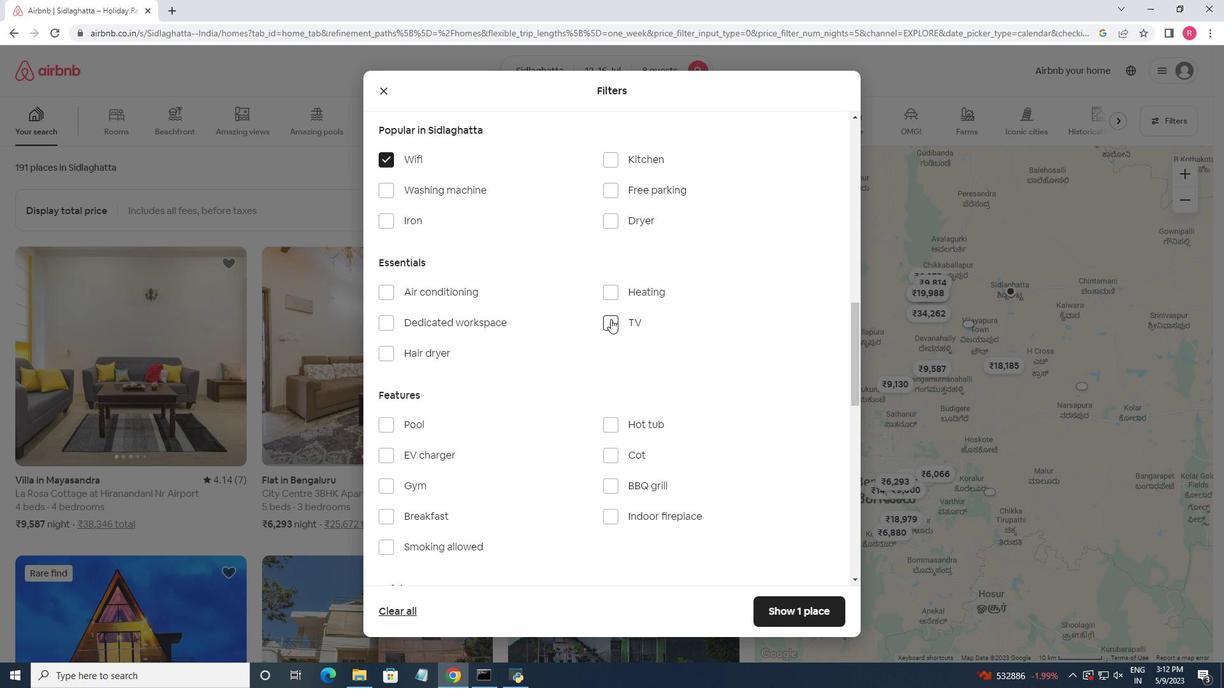 
Action: Mouse moved to (617, 190)
Screenshot: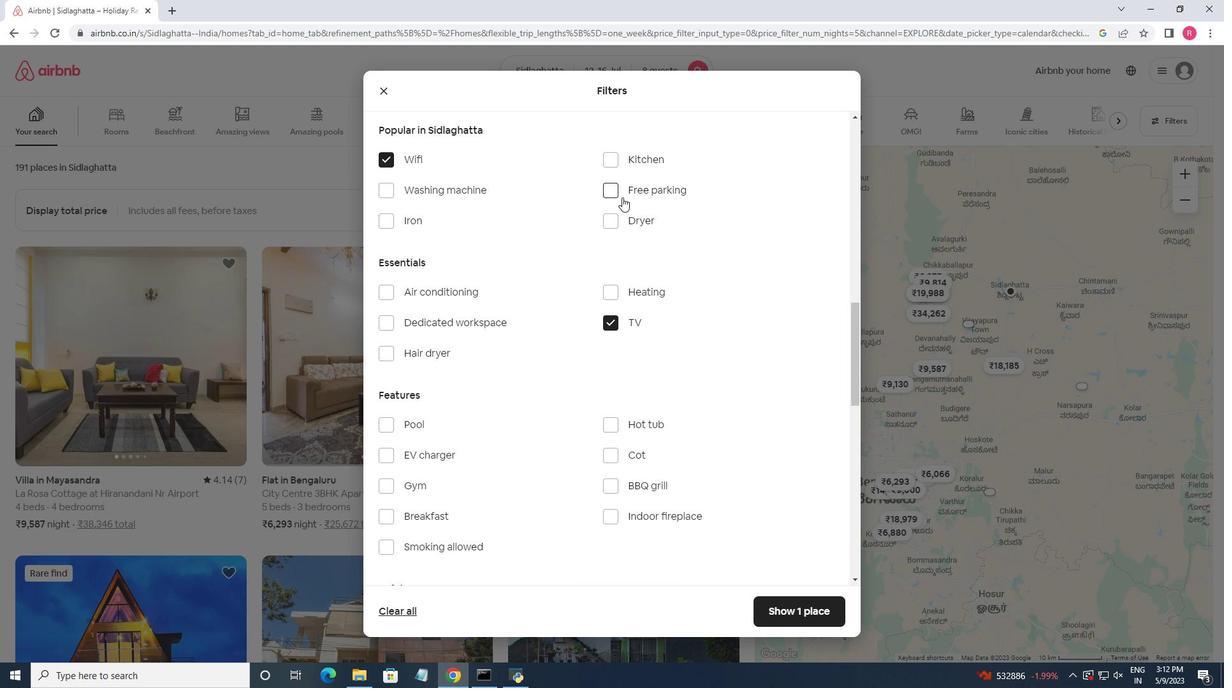 
Action: Mouse pressed left at (617, 190)
Screenshot: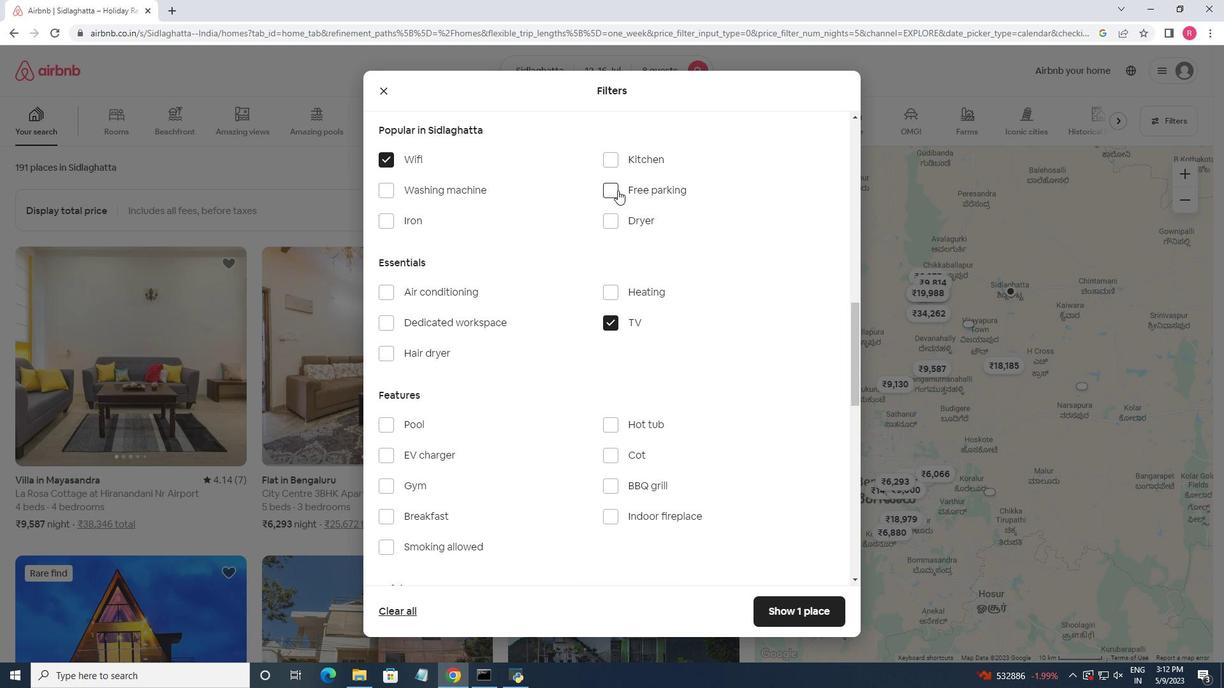 
Action: Mouse moved to (558, 271)
Screenshot: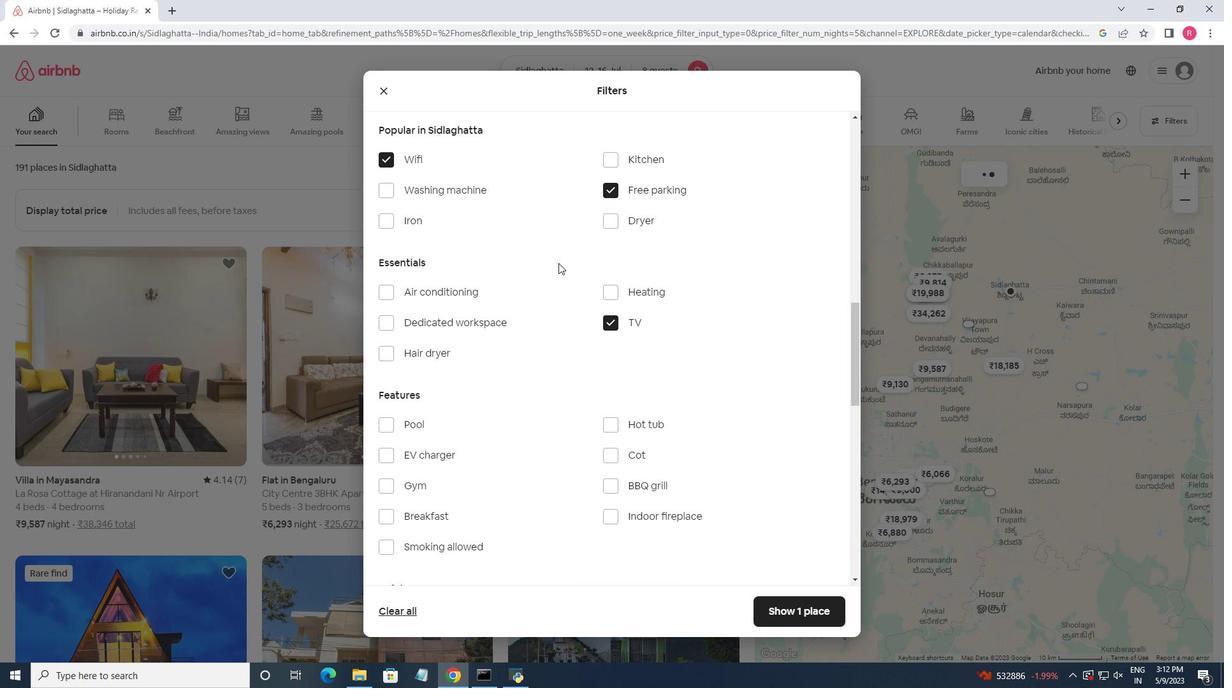 
Action: Mouse scrolled (558, 270) with delta (0, 0)
Screenshot: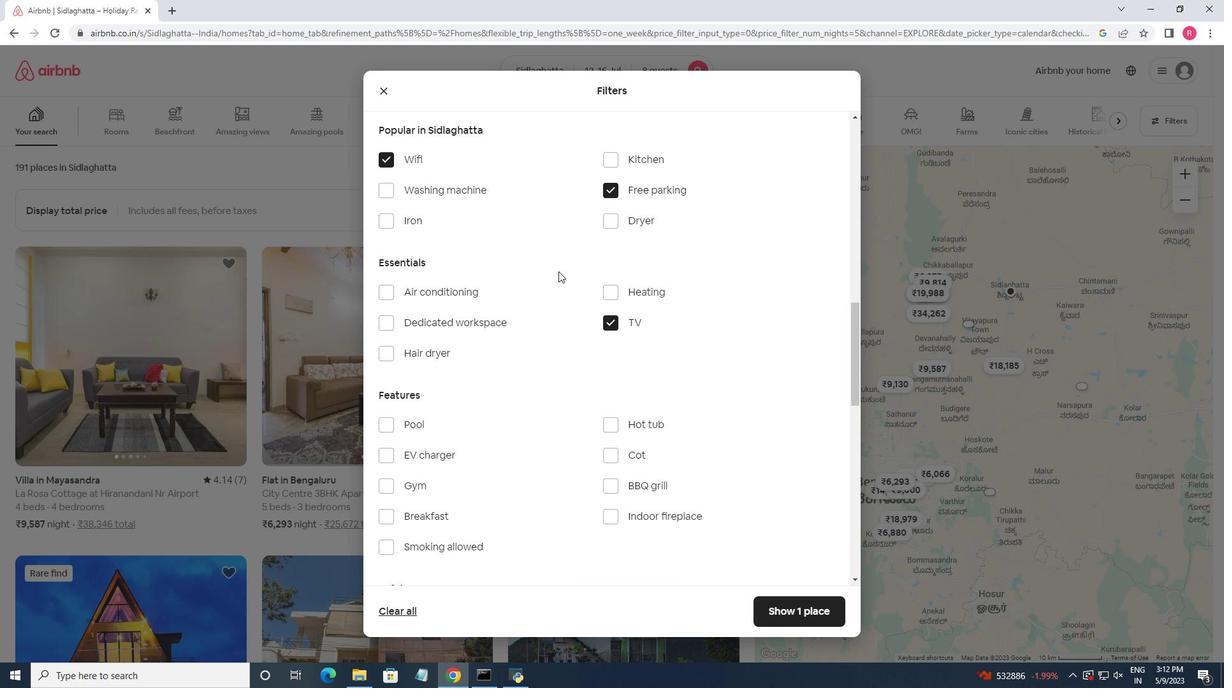 
Action: Mouse scrolled (558, 270) with delta (0, 0)
Screenshot: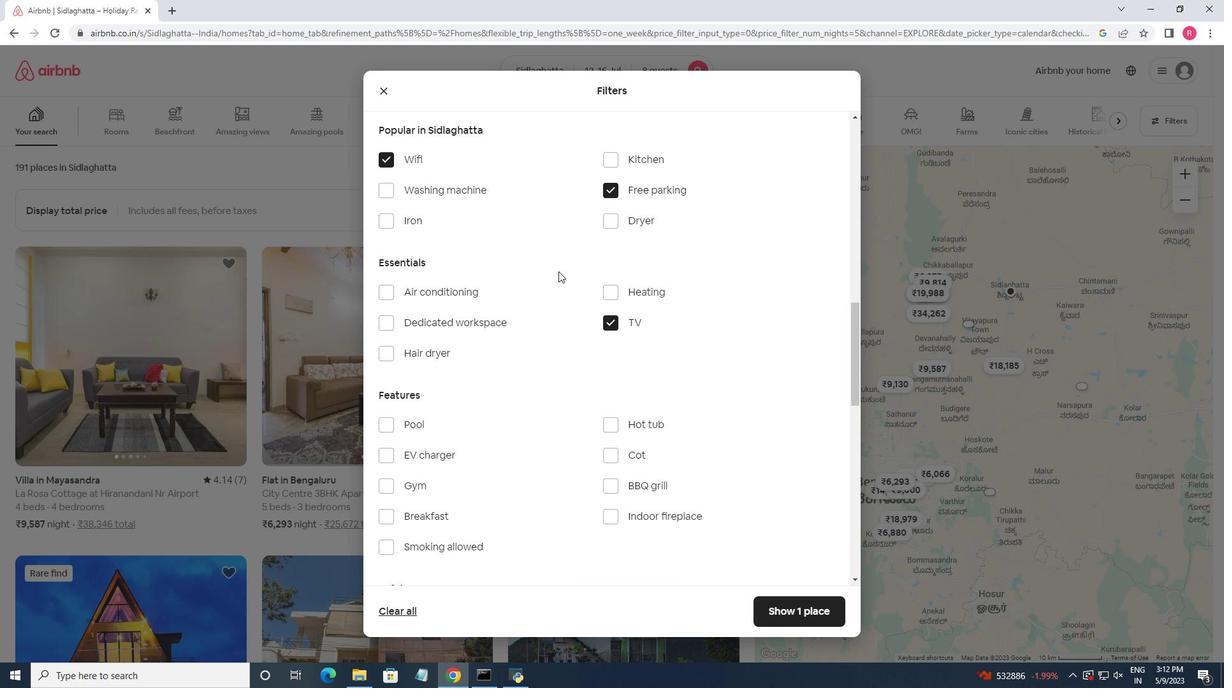 
Action: Mouse moved to (391, 357)
Screenshot: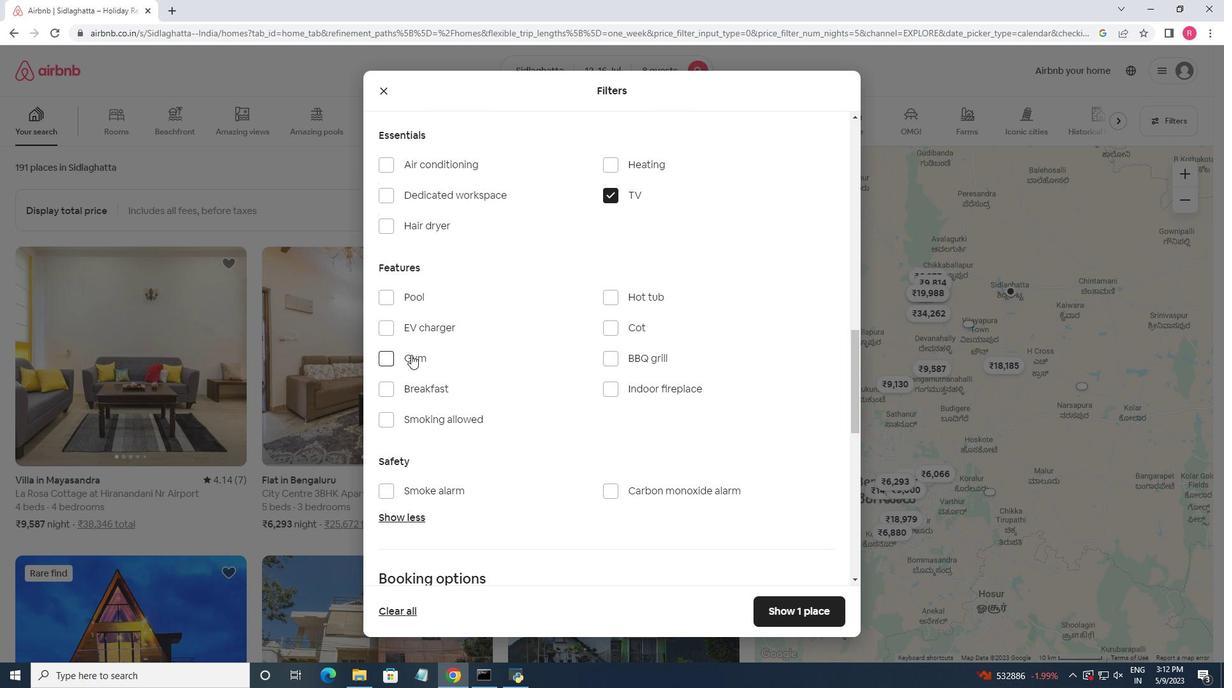 
Action: Mouse pressed left at (391, 357)
Screenshot: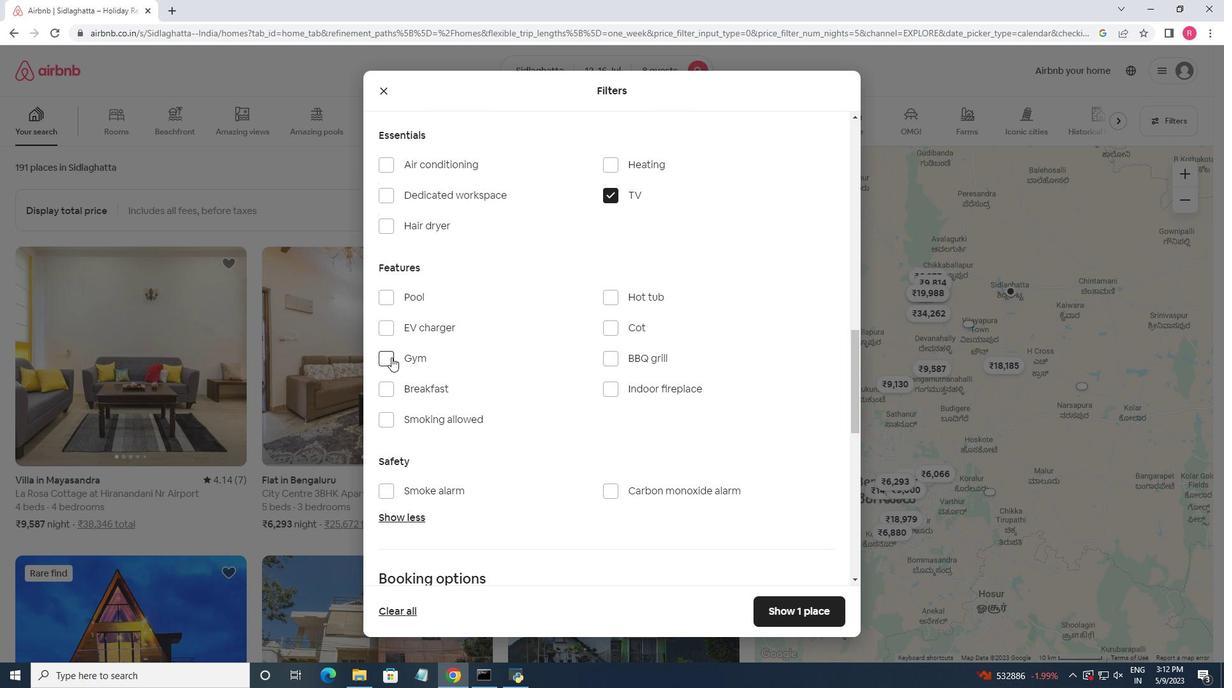 
Action: Mouse moved to (395, 393)
Screenshot: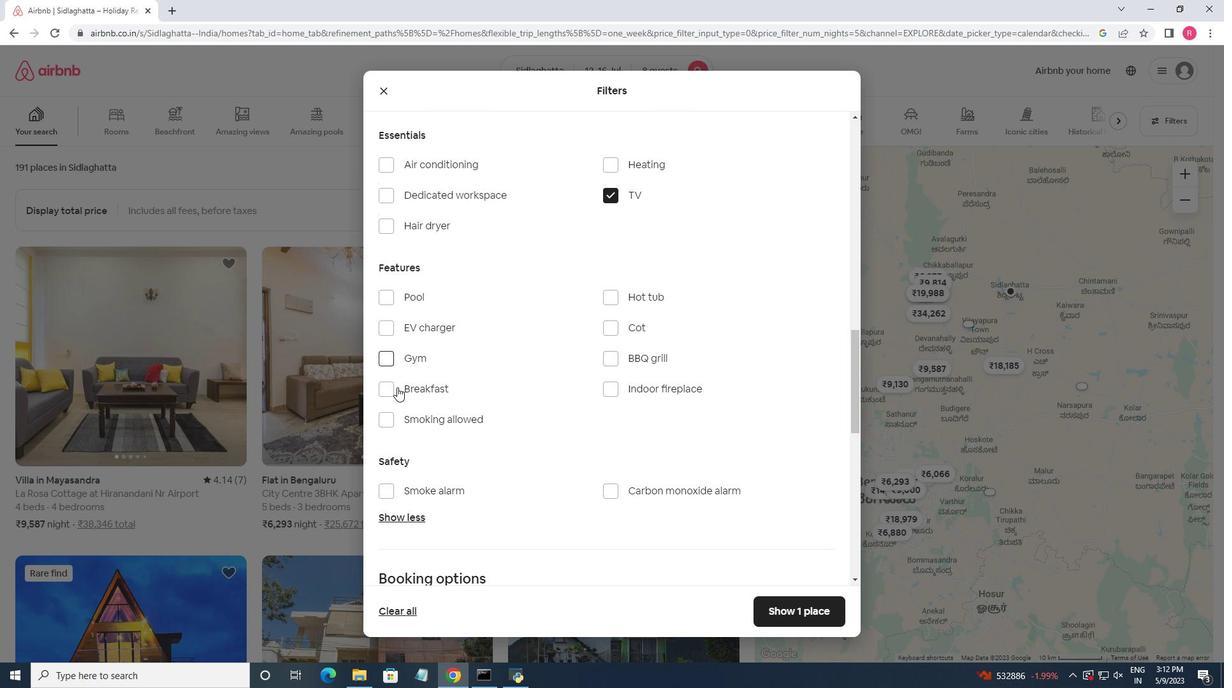 
Action: Mouse pressed left at (395, 393)
Screenshot: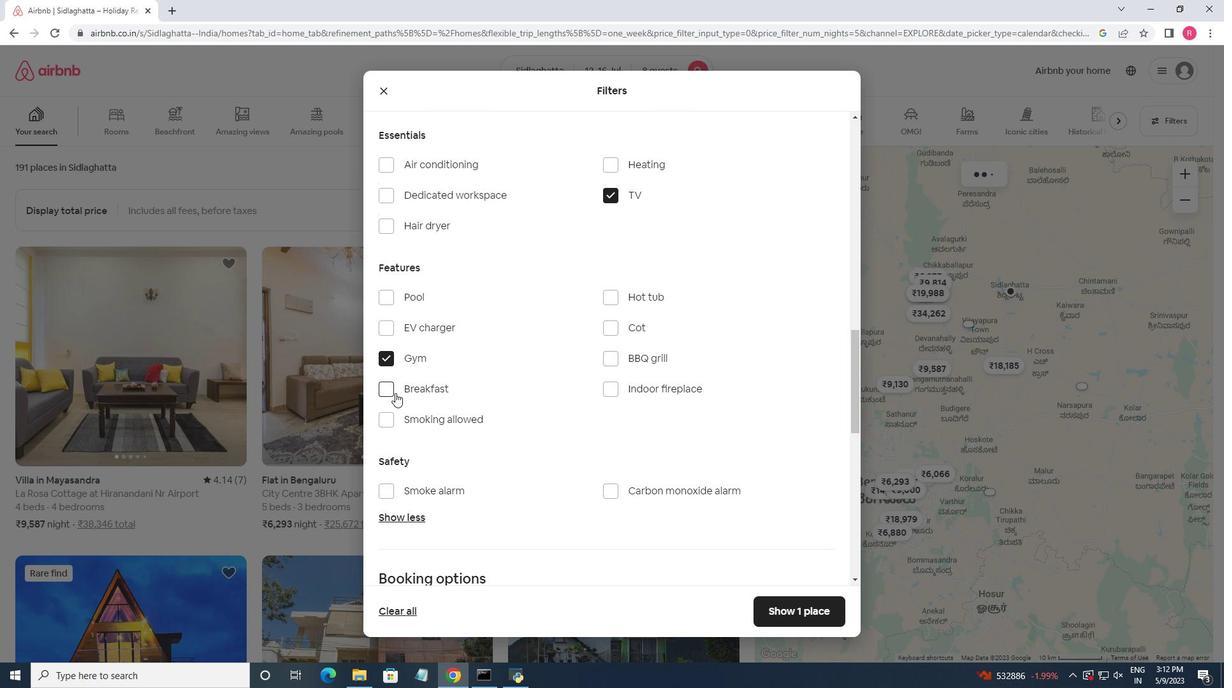 
Action: Mouse moved to (576, 355)
Screenshot: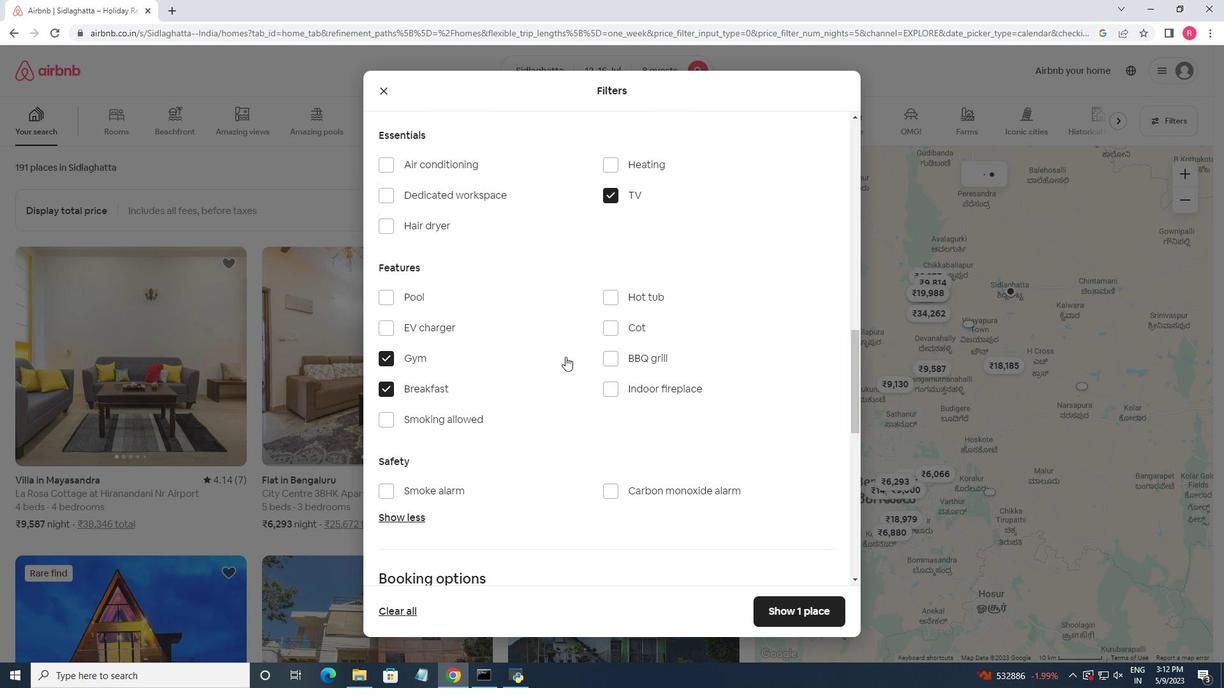 
Action: Mouse scrolled (576, 354) with delta (0, 0)
Screenshot: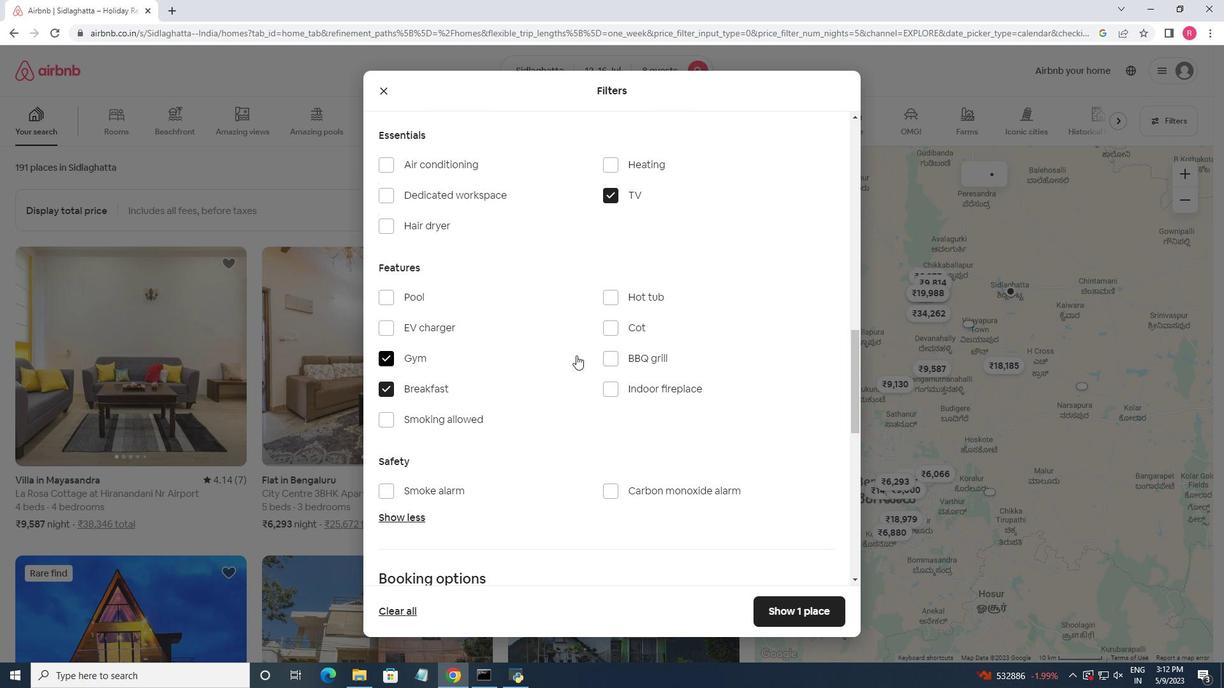 
Action: Mouse scrolled (576, 354) with delta (0, 0)
Screenshot: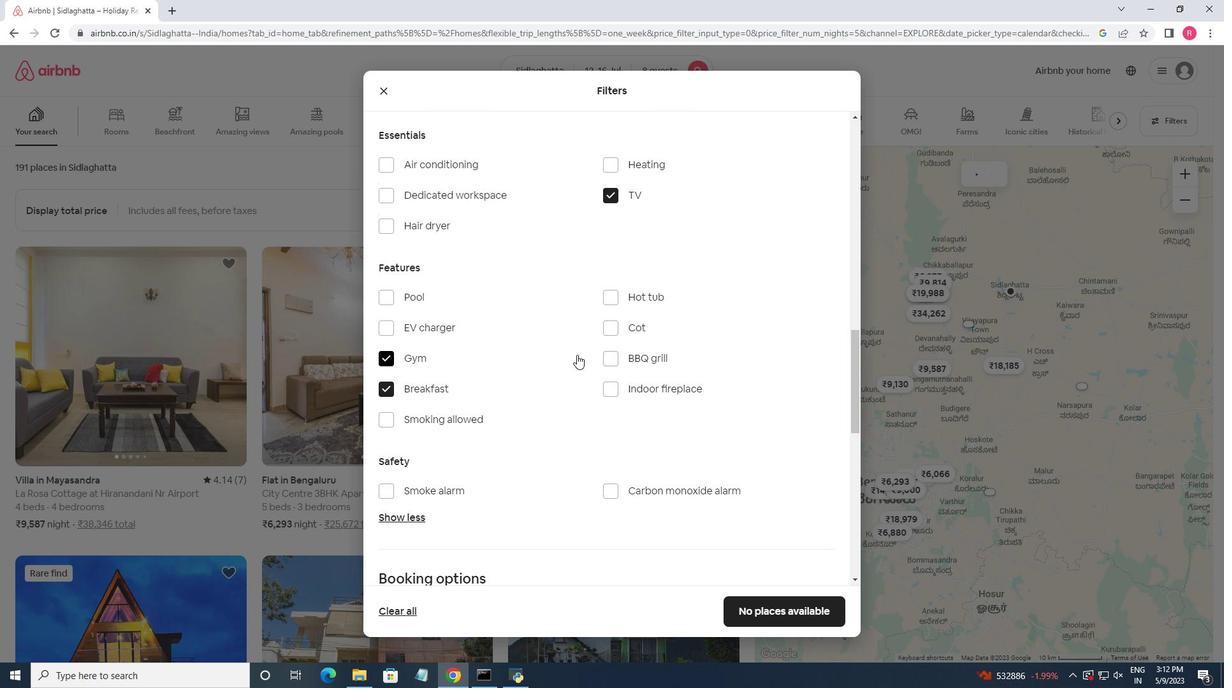 
Action: Mouse moved to (577, 355)
Screenshot: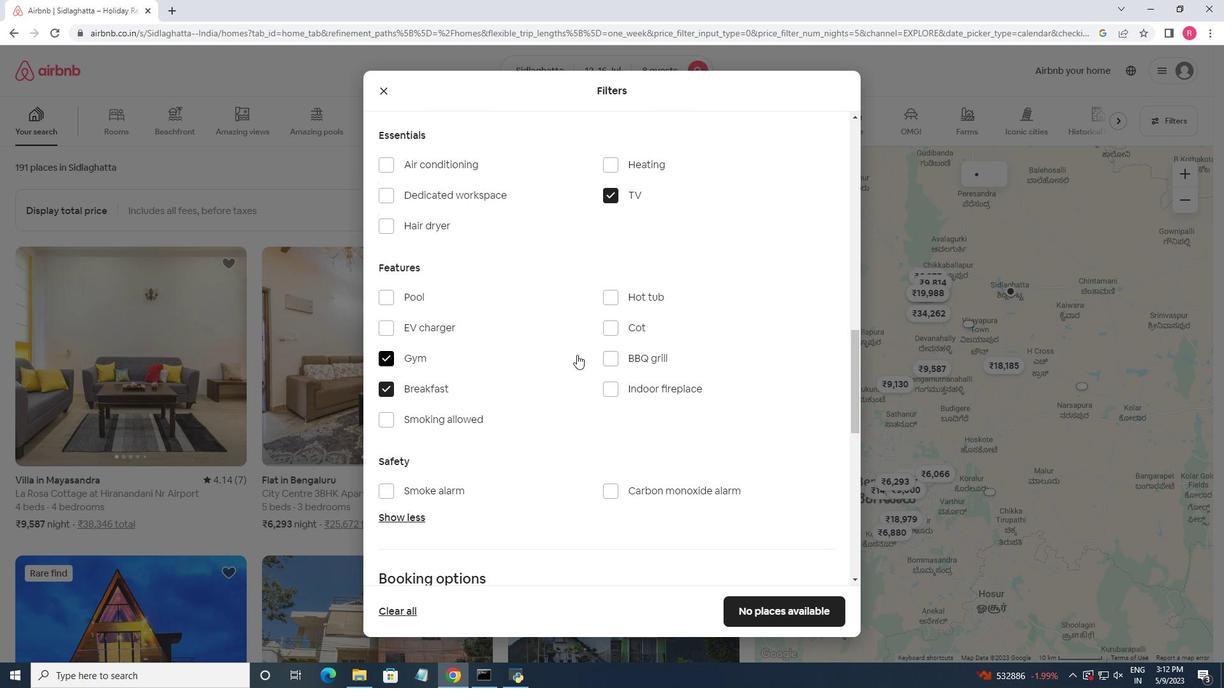 
Action: Mouse scrolled (577, 355) with delta (0, 0)
Screenshot: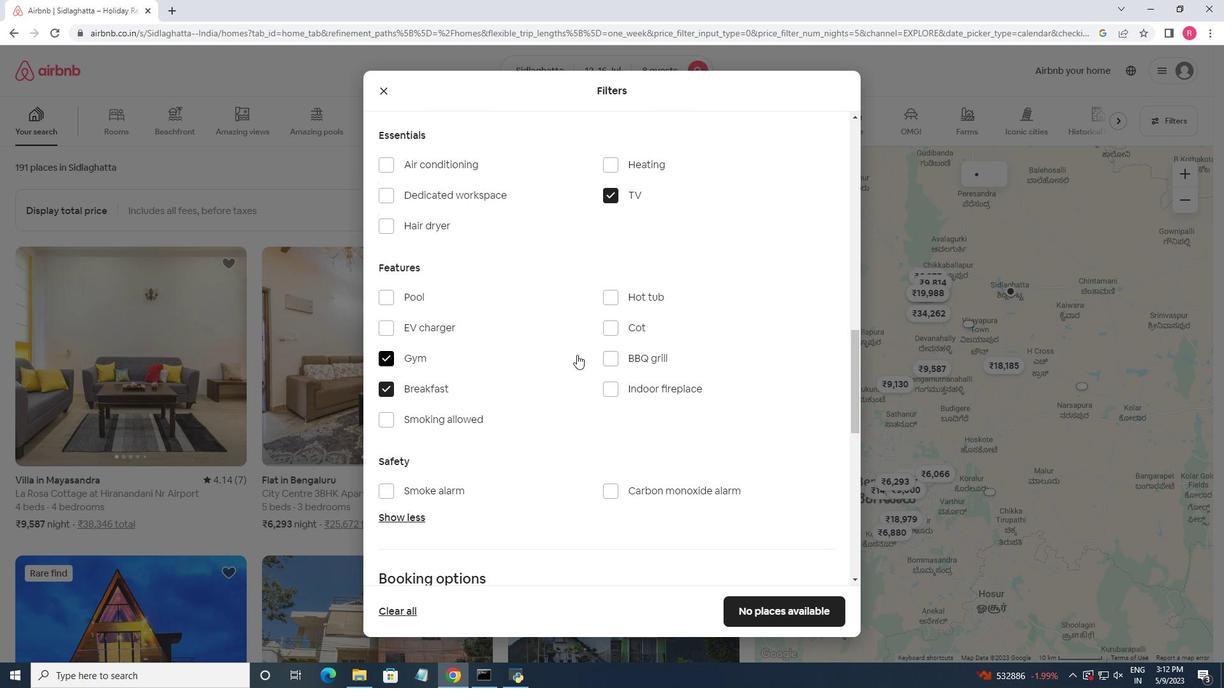
Action: Mouse moved to (575, 355)
Screenshot: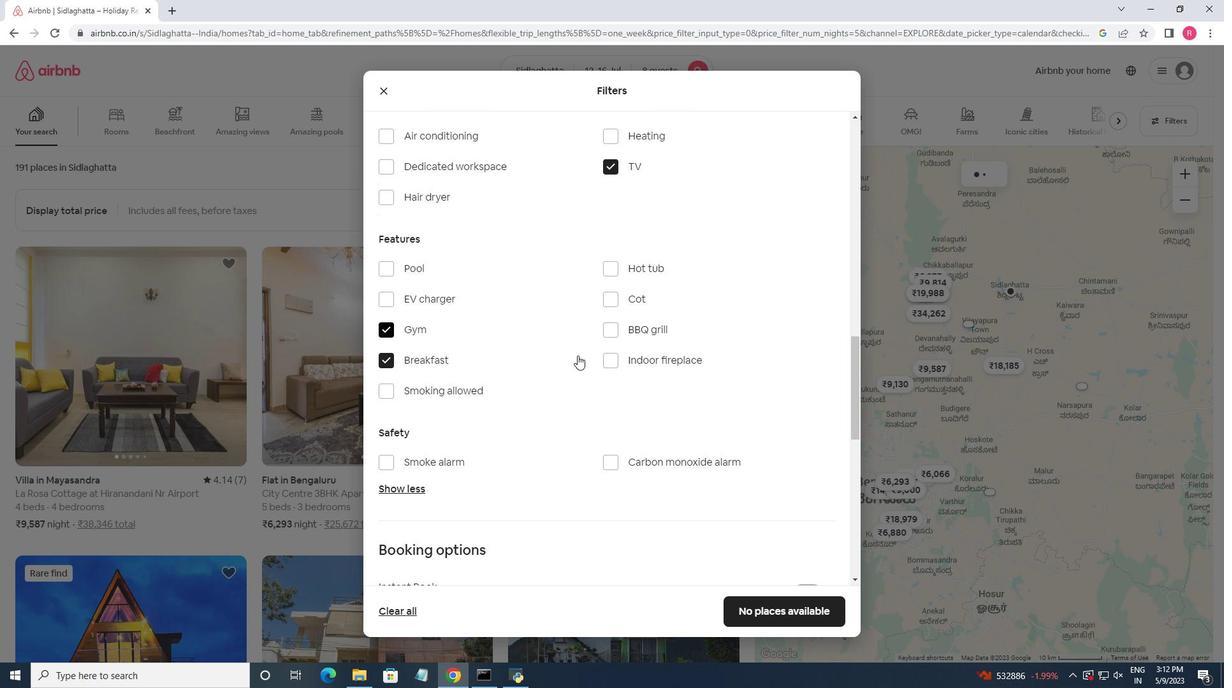 
Action: Mouse scrolled (575, 355) with delta (0, 0)
Screenshot: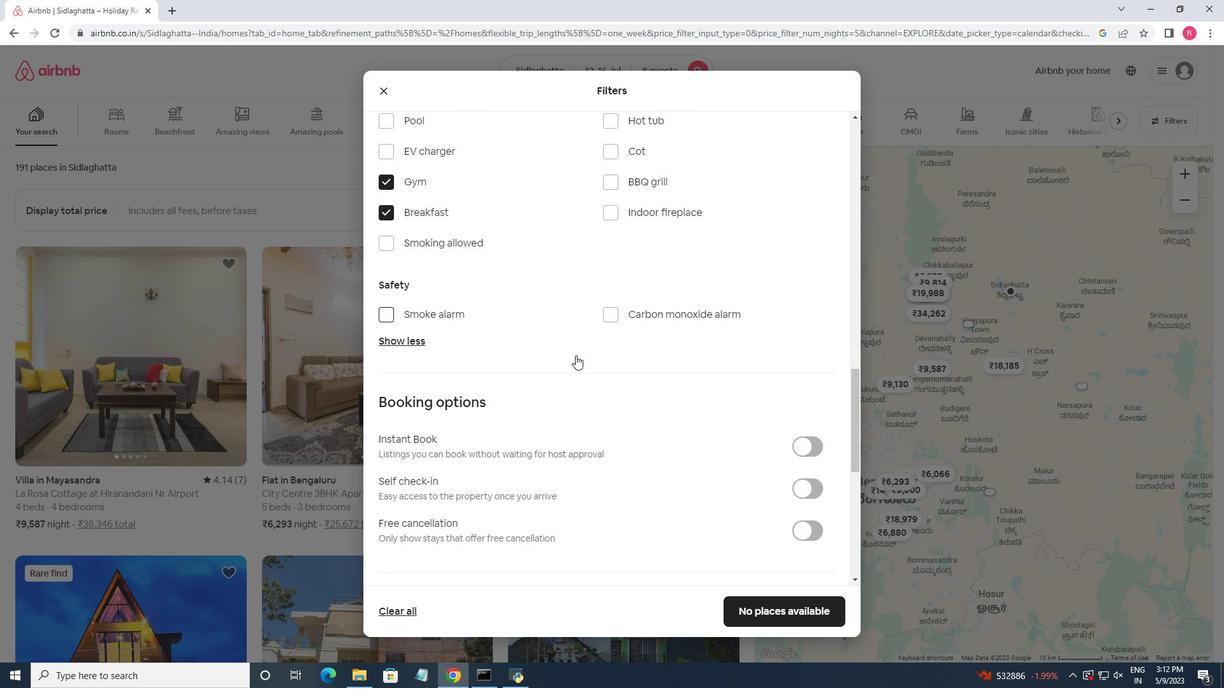 
Action: Mouse moved to (799, 404)
Screenshot: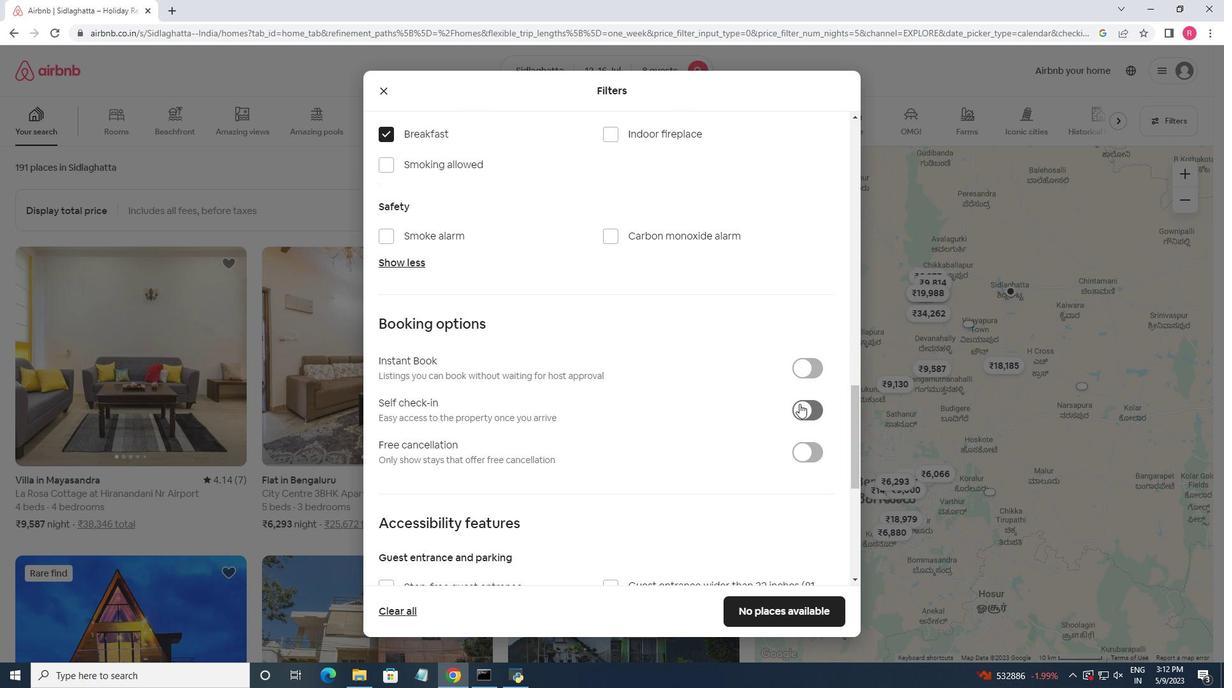 
Action: Mouse pressed left at (799, 404)
Screenshot: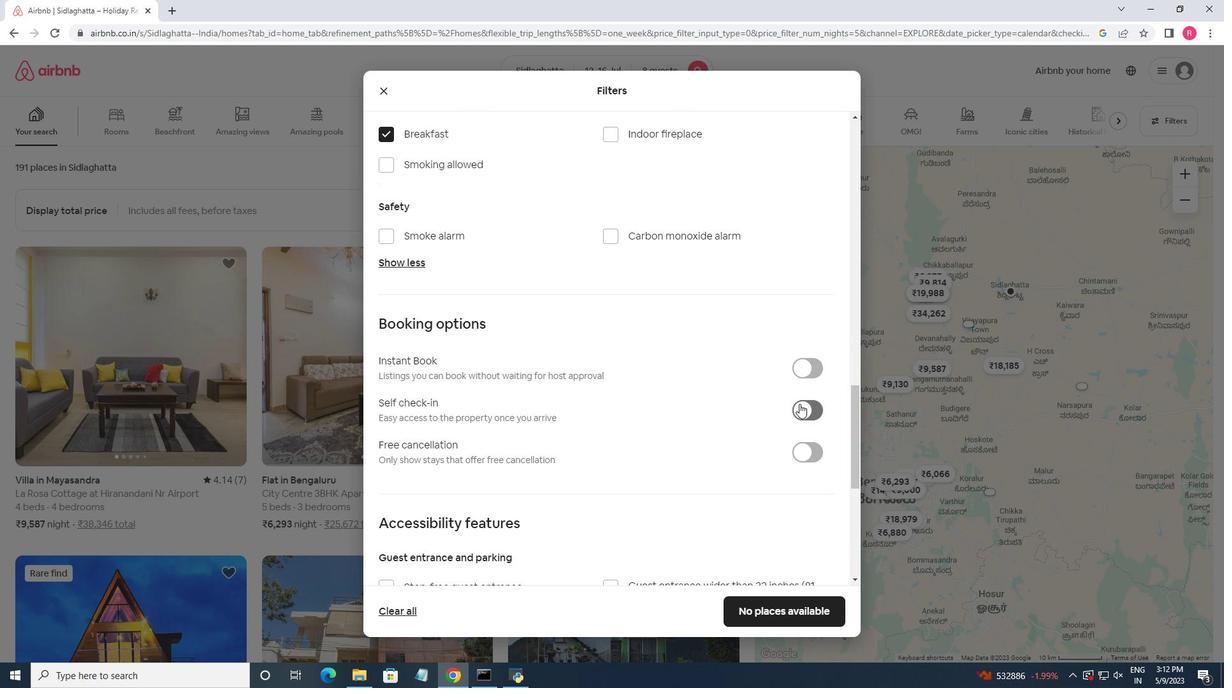 
Action: Mouse moved to (678, 392)
Screenshot: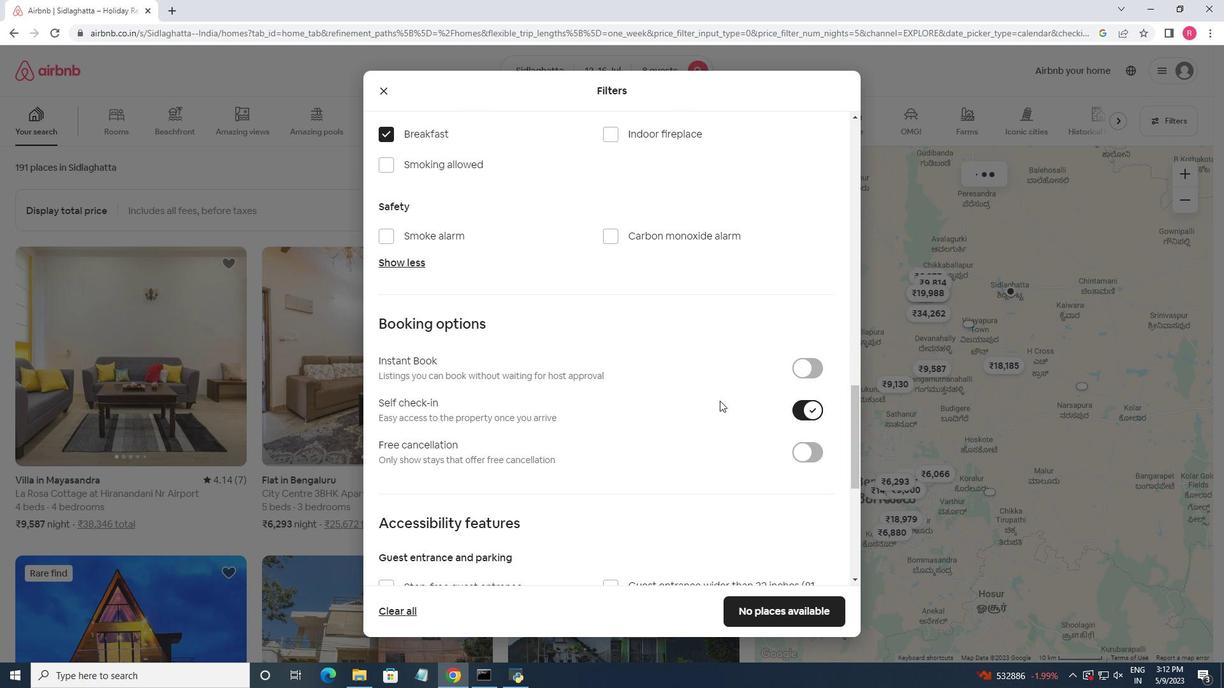 
Action: Mouse scrolled (678, 392) with delta (0, 0)
Screenshot: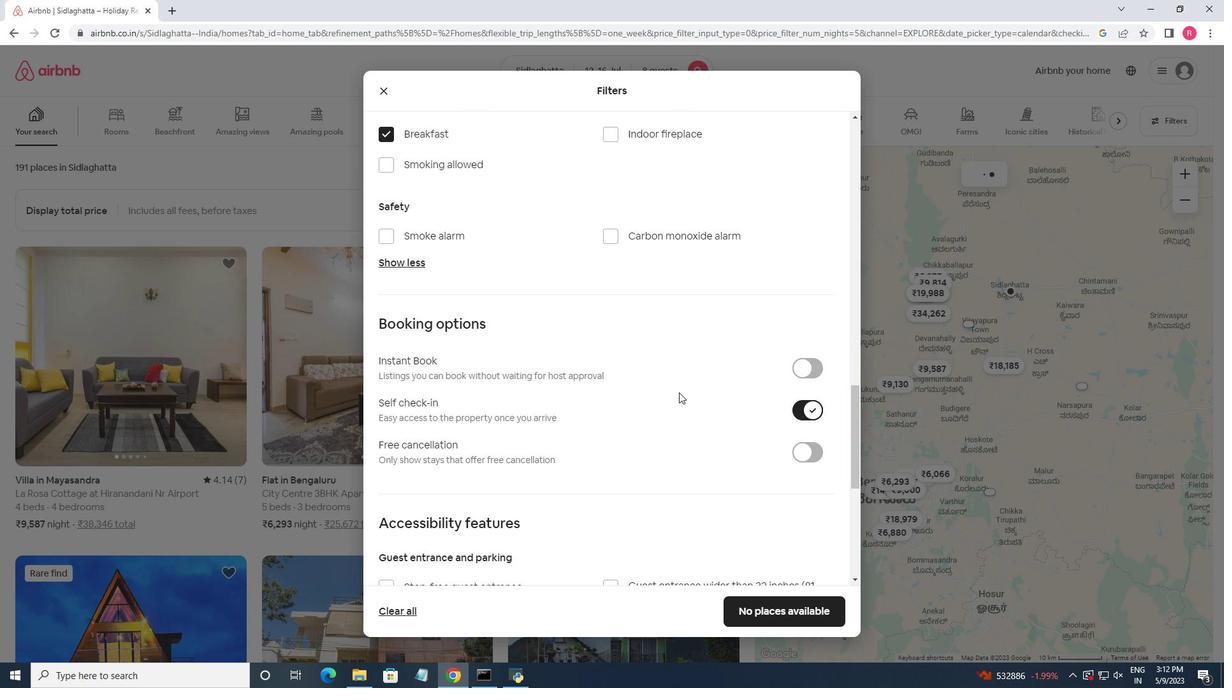 
Action: Mouse scrolled (678, 392) with delta (0, 0)
Screenshot: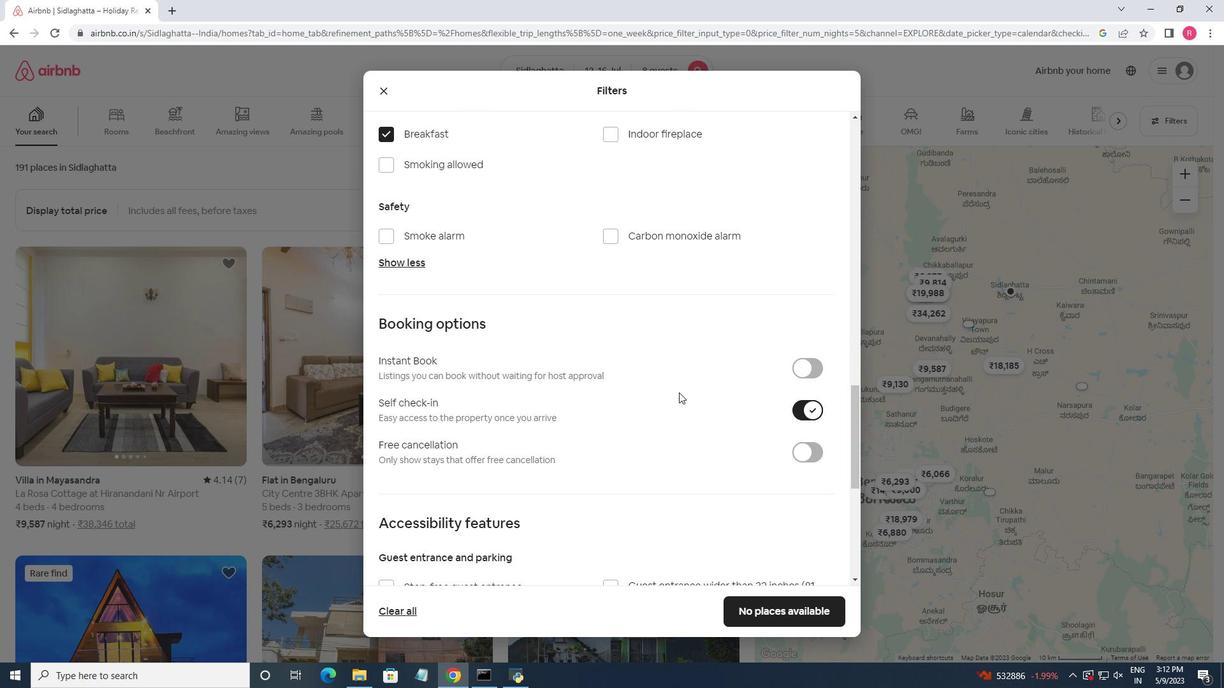 
Action: Mouse moved to (675, 385)
Screenshot: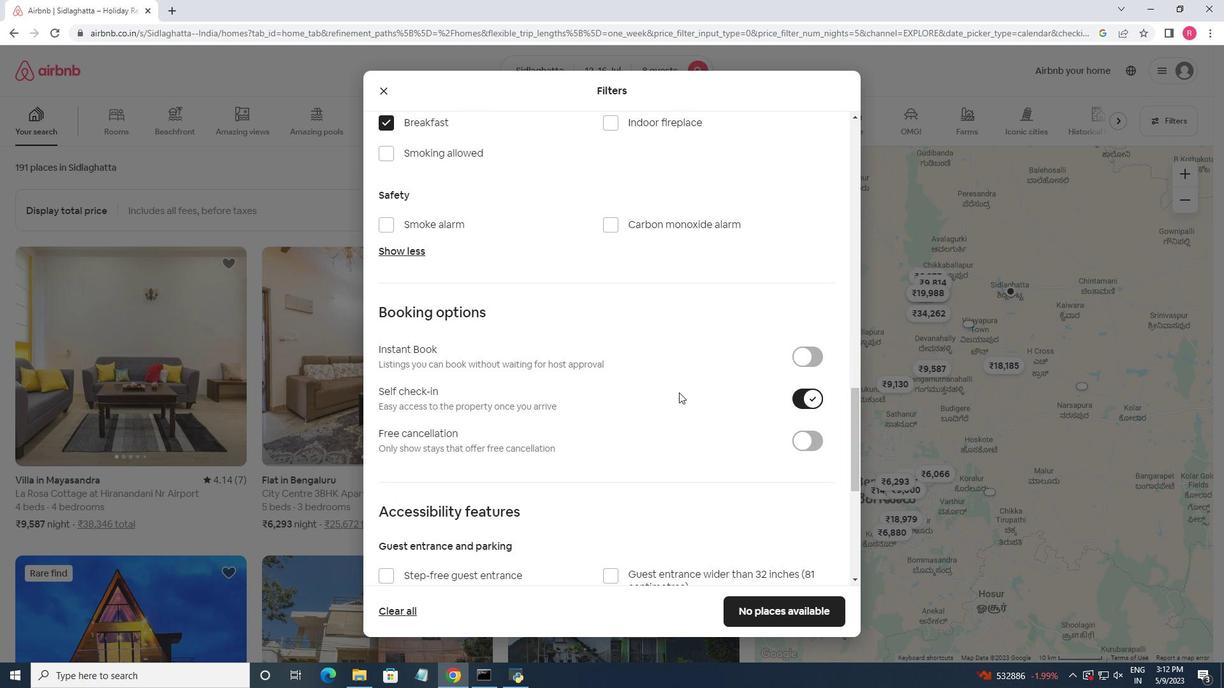 
Action: Mouse scrolled (675, 384) with delta (0, 0)
Screenshot: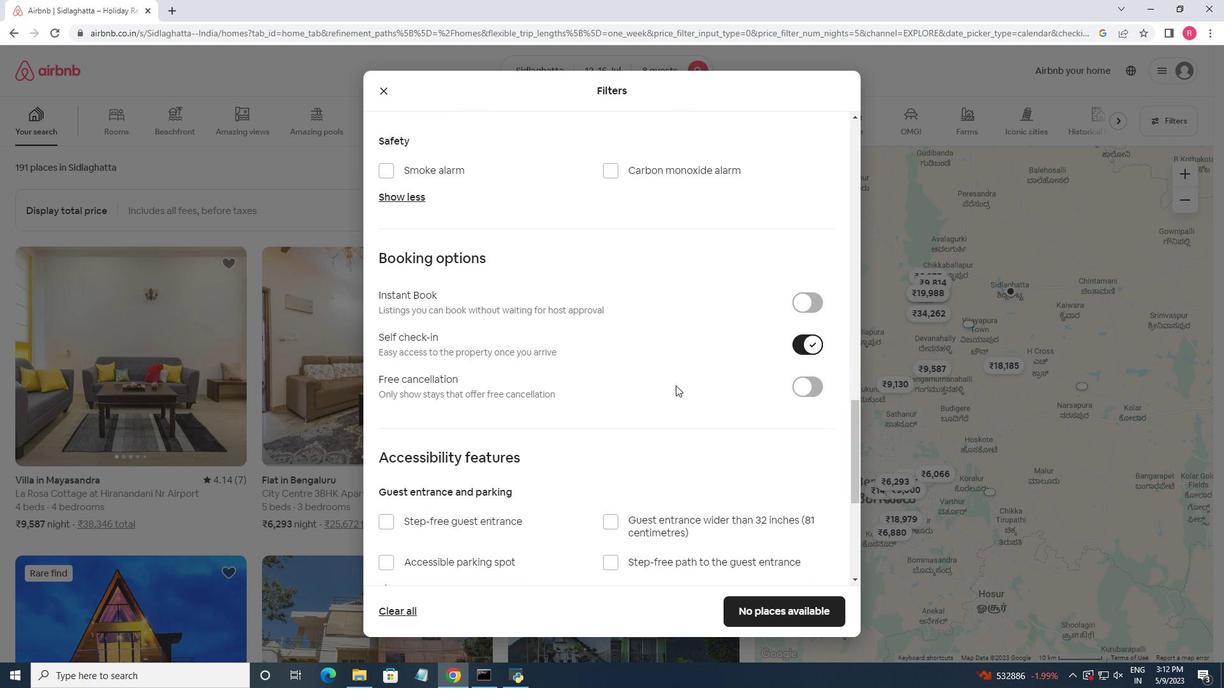 
Action: Mouse scrolled (675, 384) with delta (0, 0)
Screenshot: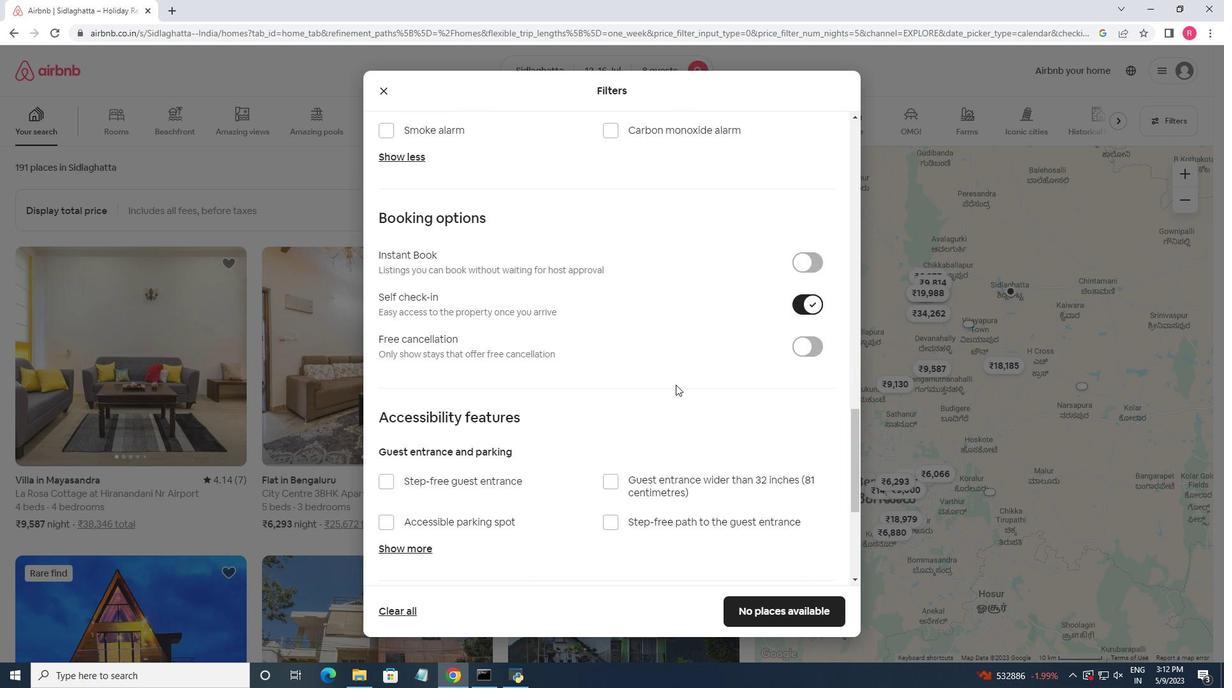 
Action: Mouse moved to (675, 384)
Screenshot: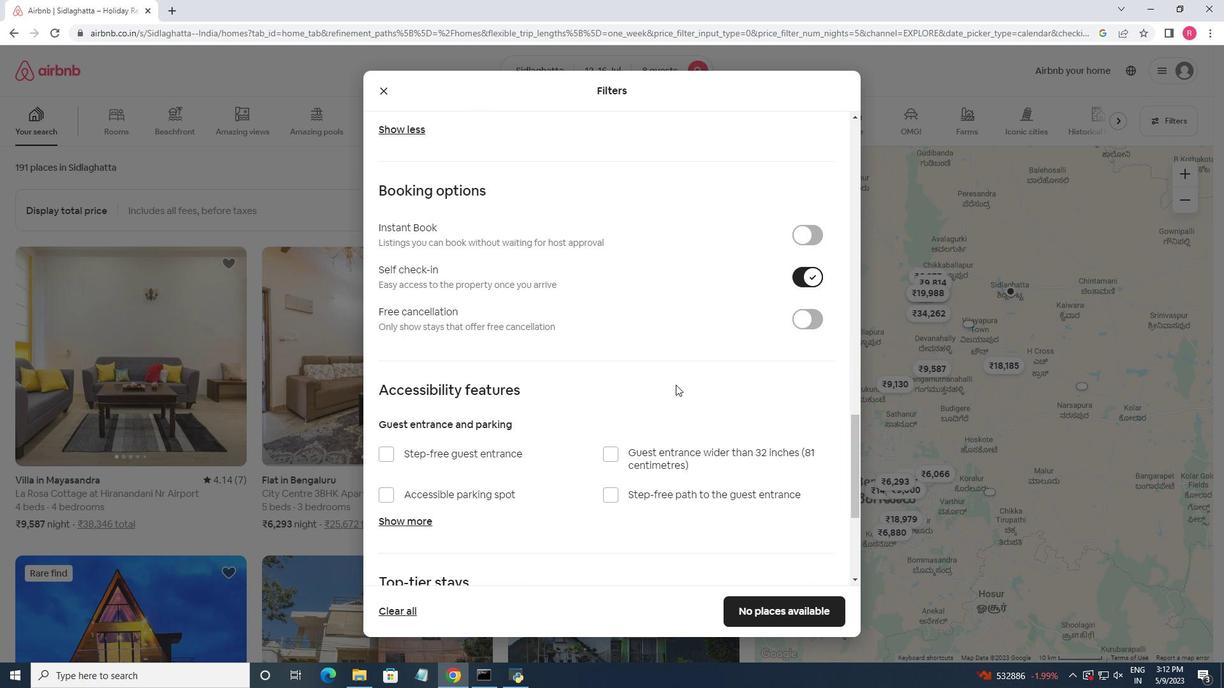
Action: Mouse scrolled (675, 383) with delta (0, 0)
Screenshot: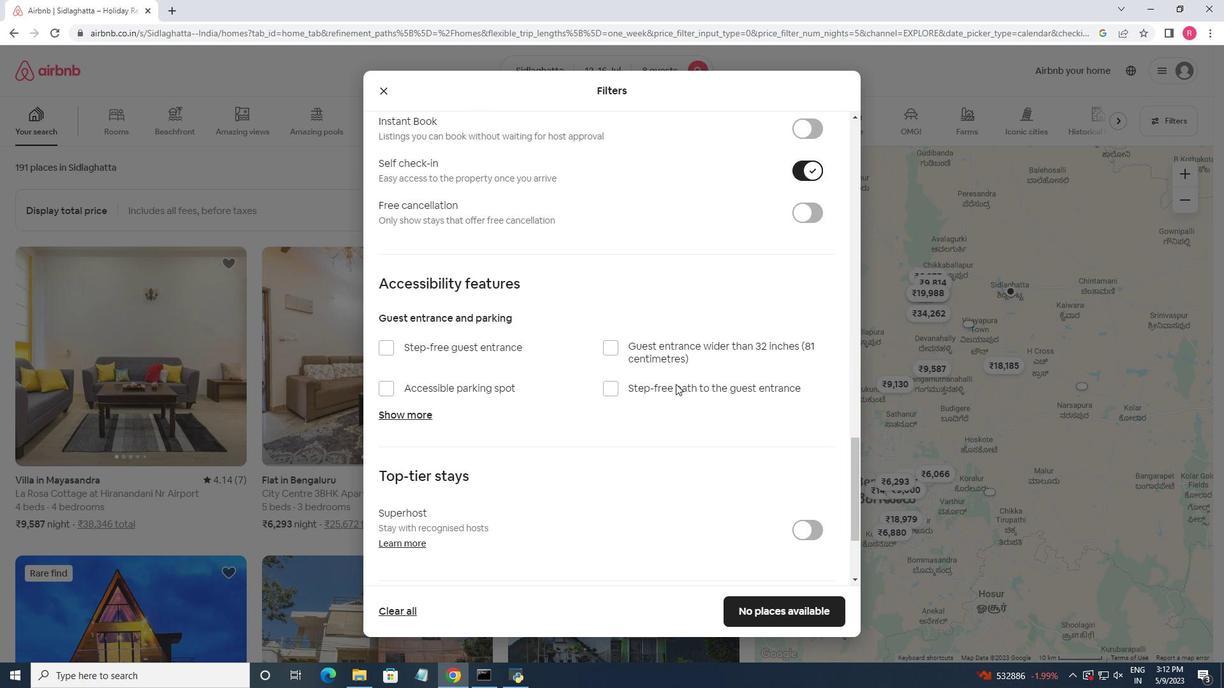 
Action: Mouse scrolled (675, 383) with delta (0, 0)
Screenshot: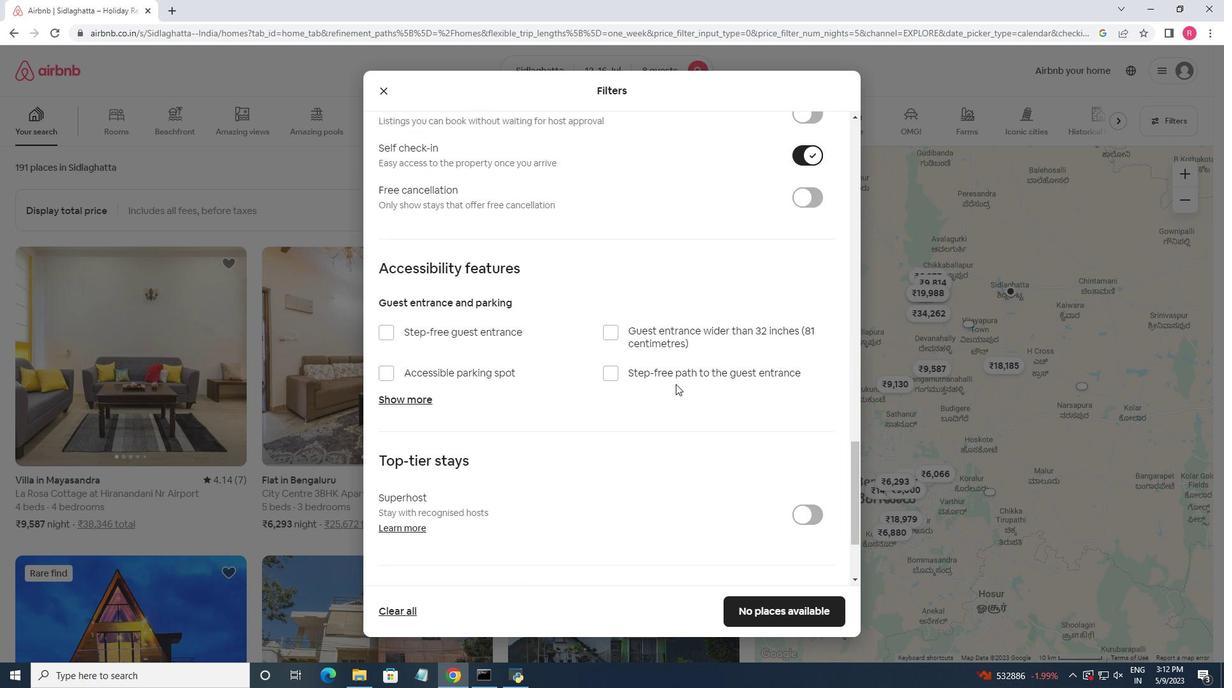 
Action: Mouse scrolled (675, 383) with delta (0, 0)
Screenshot: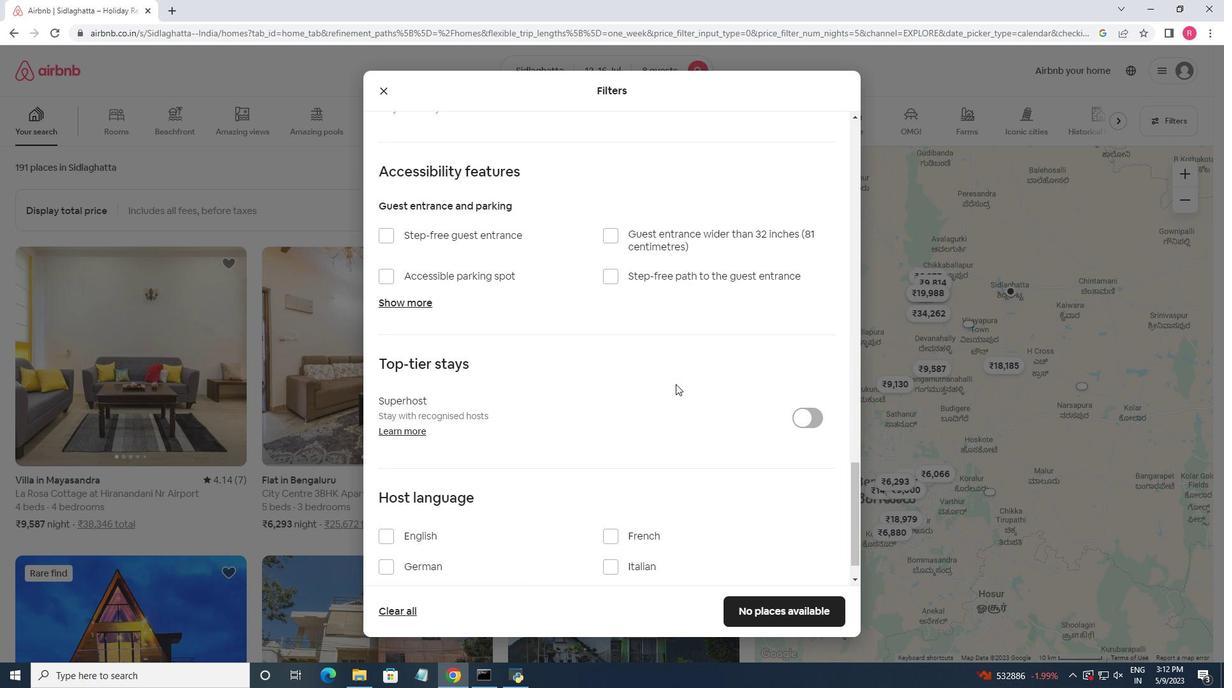 
Action: Mouse moved to (675, 385)
Screenshot: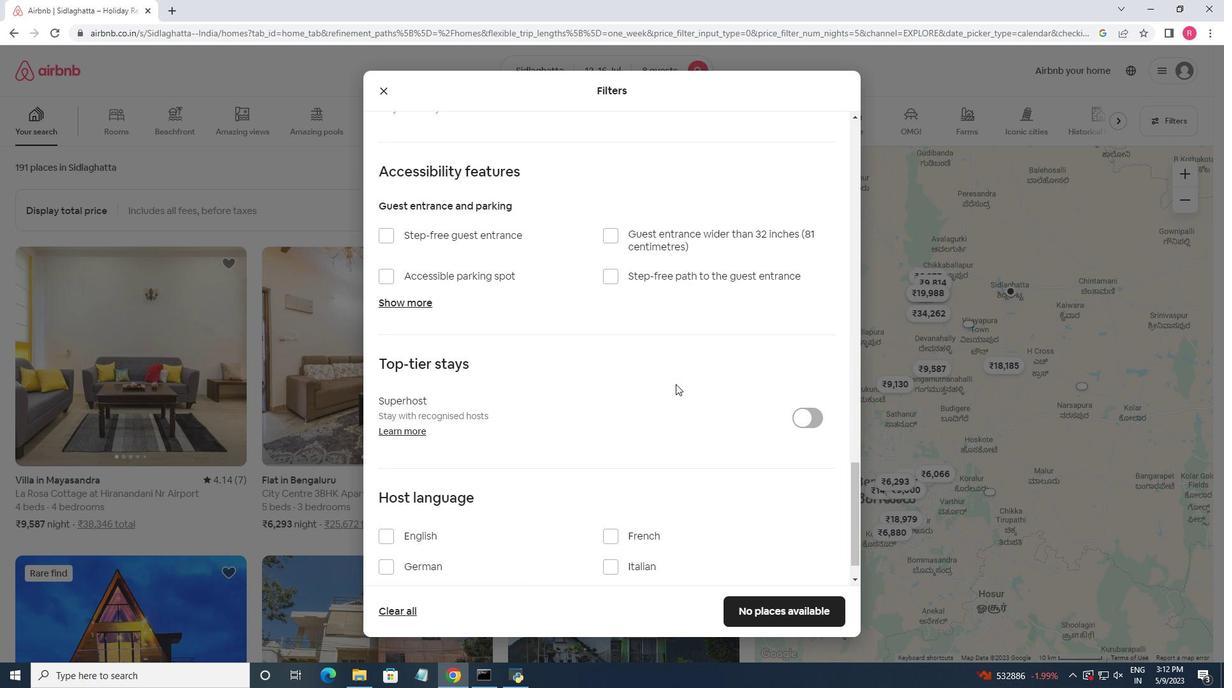 
Action: Mouse scrolled (675, 384) with delta (0, 0)
Screenshot: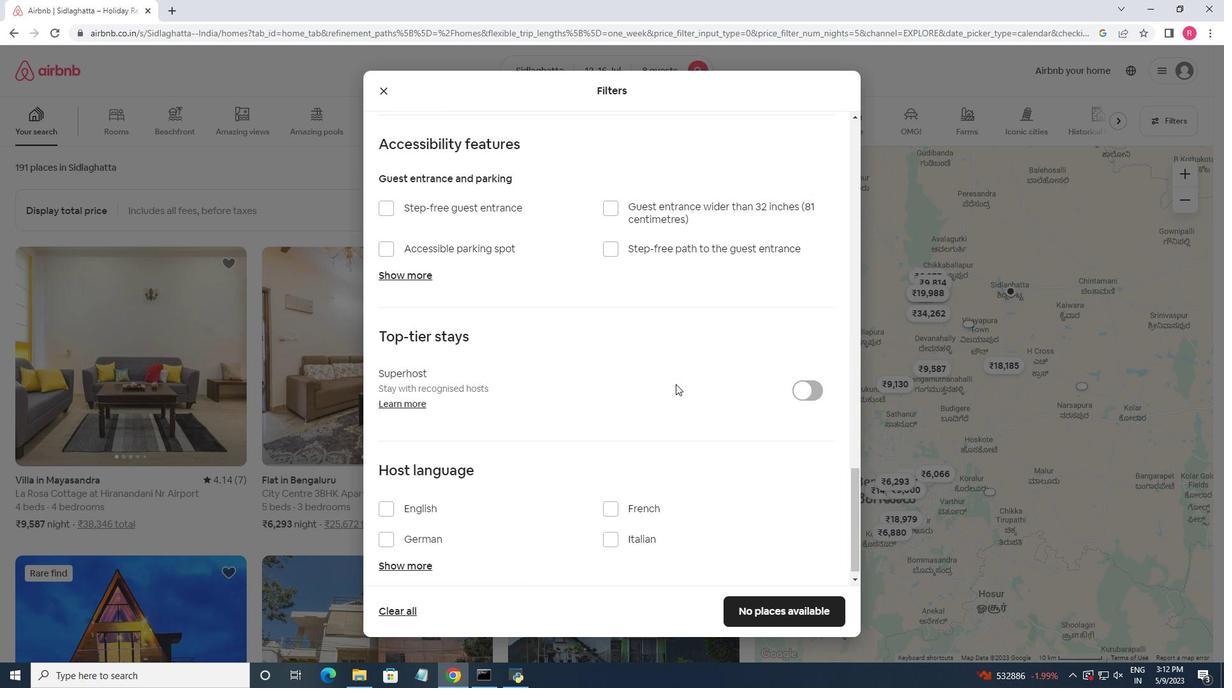 
Action: Mouse moved to (396, 494)
Screenshot: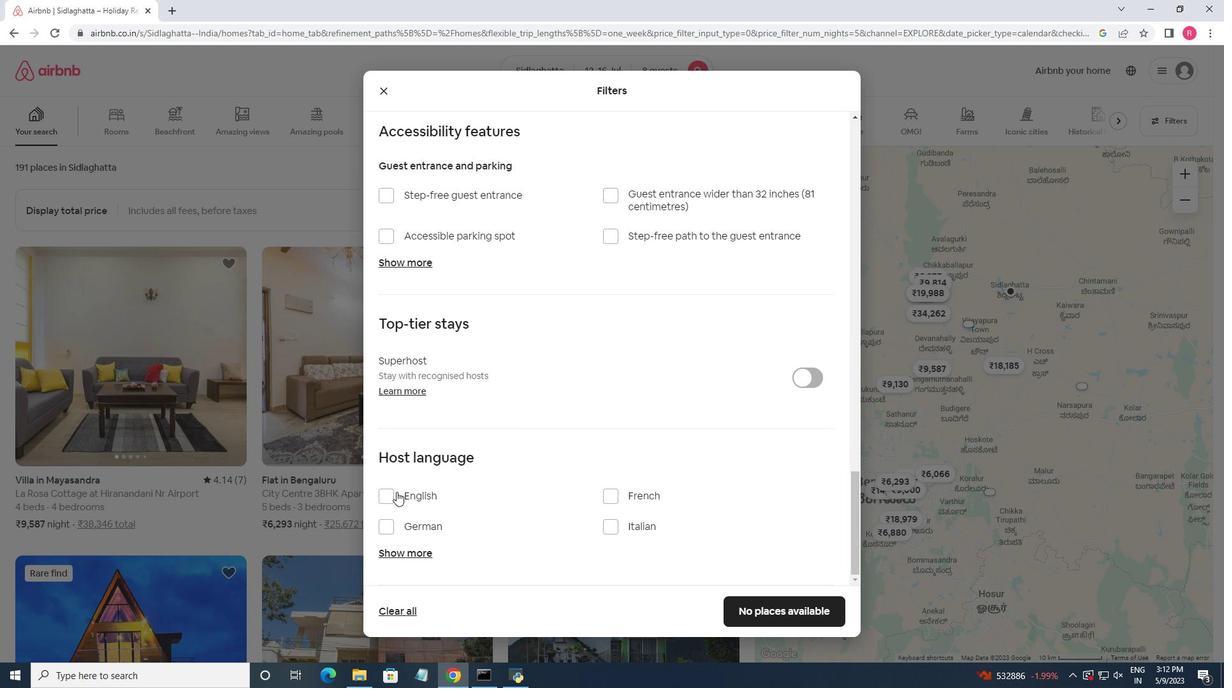 
Action: Mouse pressed left at (396, 494)
Screenshot: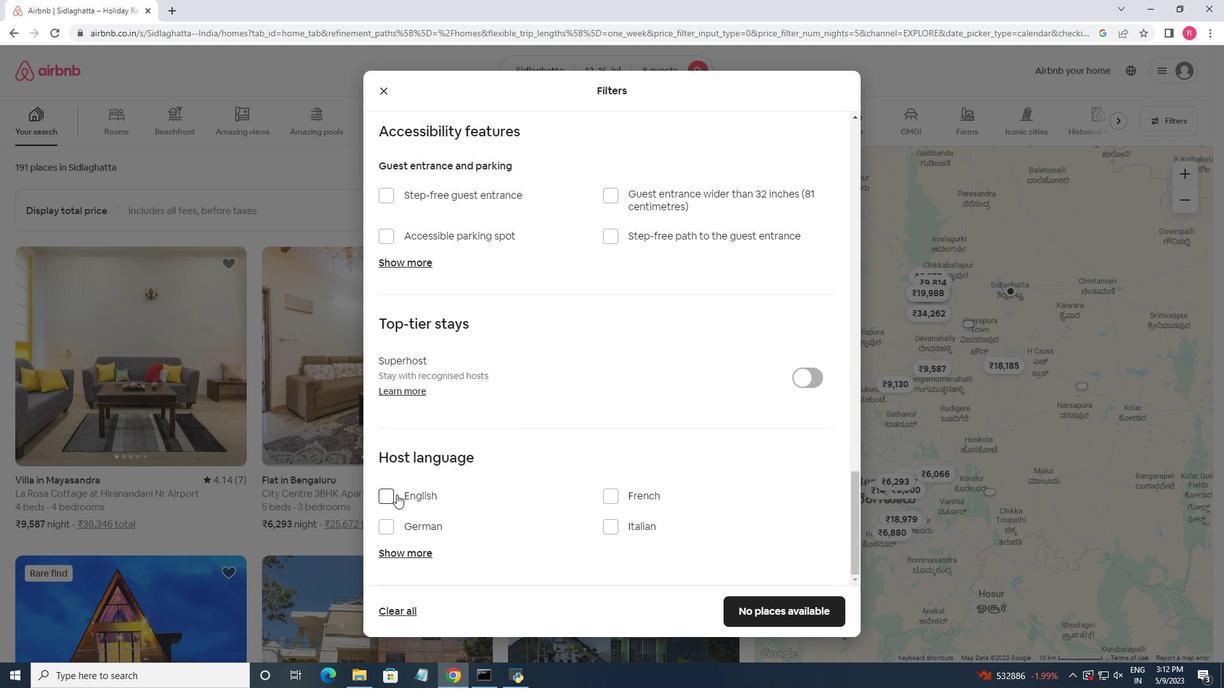 
Action: Mouse moved to (835, 607)
Screenshot: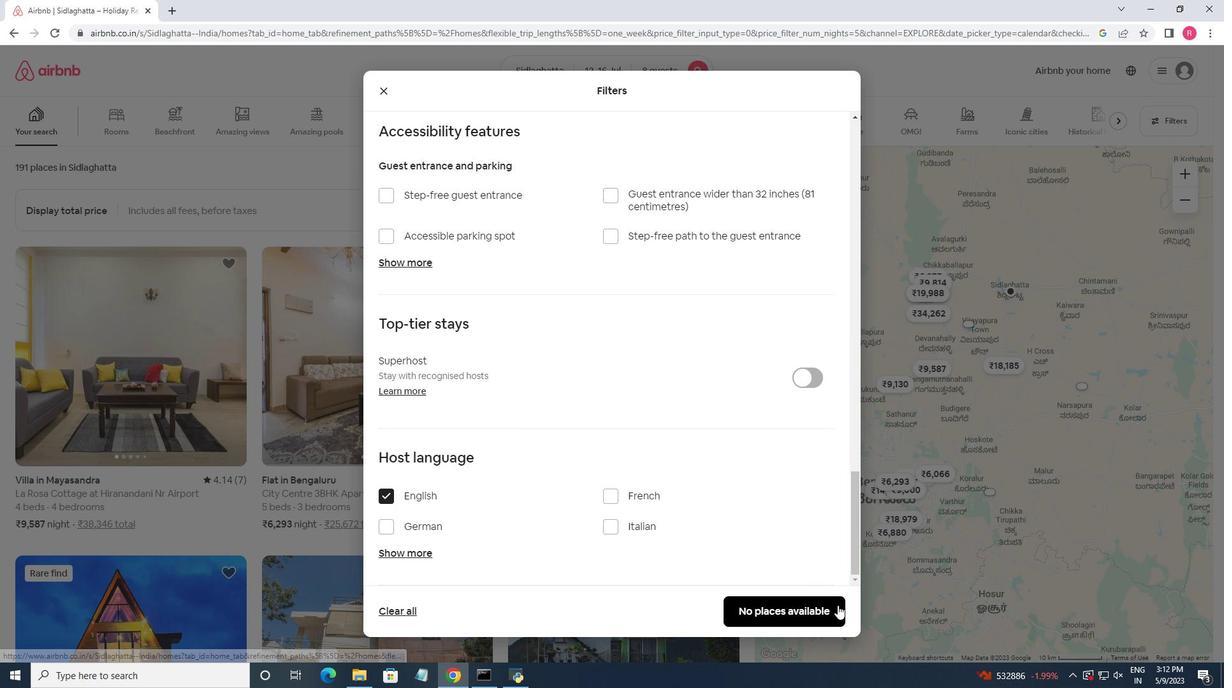 
Action: Mouse pressed left at (835, 607)
Screenshot: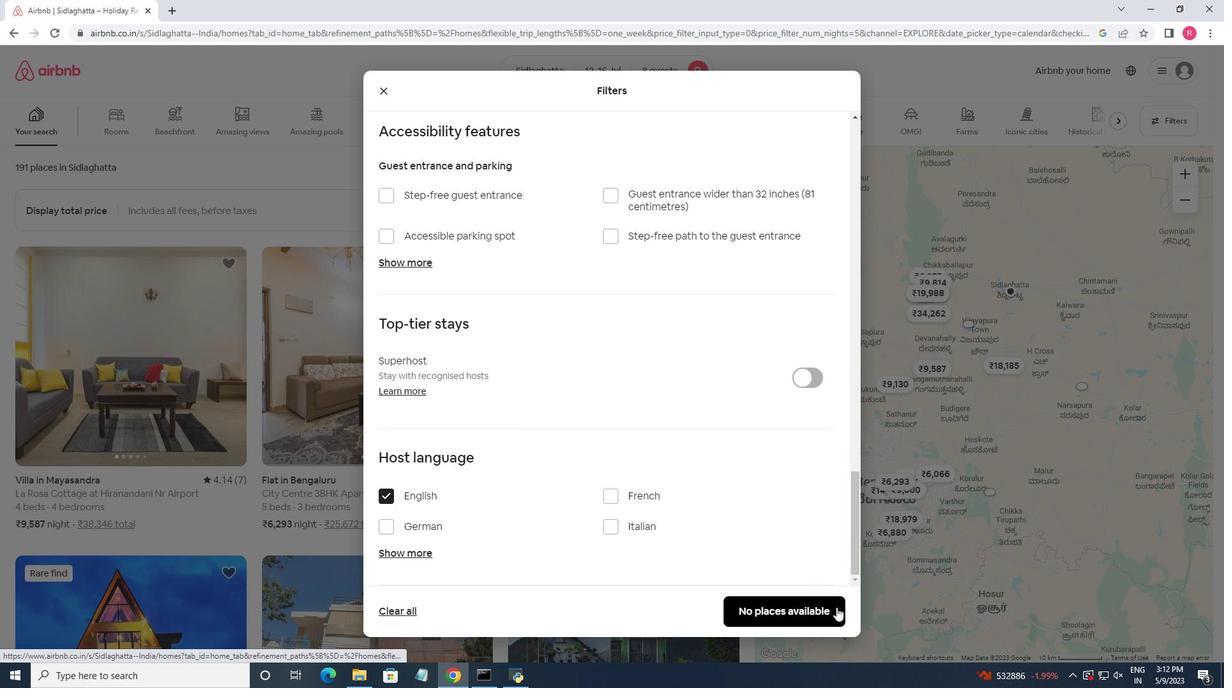 
Action: Mouse moved to (654, 225)
Screenshot: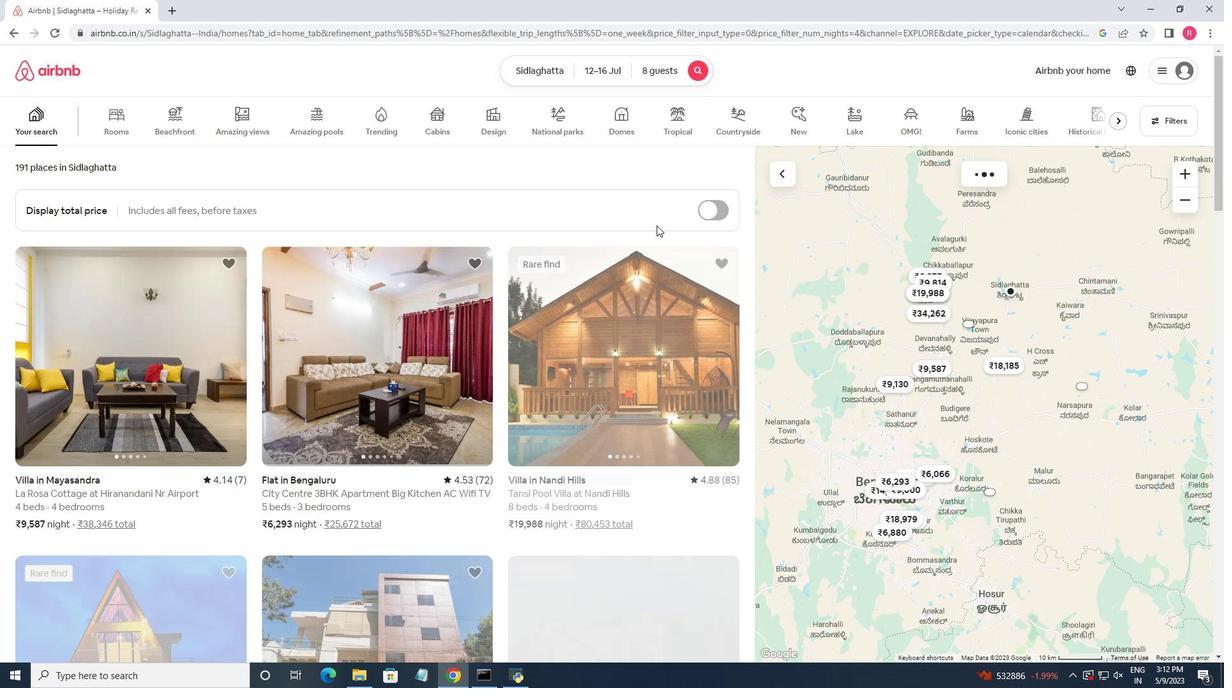 
